 Task: Plan a trip to Nangwa, Tanzania from 24th December, 2023 to 30th December, 2023 for 8 adults. Place can be entire room or shared room with 4 bedrooms having 8 beds and 4 bathrooms. Property type can be house. Amenities needed are: wifi, TV, free parkinig on premises, gym, breakfast.
Action: Mouse moved to (513, 132)
Screenshot: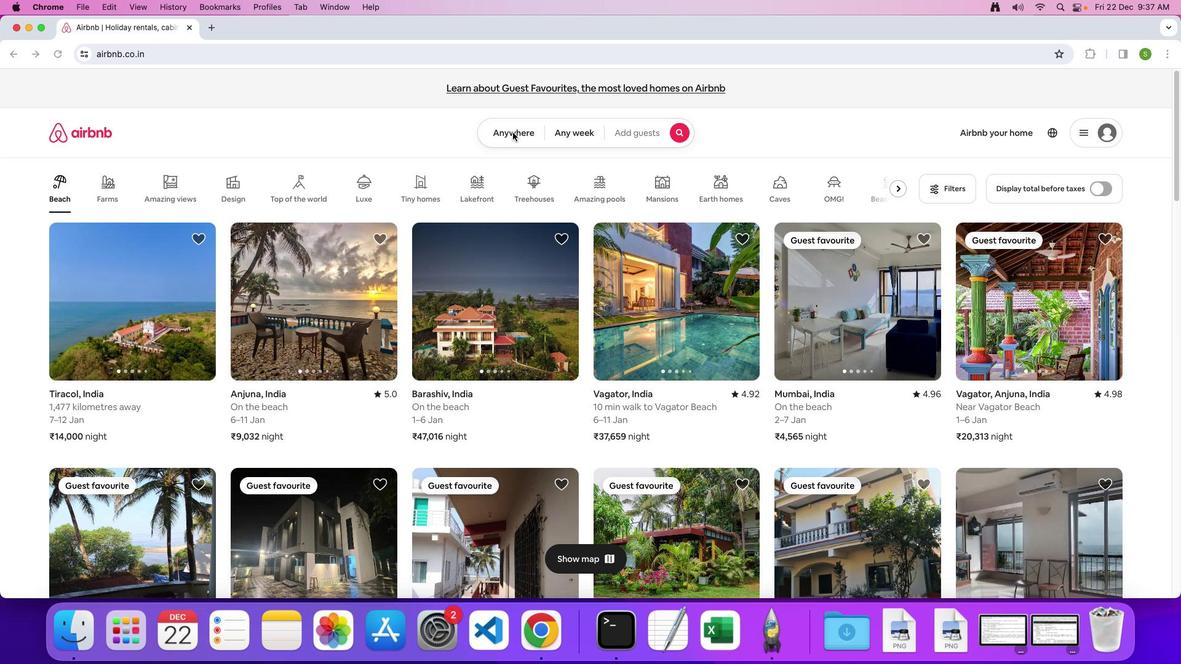 
Action: Mouse pressed left at (513, 132)
Screenshot: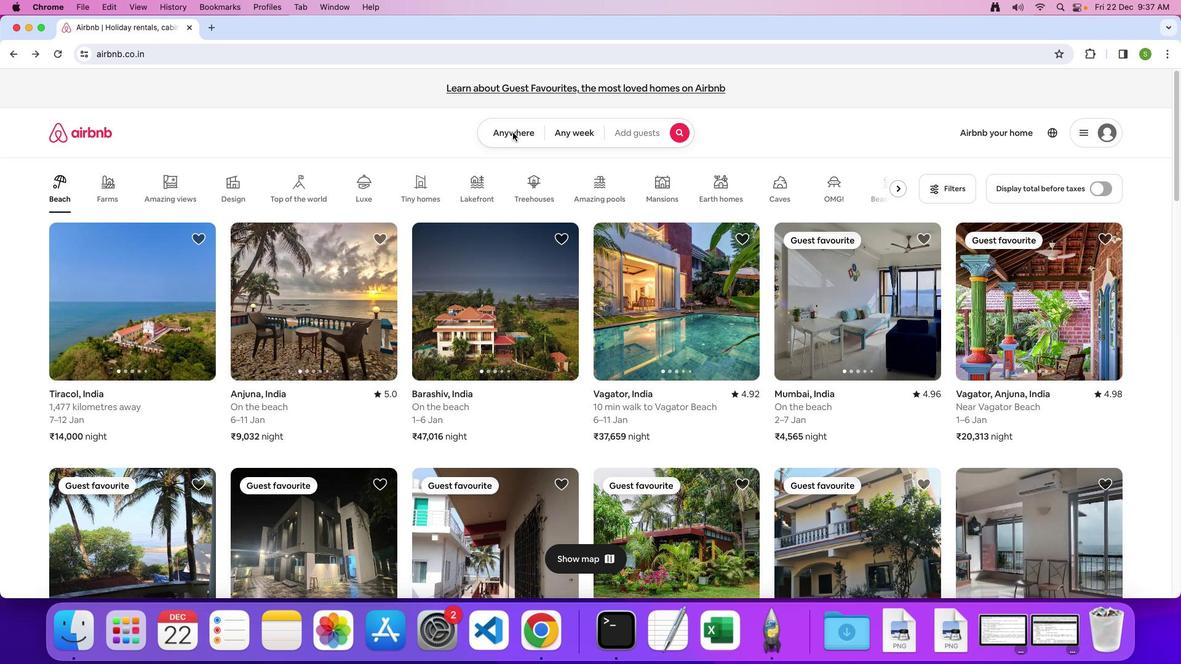 
Action: Mouse moved to (506, 132)
Screenshot: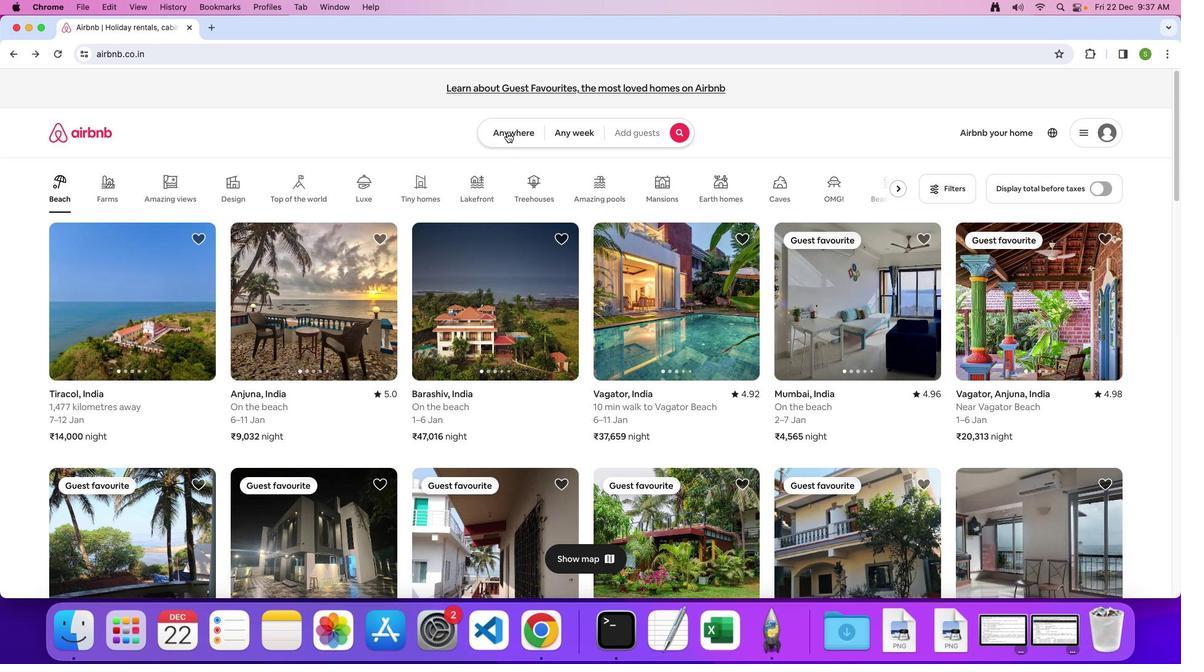 
Action: Mouse pressed left at (506, 132)
Screenshot: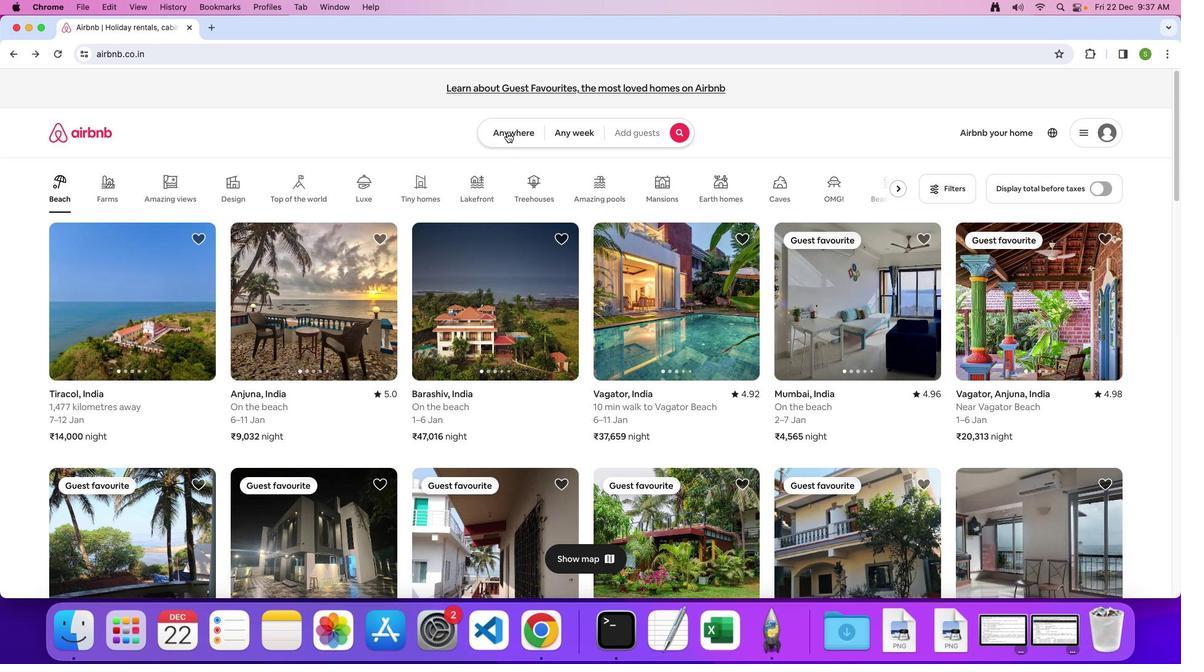 
Action: Mouse moved to (446, 171)
Screenshot: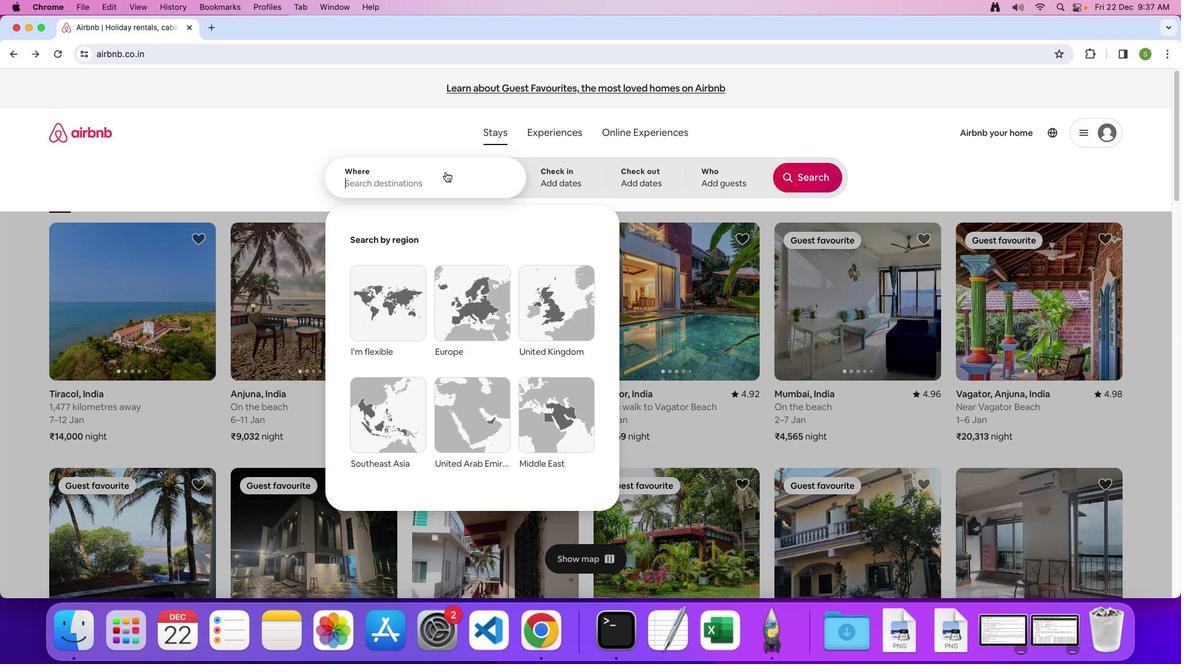 
Action: Mouse pressed left at (446, 171)
Screenshot: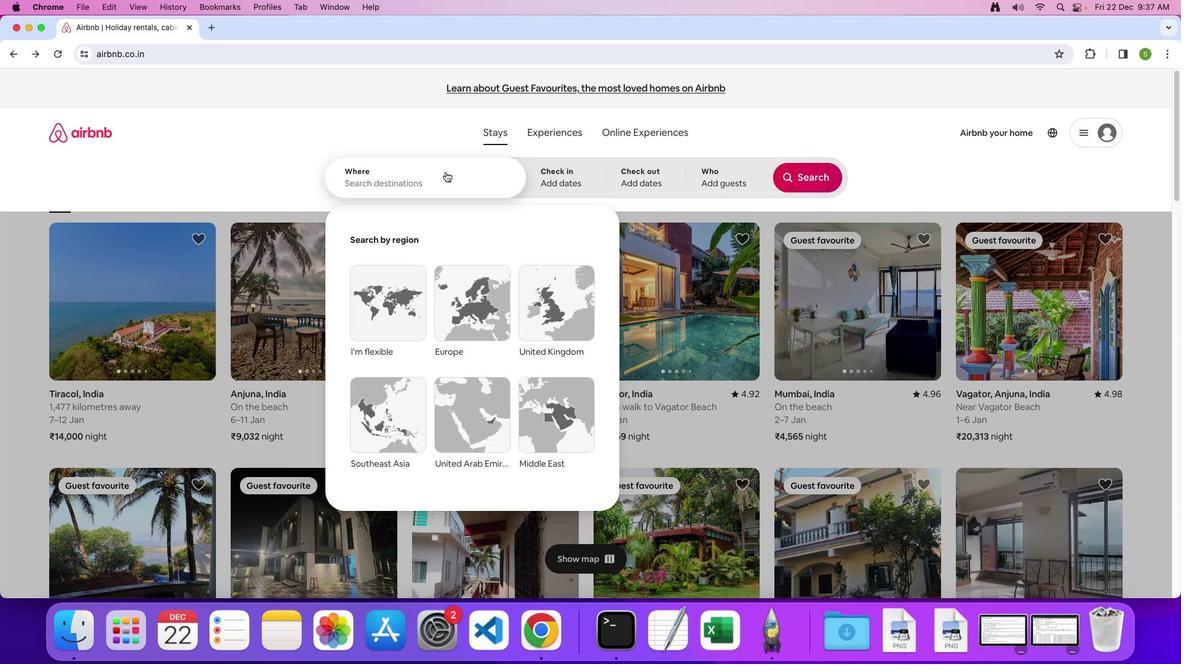 
Action: Key pressed 'N'Key.caps_lock'a''n''g''w''a'','Key.spaceKey.shift't''a''n''z''a''n''i''a'Key.enter
Screenshot: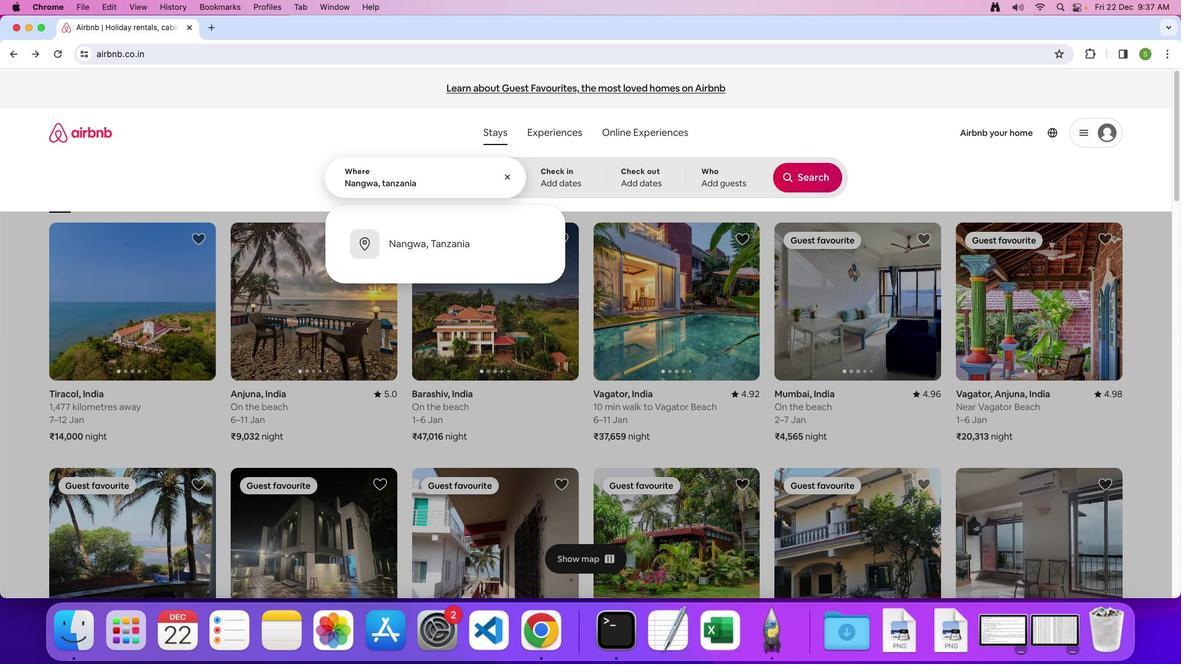 
Action: Mouse moved to (378, 454)
Screenshot: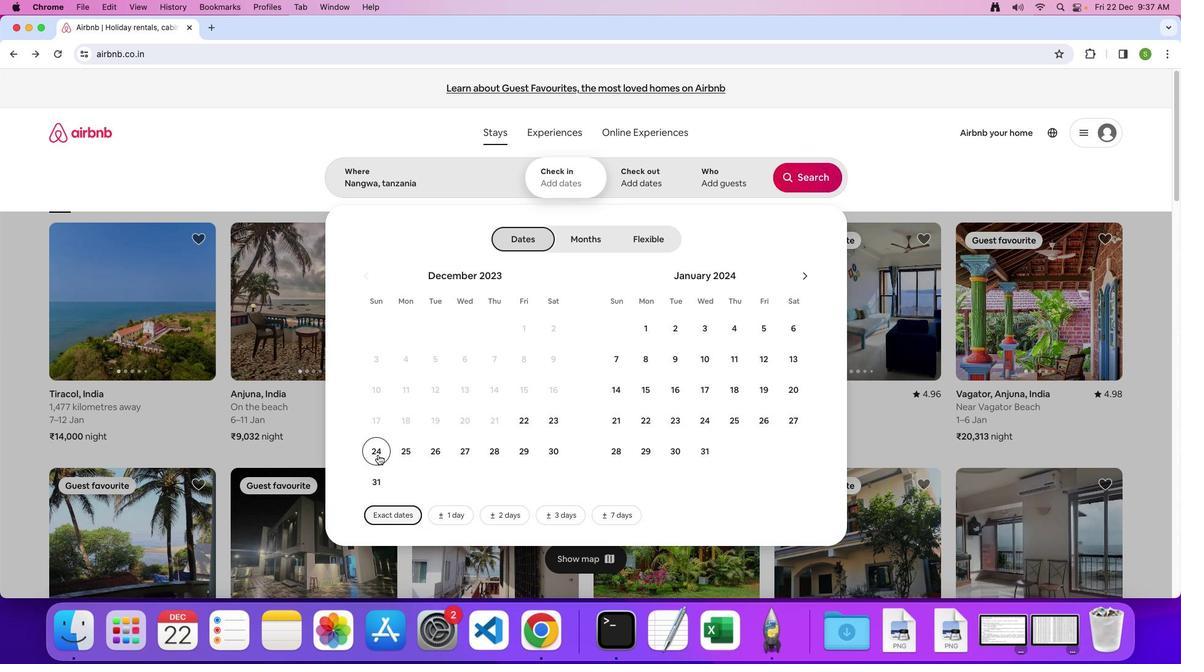 
Action: Mouse pressed left at (378, 454)
Screenshot: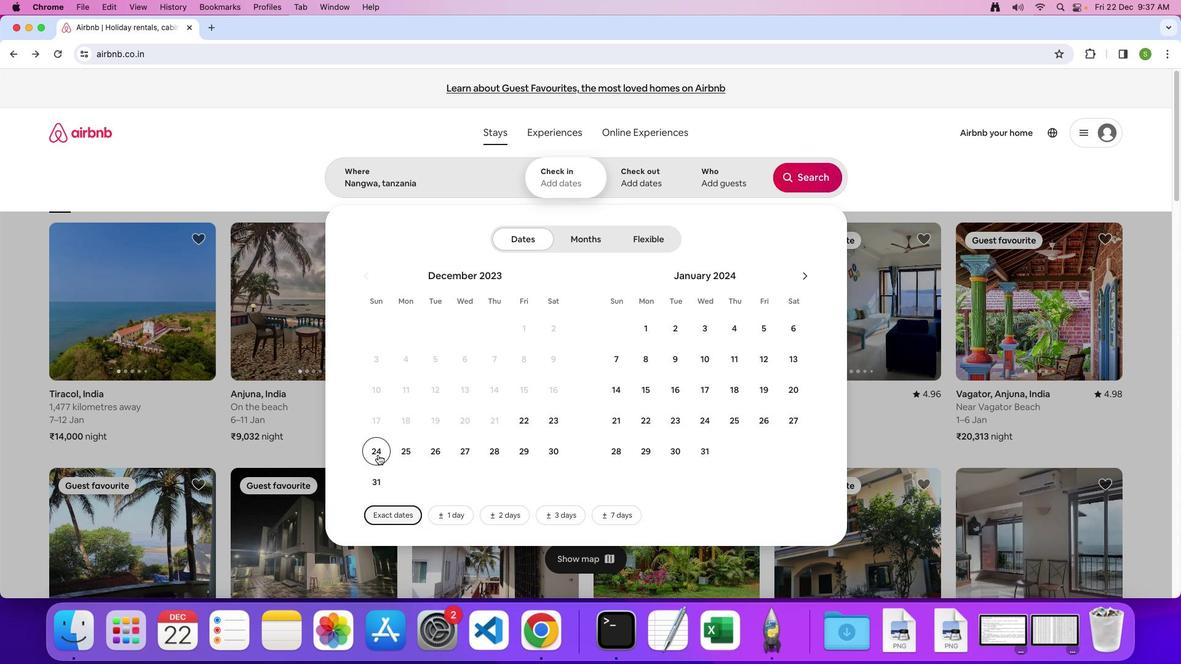 
Action: Mouse moved to (548, 452)
Screenshot: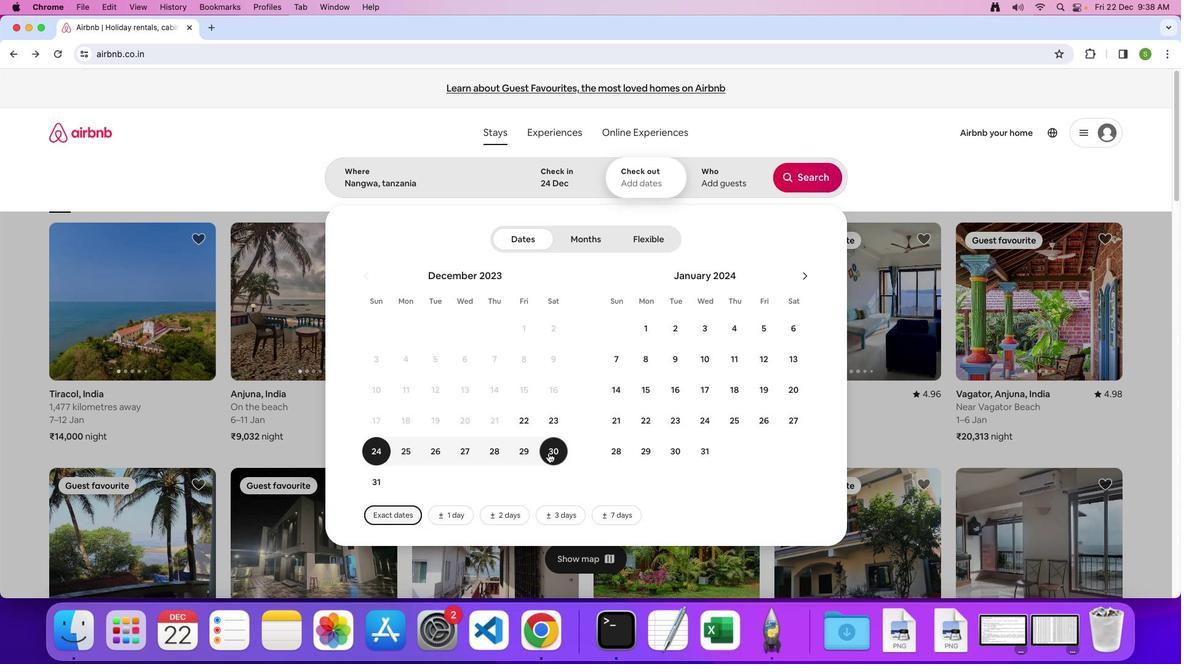 
Action: Mouse pressed left at (548, 452)
Screenshot: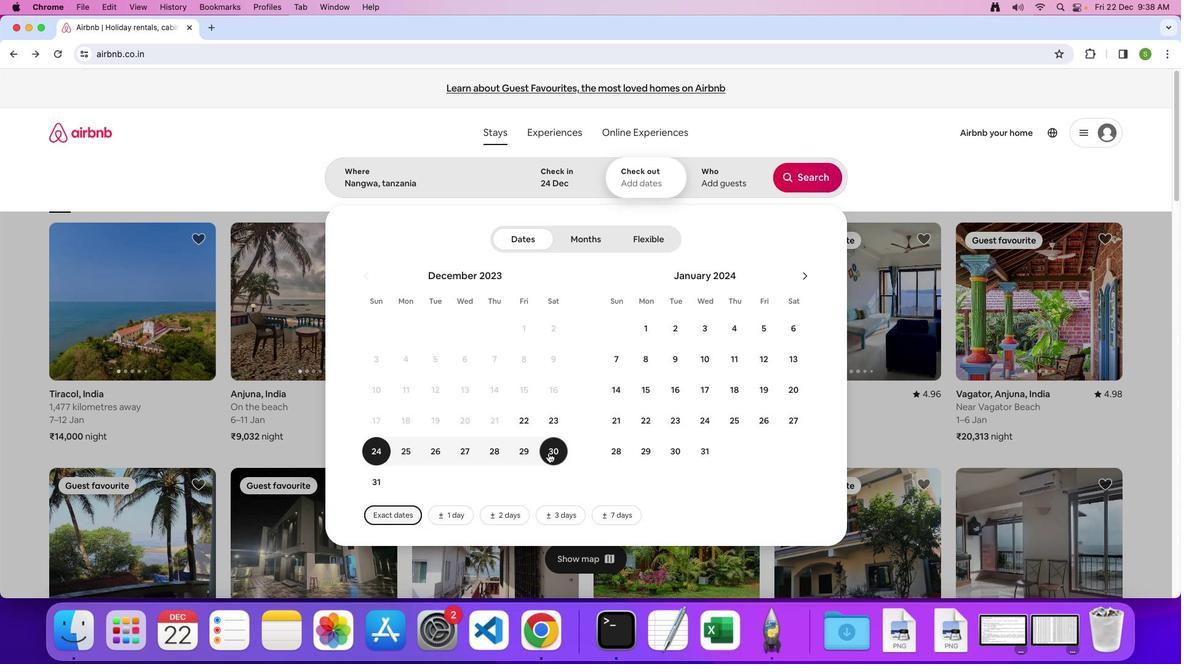 
Action: Mouse moved to (719, 178)
Screenshot: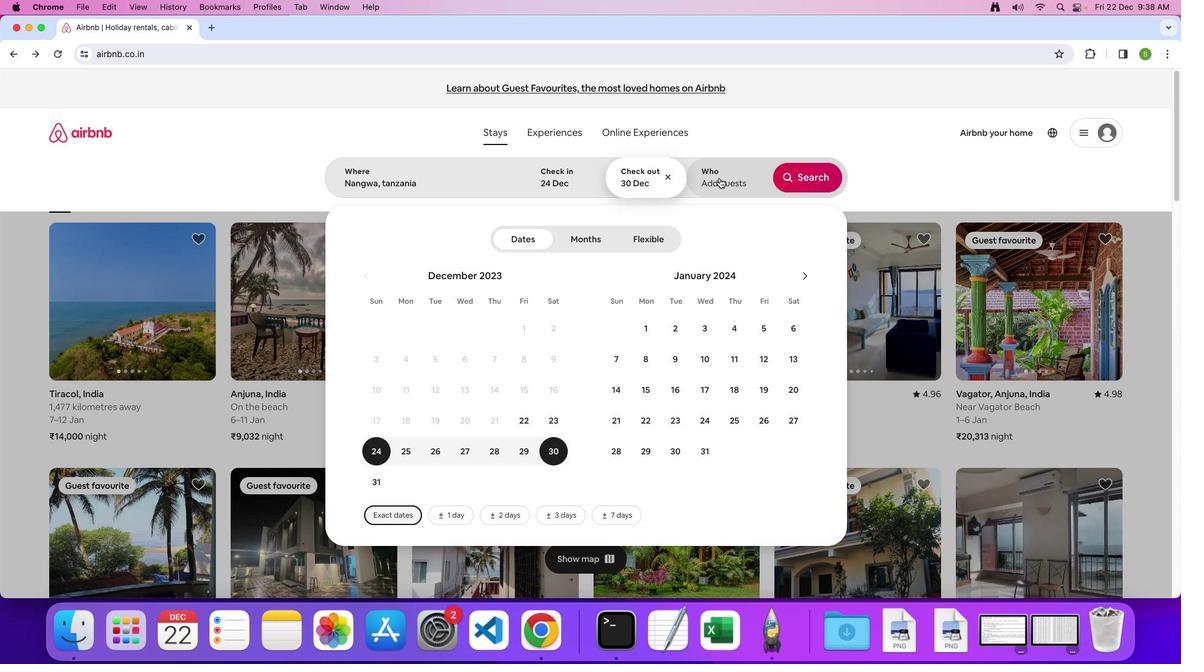
Action: Mouse pressed left at (719, 178)
Screenshot: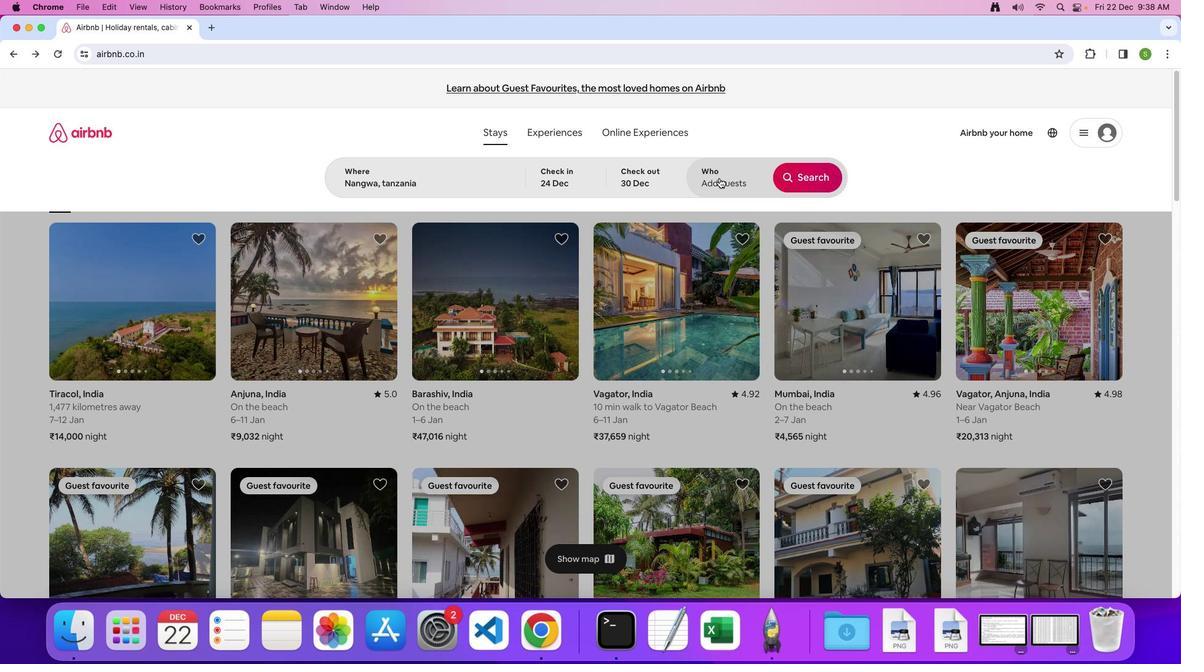 
Action: Mouse moved to (806, 239)
Screenshot: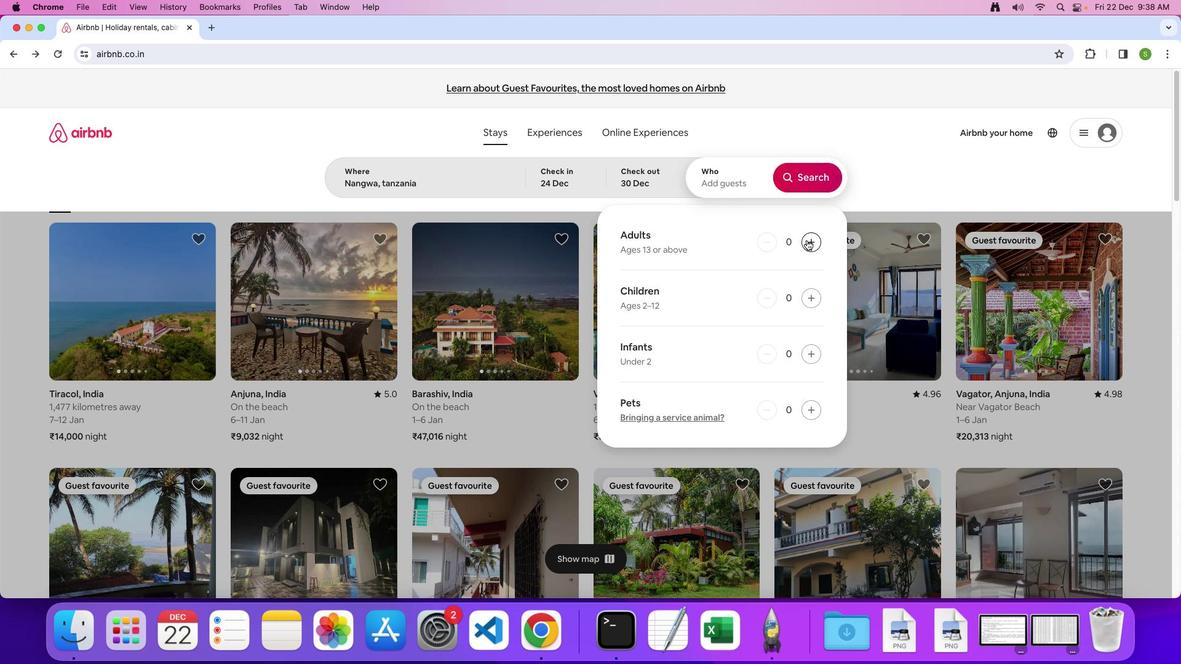 
Action: Mouse pressed left at (806, 239)
Screenshot: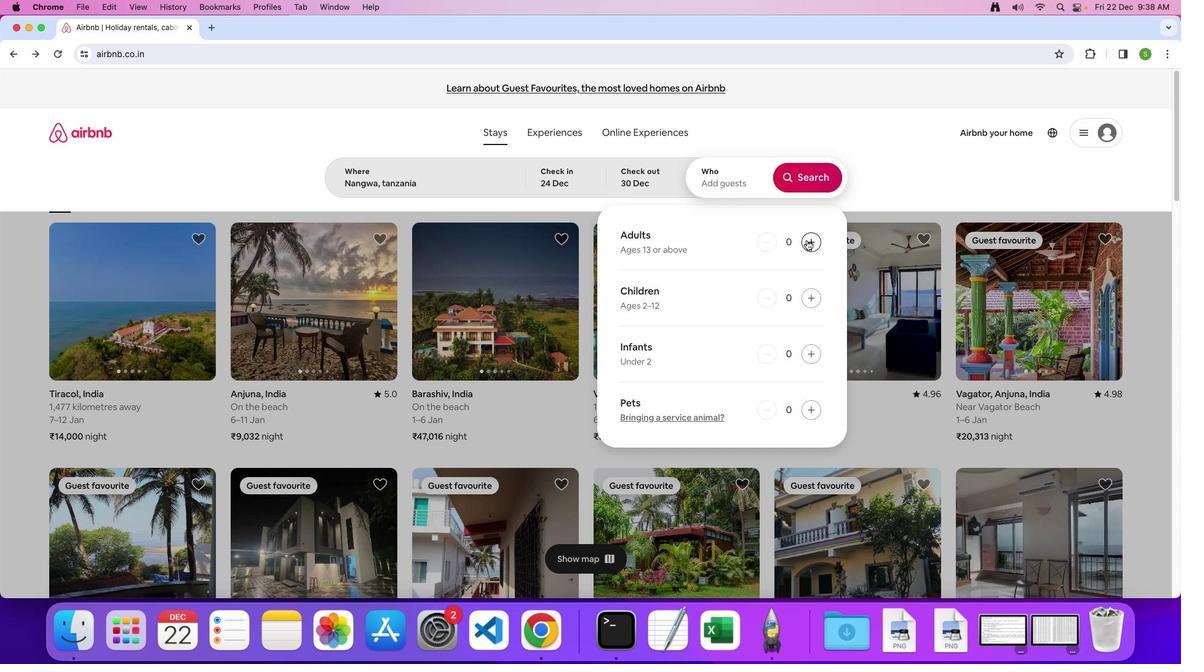 
Action: Mouse pressed left at (806, 239)
Screenshot: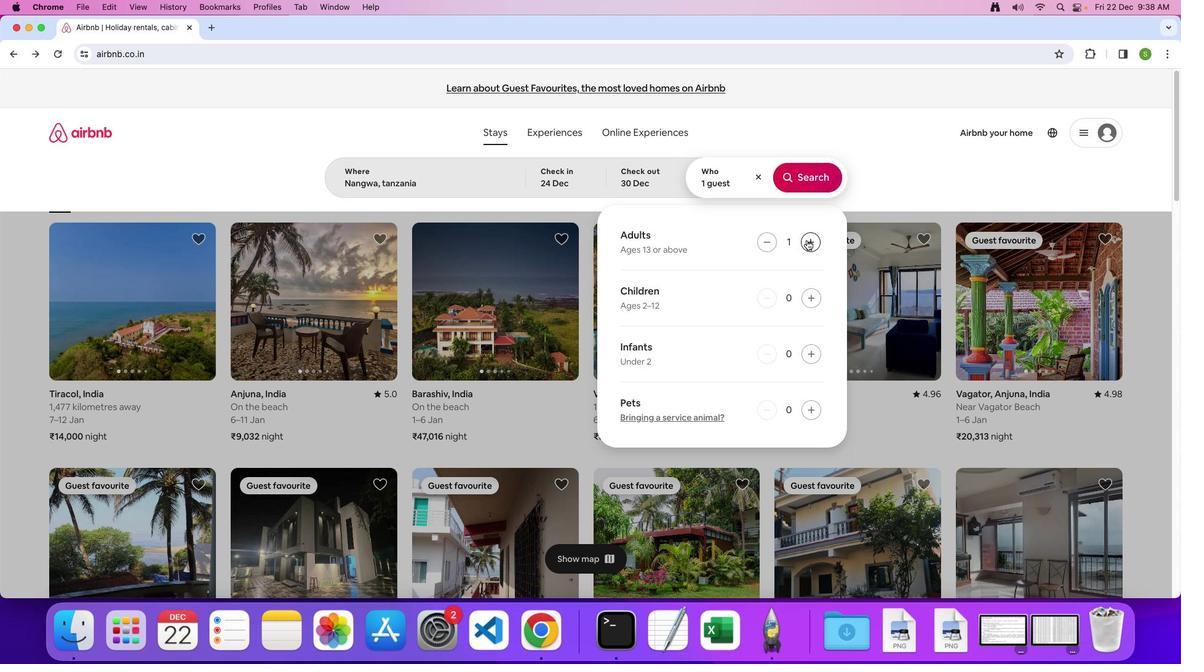 
Action: Mouse pressed left at (806, 239)
Screenshot: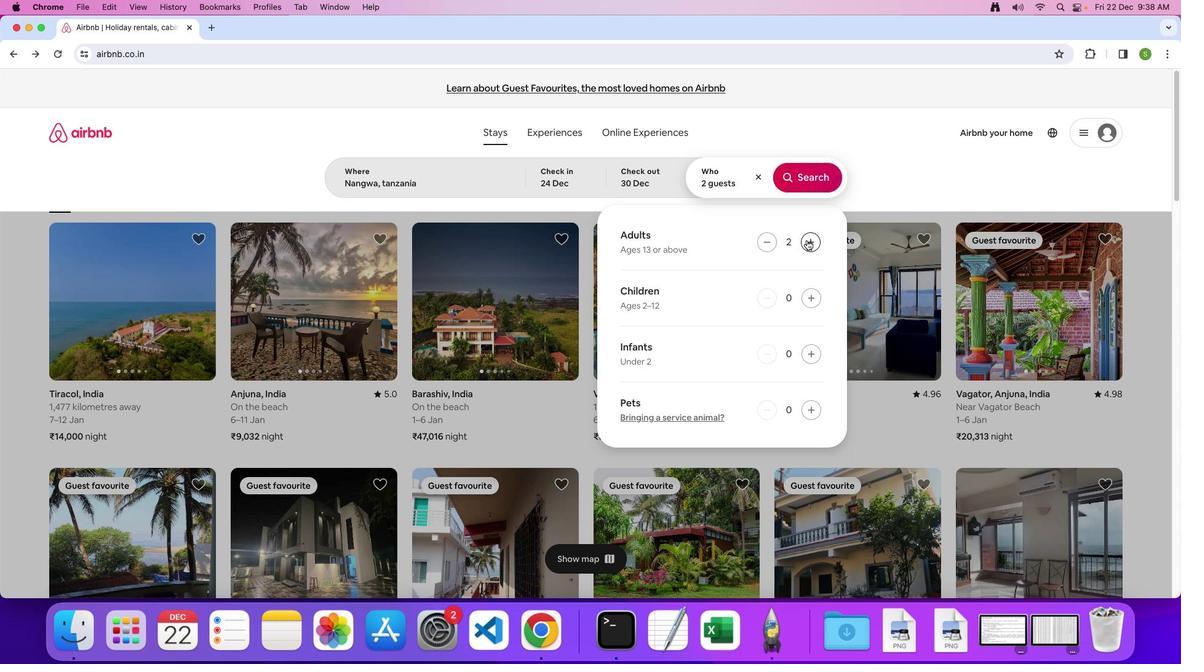 
Action: Mouse pressed left at (806, 239)
Screenshot: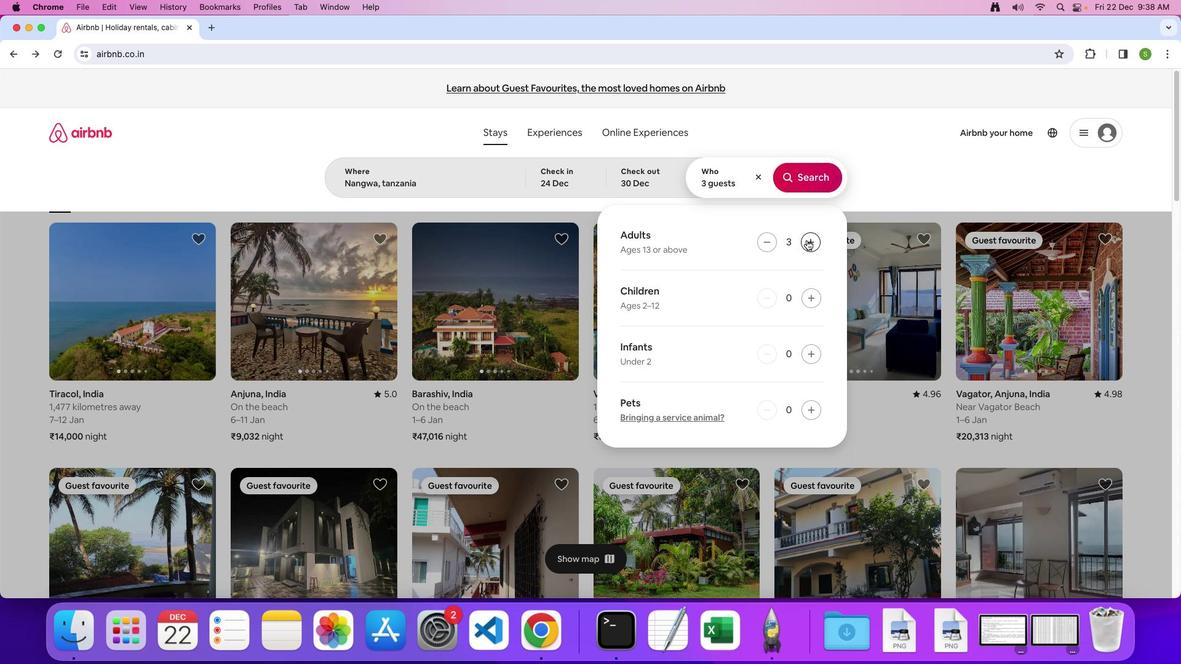 
Action: Mouse pressed left at (806, 239)
Screenshot: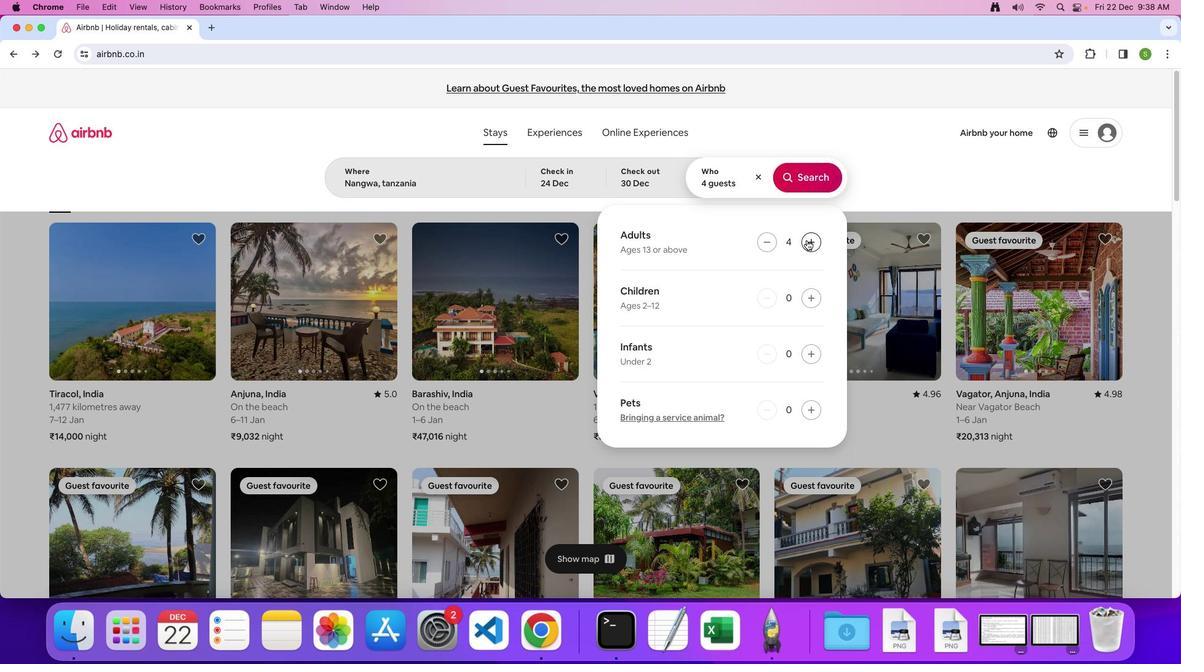
Action: Mouse pressed left at (806, 239)
Screenshot: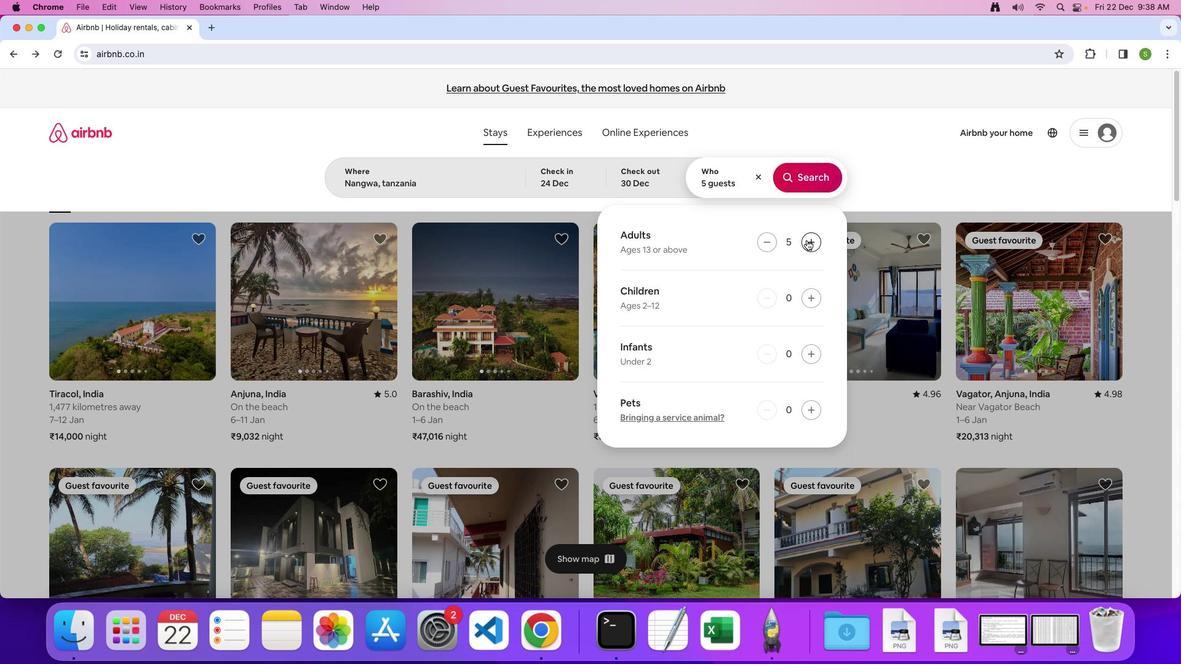 
Action: Mouse pressed left at (806, 239)
Screenshot: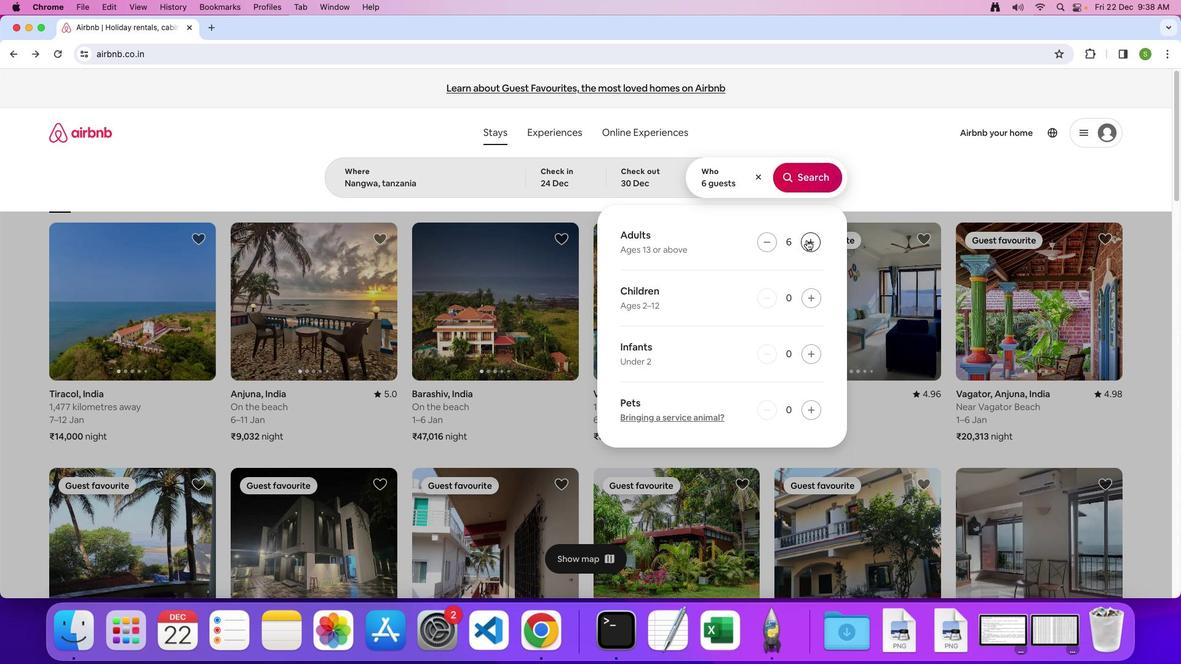 
Action: Mouse pressed left at (806, 239)
Screenshot: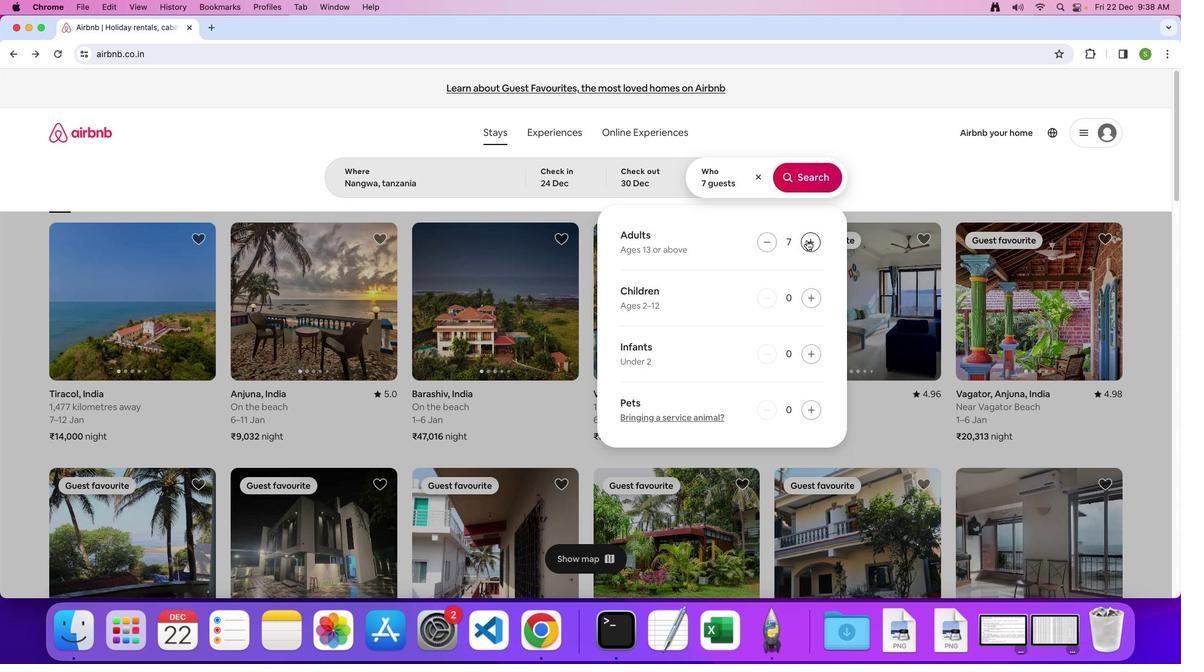 
Action: Mouse moved to (812, 180)
Screenshot: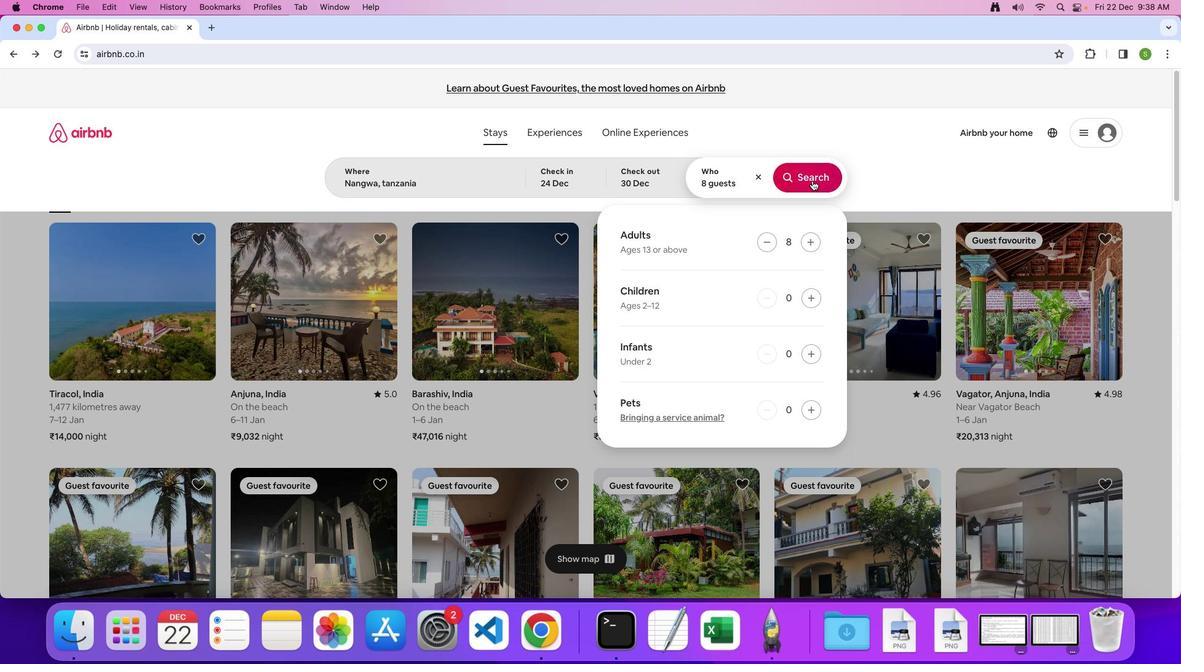 
Action: Mouse pressed left at (812, 180)
Screenshot: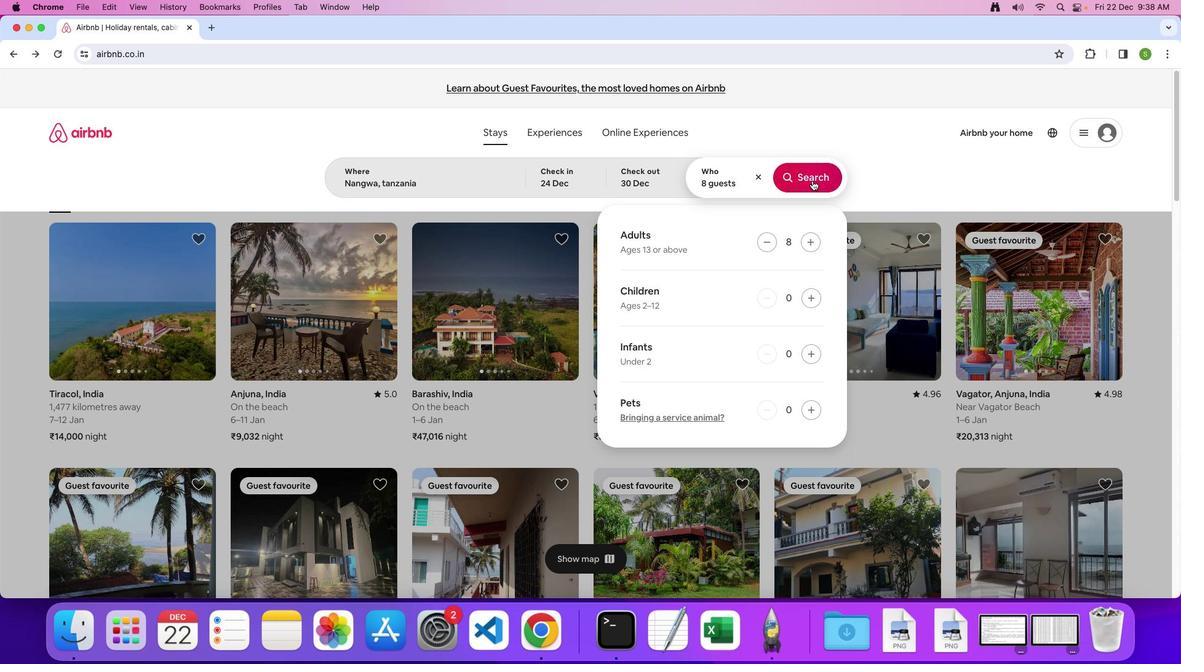 
Action: Mouse moved to (996, 140)
Screenshot: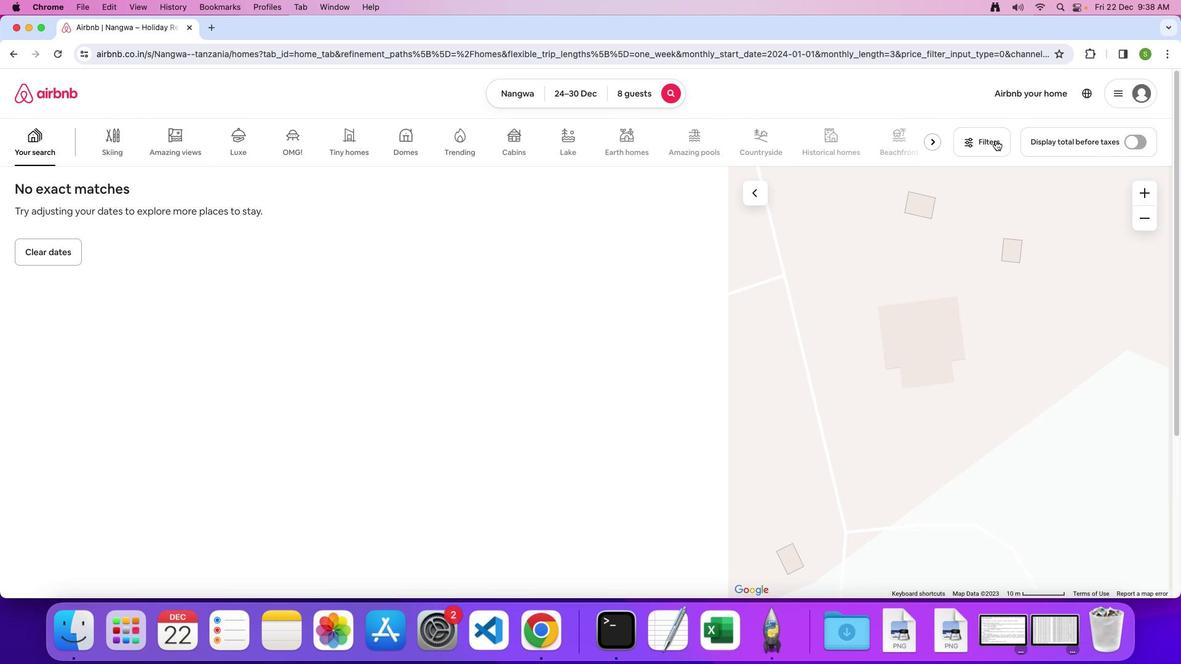 
Action: Mouse pressed left at (996, 140)
Screenshot: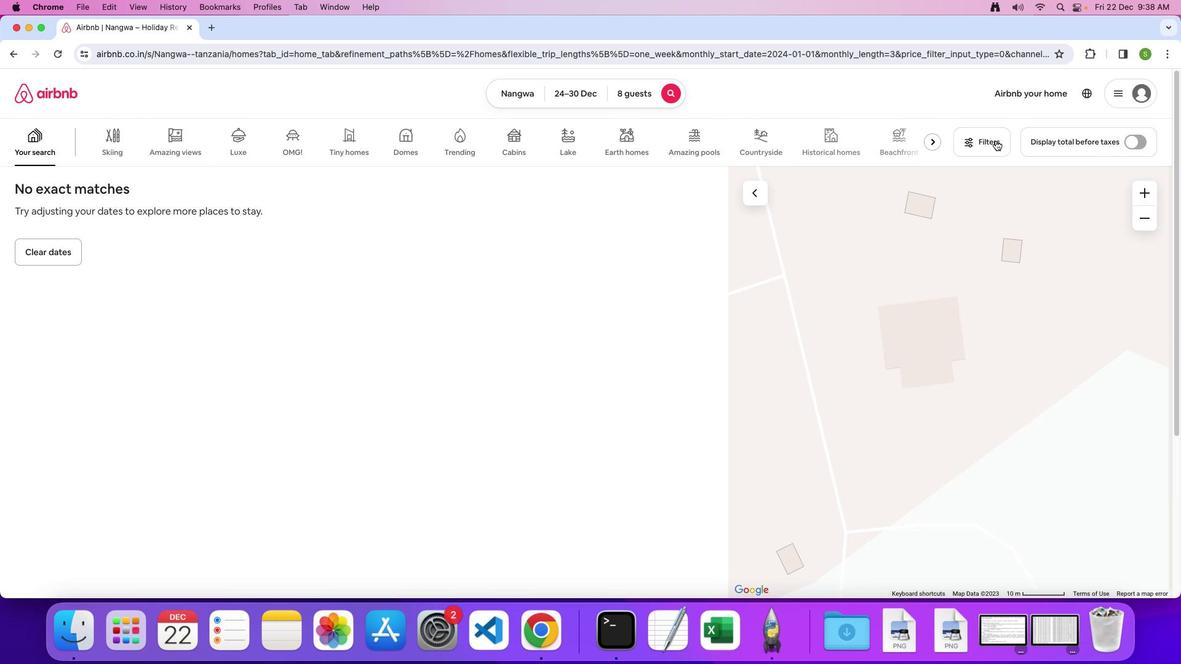 
Action: Mouse moved to (586, 477)
Screenshot: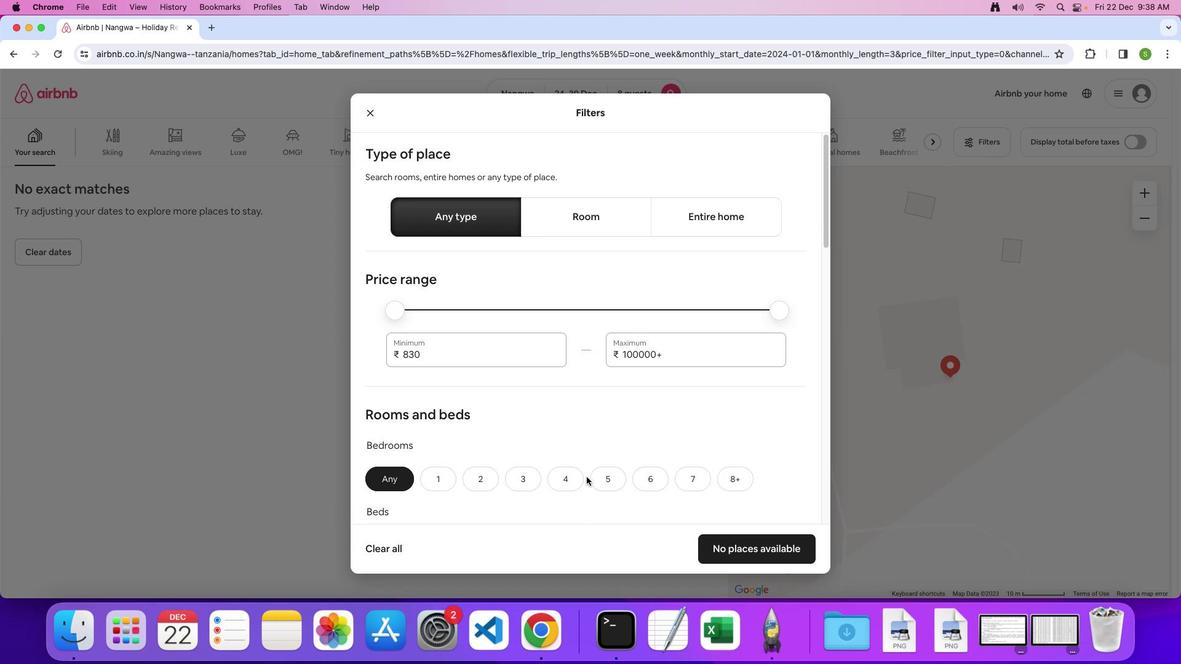 
Action: Mouse scrolled (586, 477) with delta (0, 0)
Screenshot: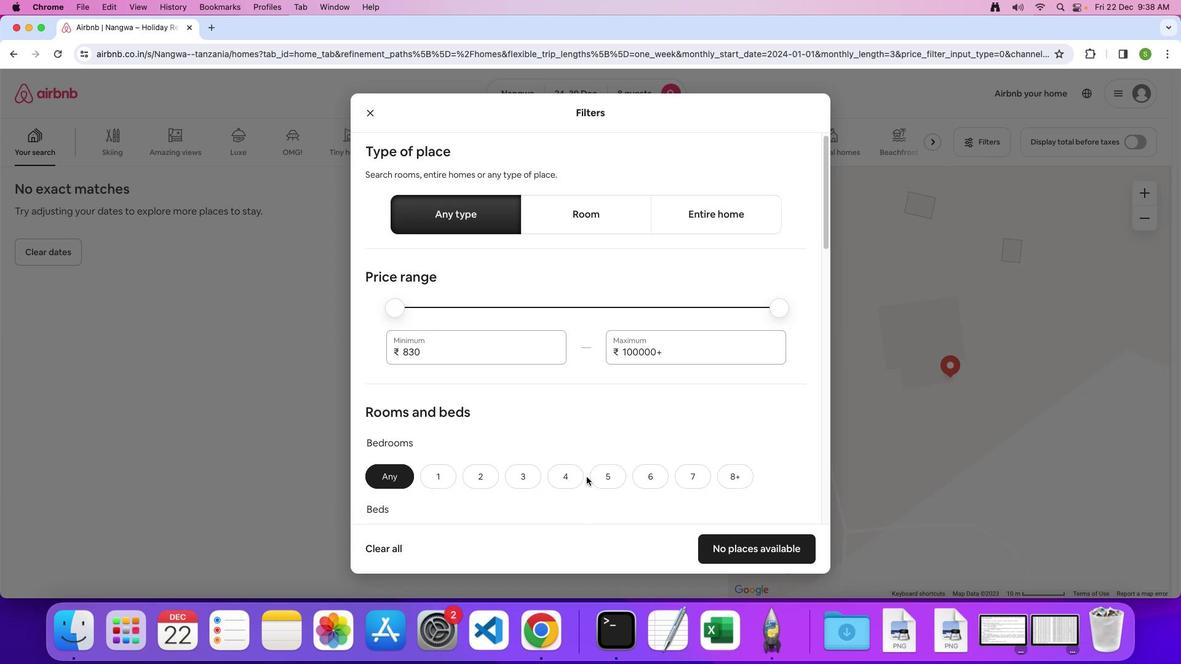 
Action: Mouse moved to (586, 477)
Screenshot: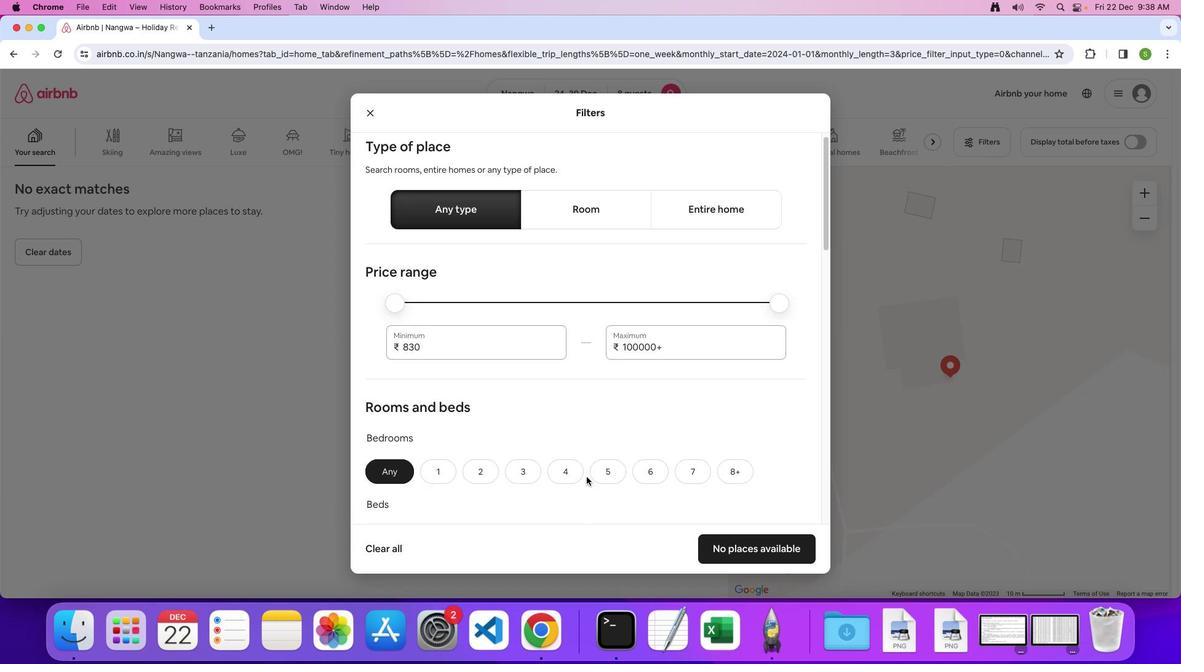 
Action: Mouse scrolled (586, 477) with delta (0, 0)
Screenshot: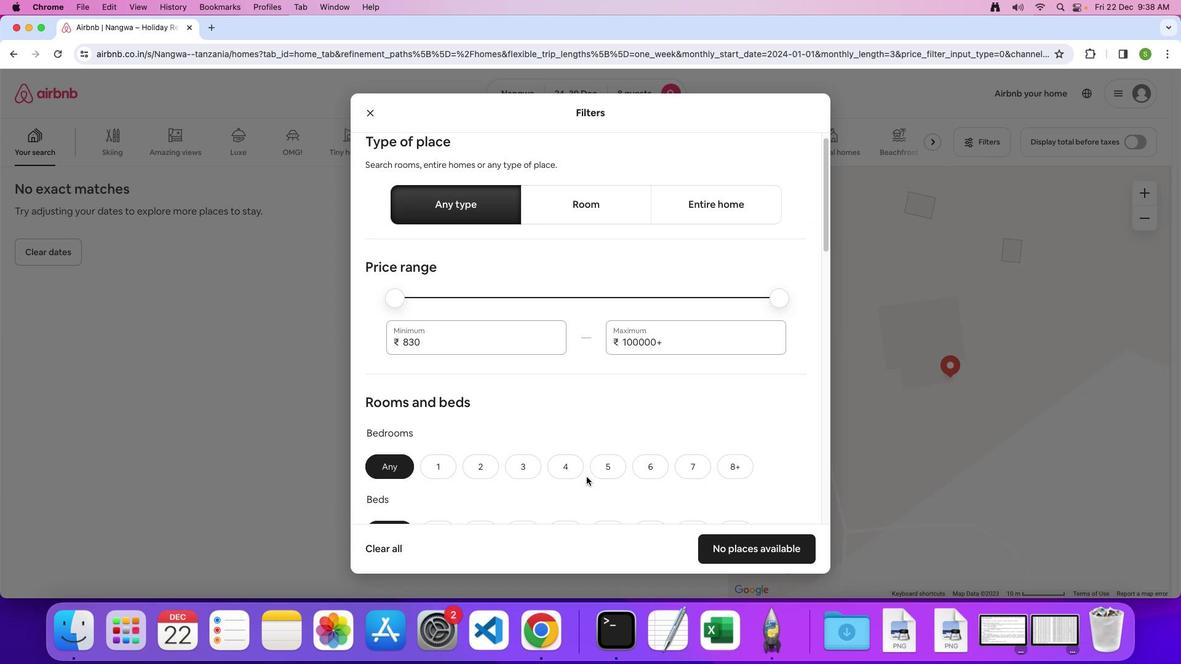 
Action: Mouse scrolled (586, 477) with delta (0, 0)
Screenshot: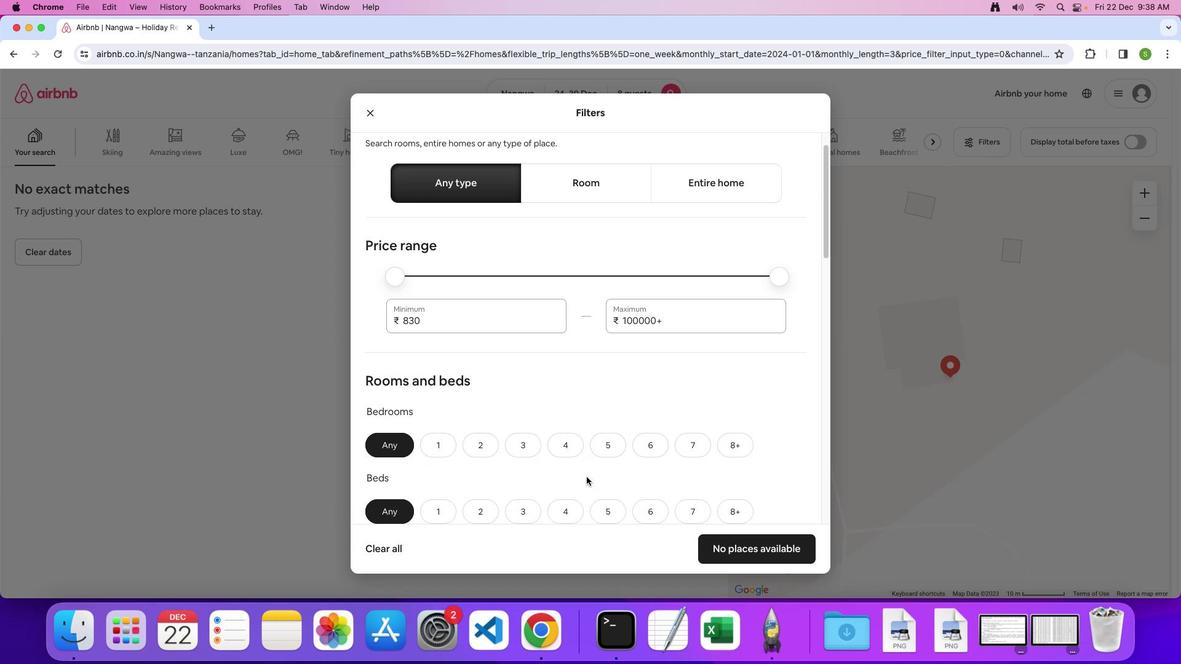 
Action: Mouse scrolled (586, 477) with delta (0, 0)
Screenshot: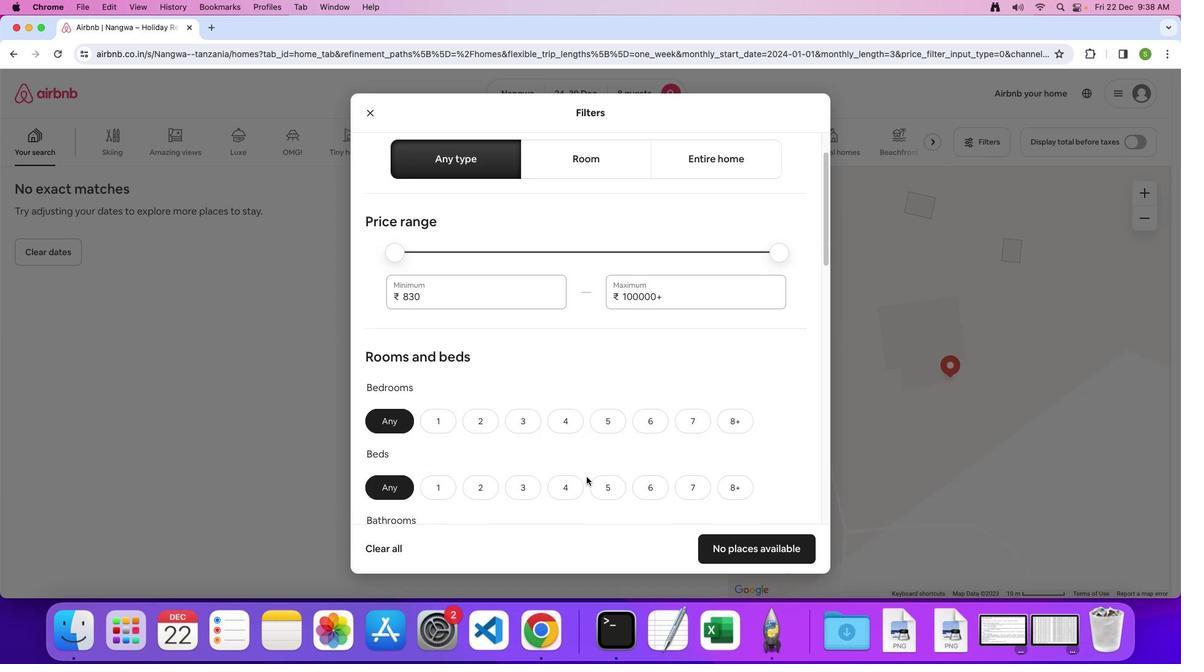 
Action: Mouse scrolled (586, 477) with delta (0, -1)
Screenshot: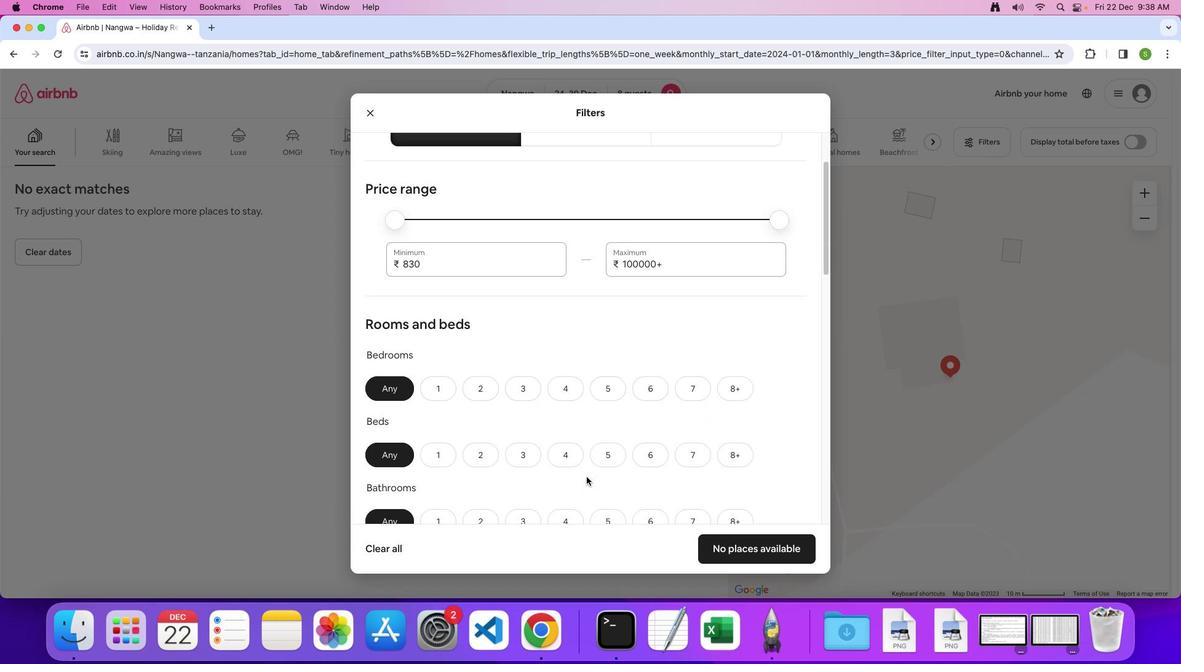 
Action: Mouse moved to (574, 347)
Screenshot: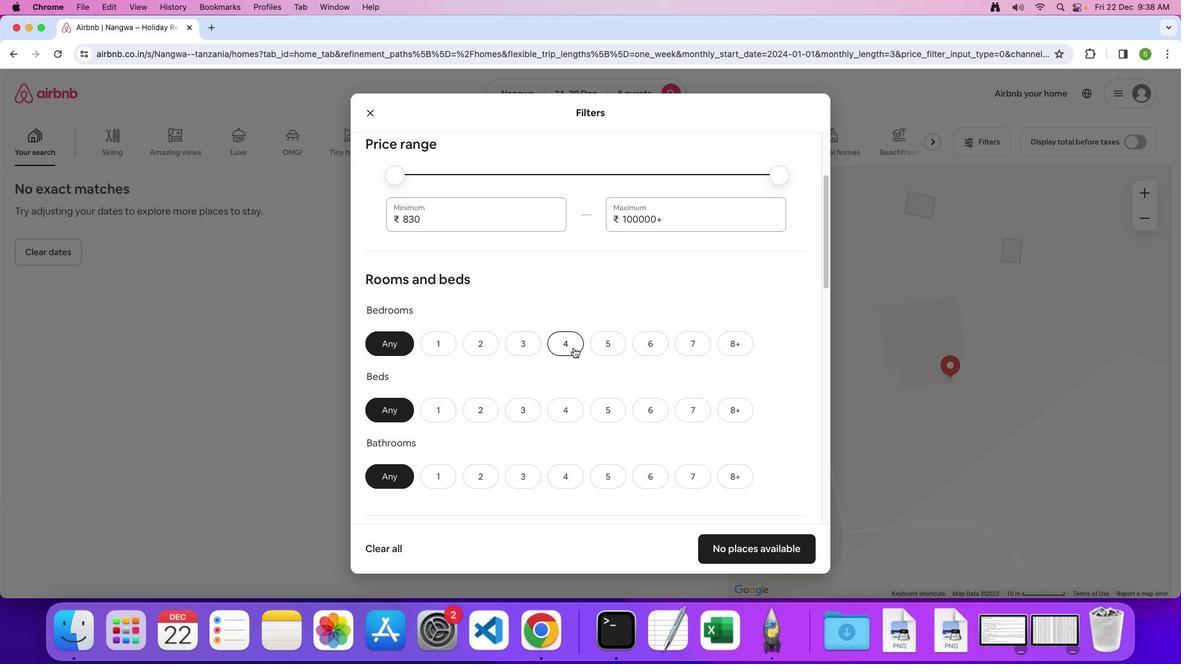 
Action: Mouse pressed left at (574, 347)
Screenshot: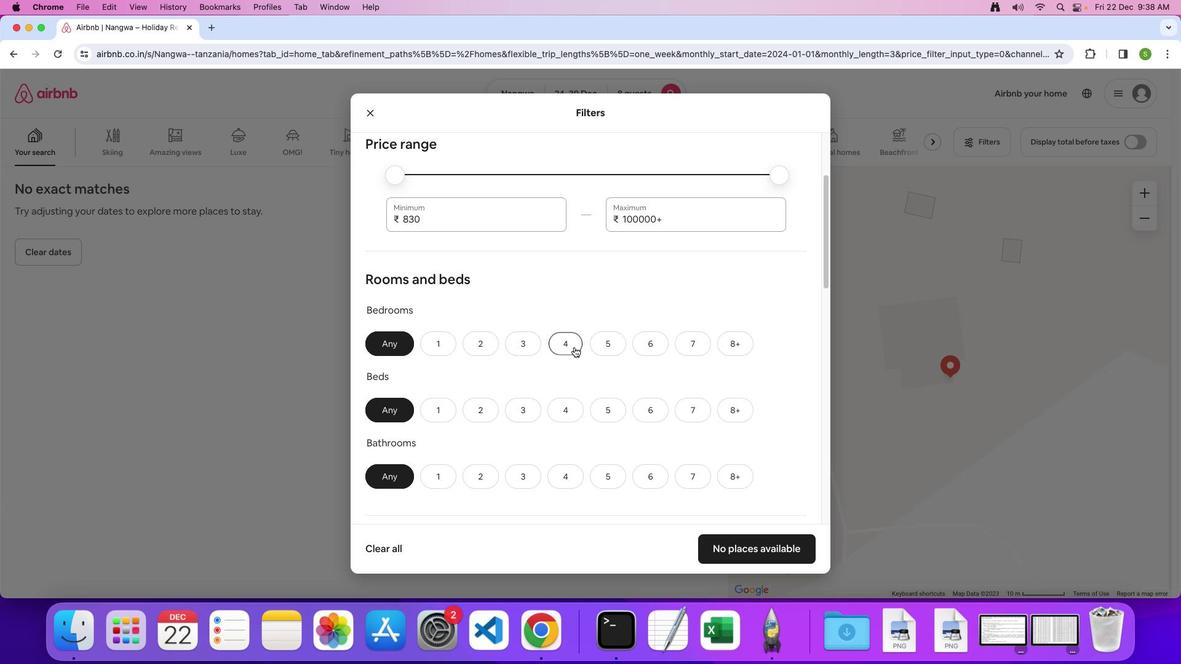 
Action: Mouse moved to (730, 406)
Screenshot: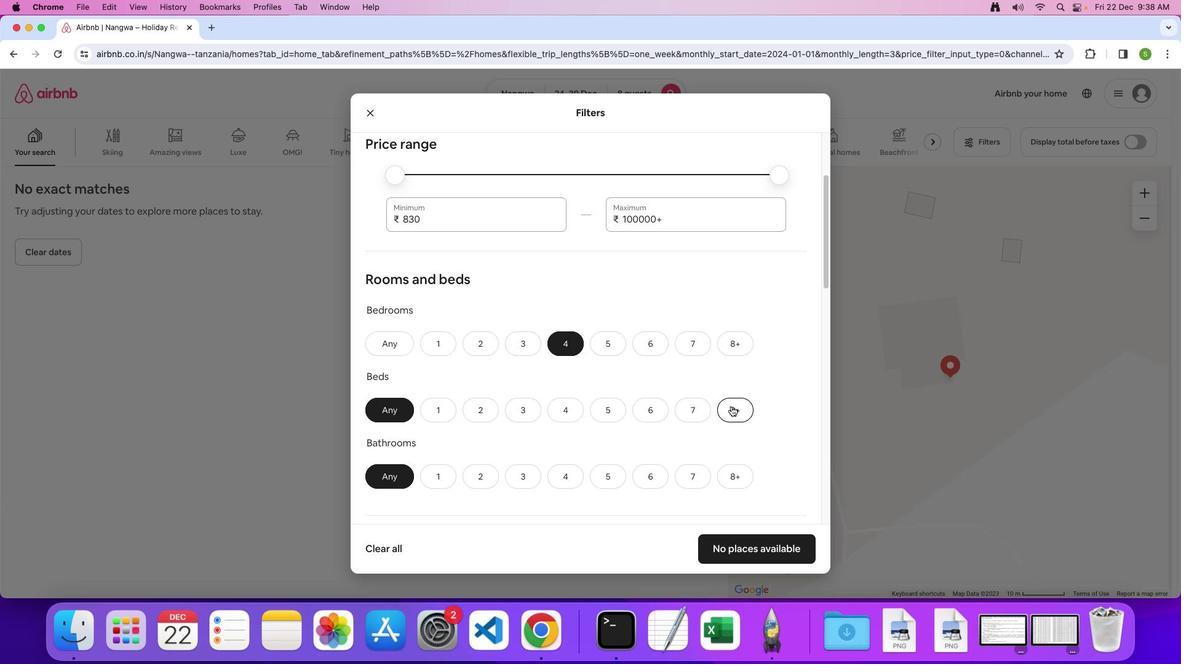 
Action: Mouse pressed left at (730, 406)
Screenshot: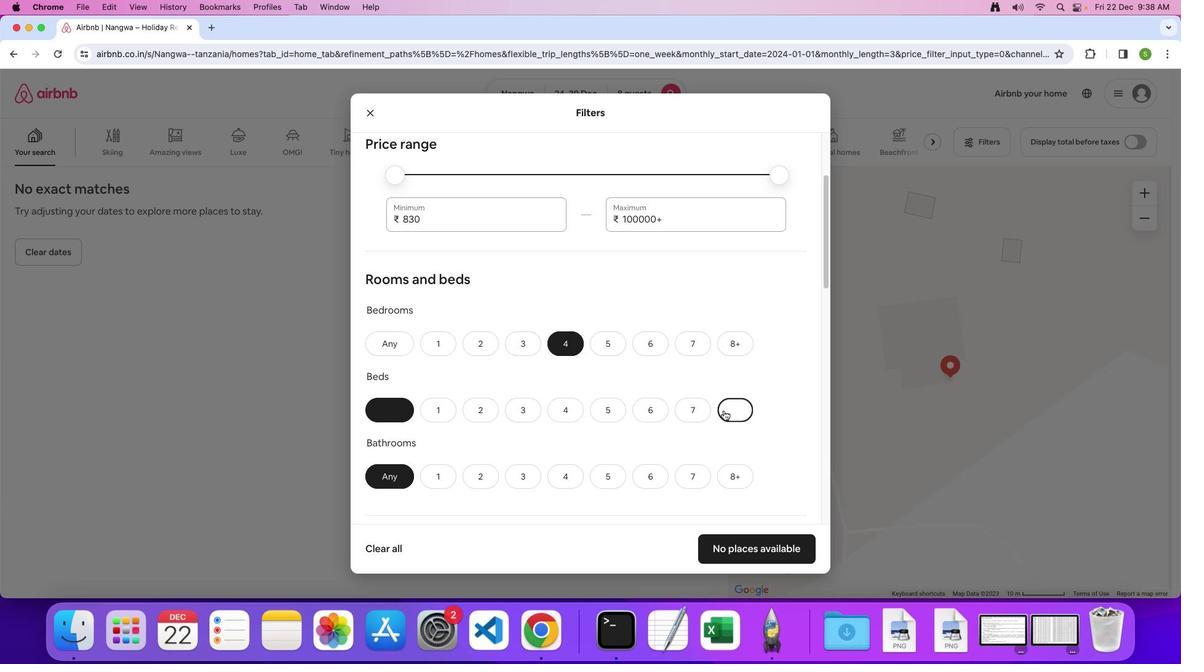 
Action: Mouse moved to (558, 481)
Screenshot: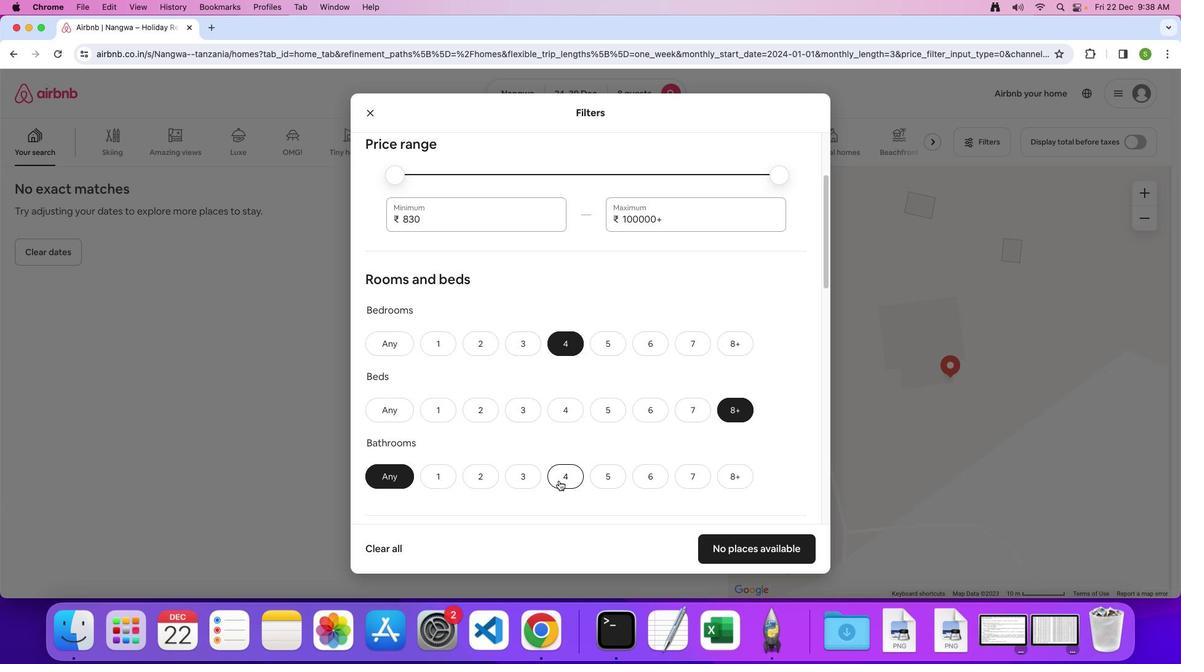 
Action: Mouse pressed left at (558, 481)
Screenshot: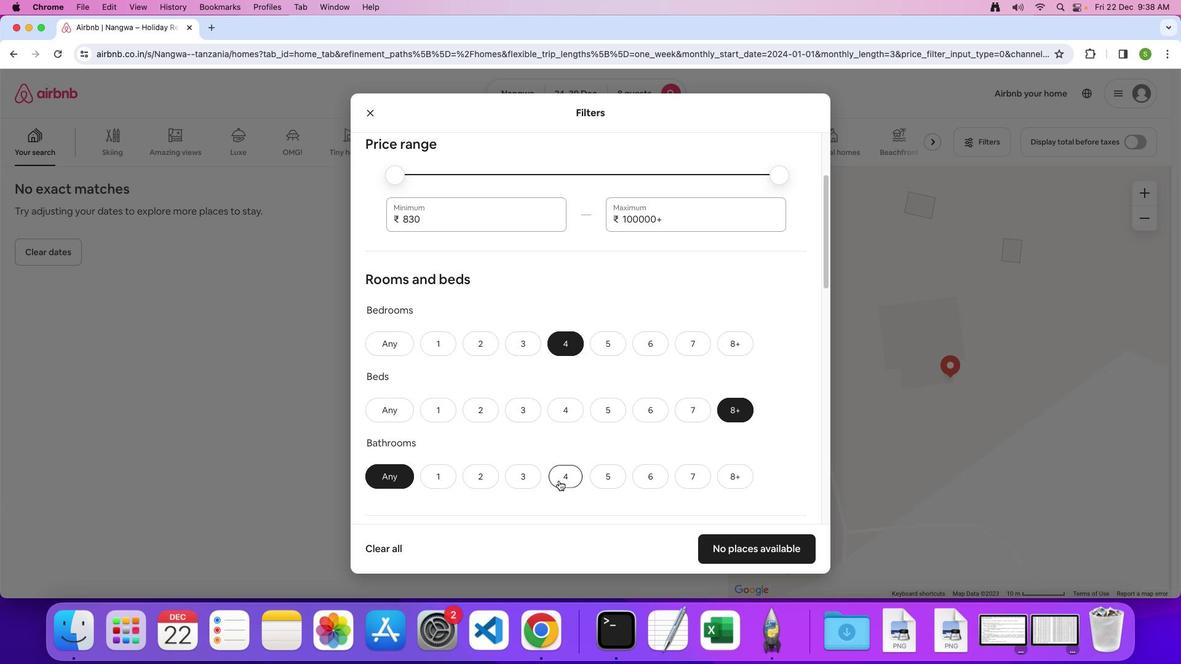 
Action: Mouse moved to (595, 424)
Screenshot: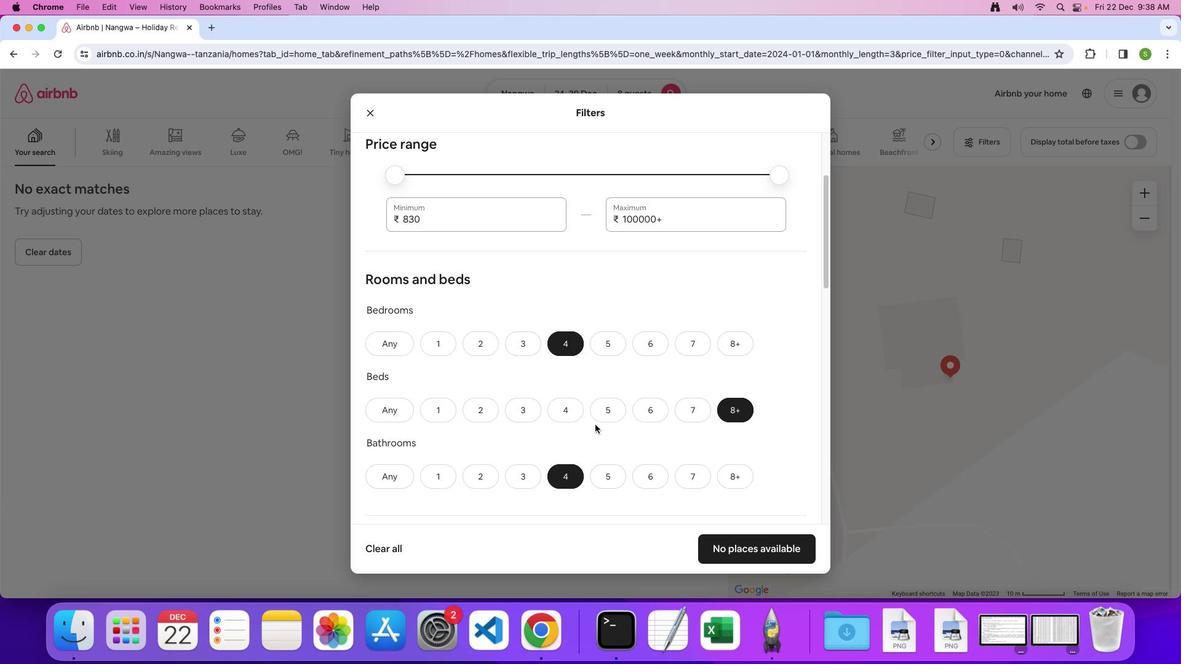 
Action: Mouse scrolled (595, 424) with delta (0, 0)
Screenshot: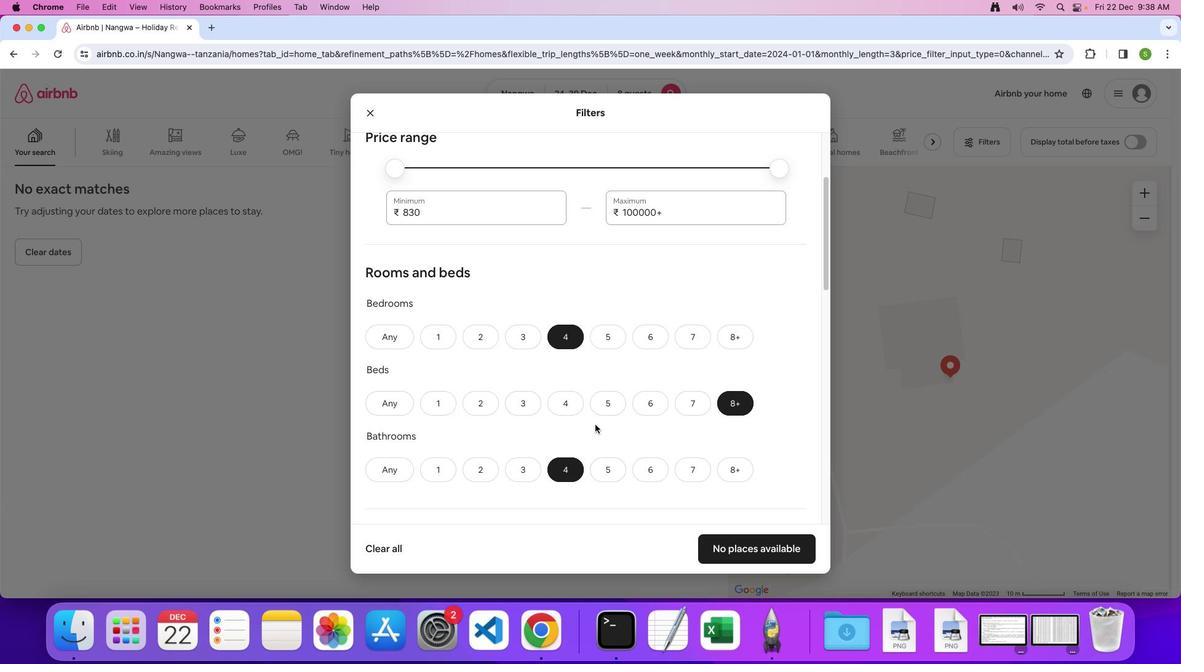 
Action: Mouse scrolled (595, 424) with delta (0, 0)
Screenshot: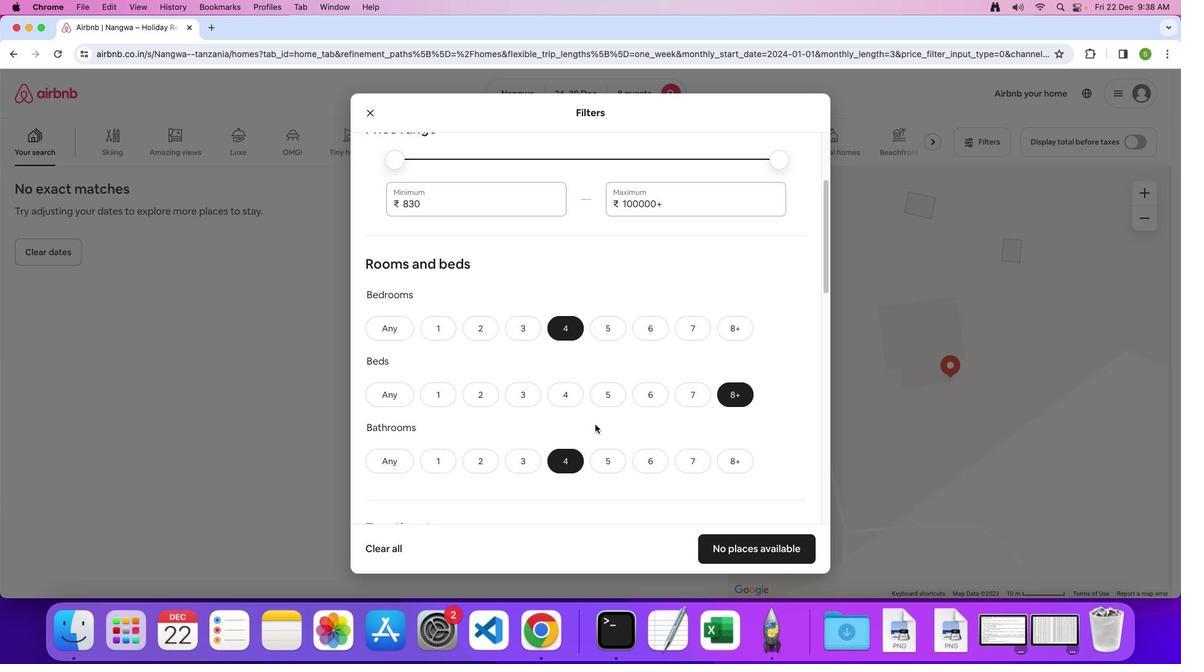 
Action: Mouse scrolled (595, 424) with delta (0, -1)
Screenshot: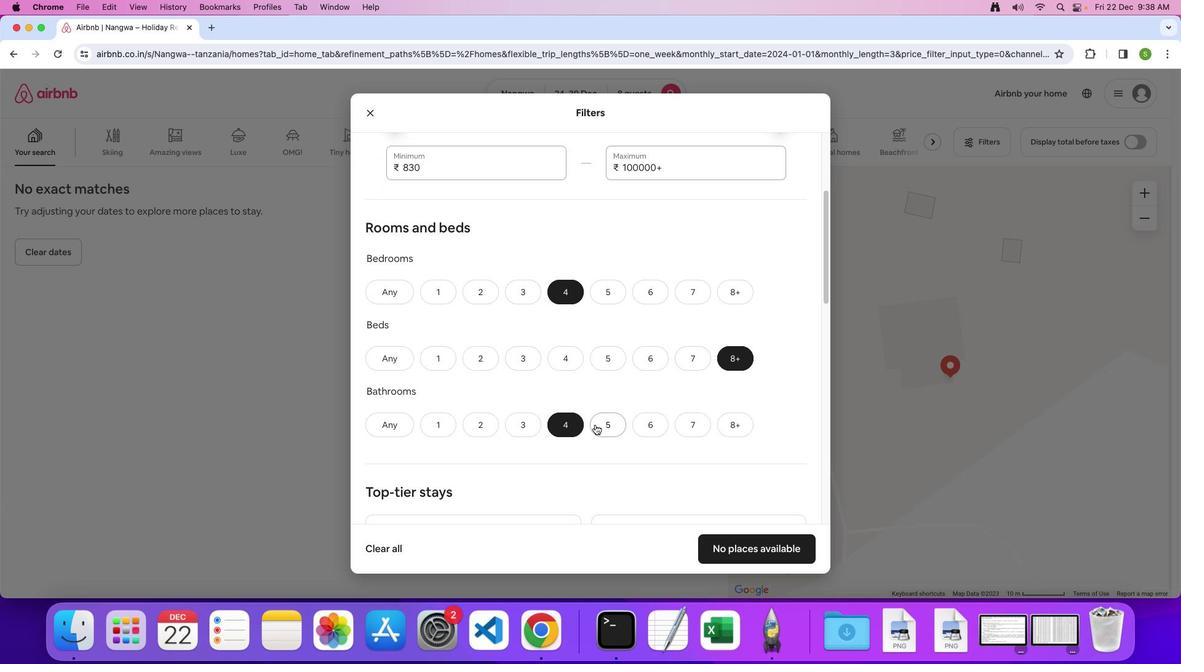 
Action: Mouse scrolled (595, 424) with delta (0, 0)
Screenshot: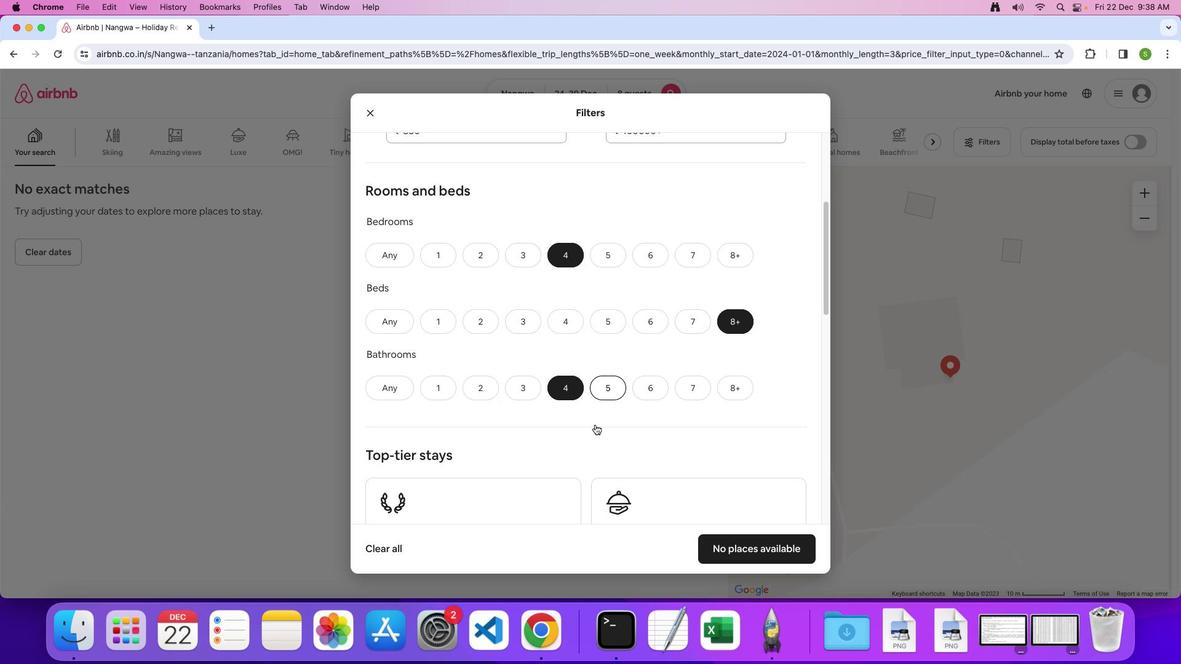 
Action: Mouse scrolled (595, 424) with delta (0, 0)
Screenshot: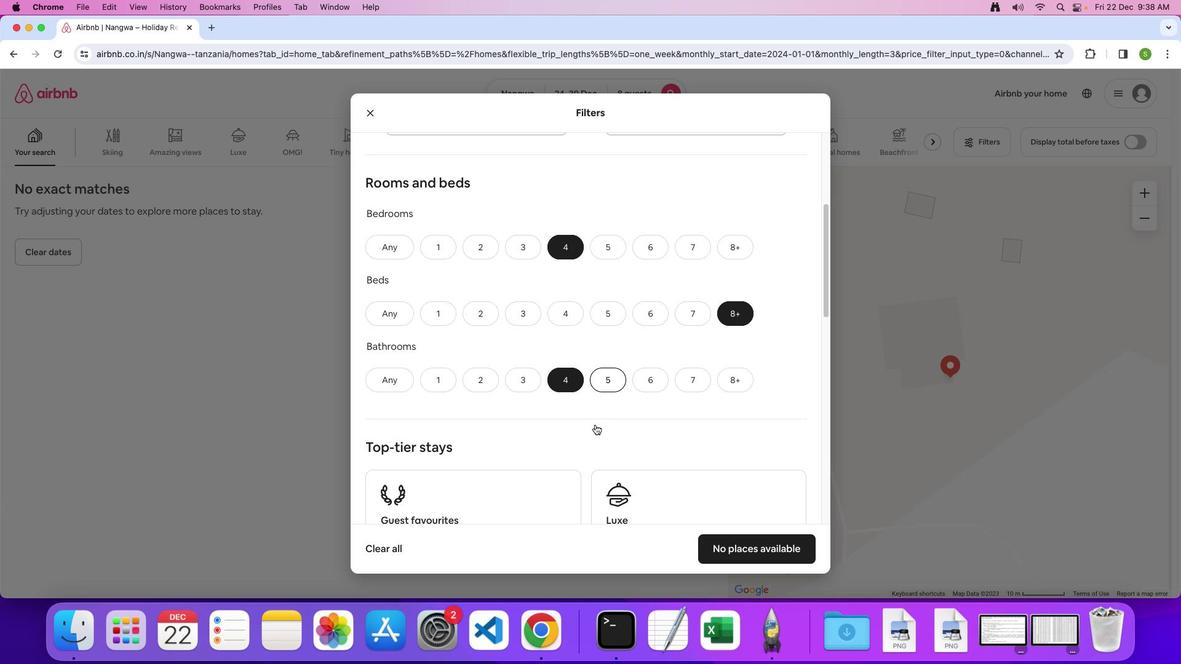
Action: Mouse scrolled (595, 424) with delta (0, 0)
Screenshot: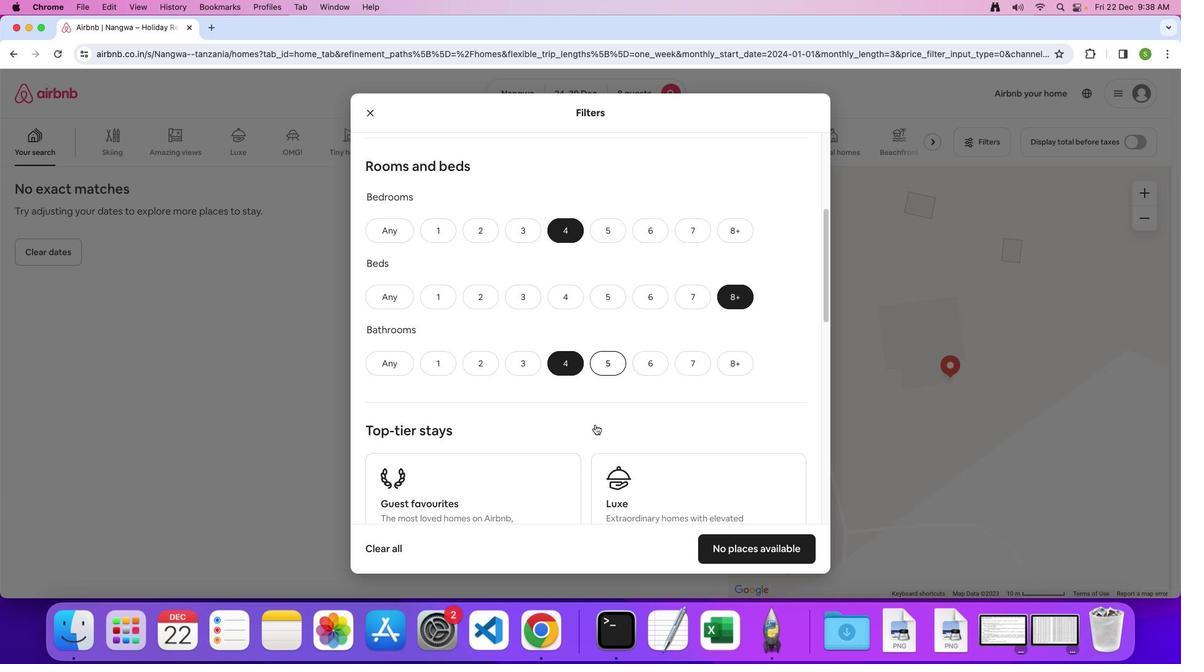 
Action: Mouse scrolled (595, 424) with delta (0, 0)
Screenshot: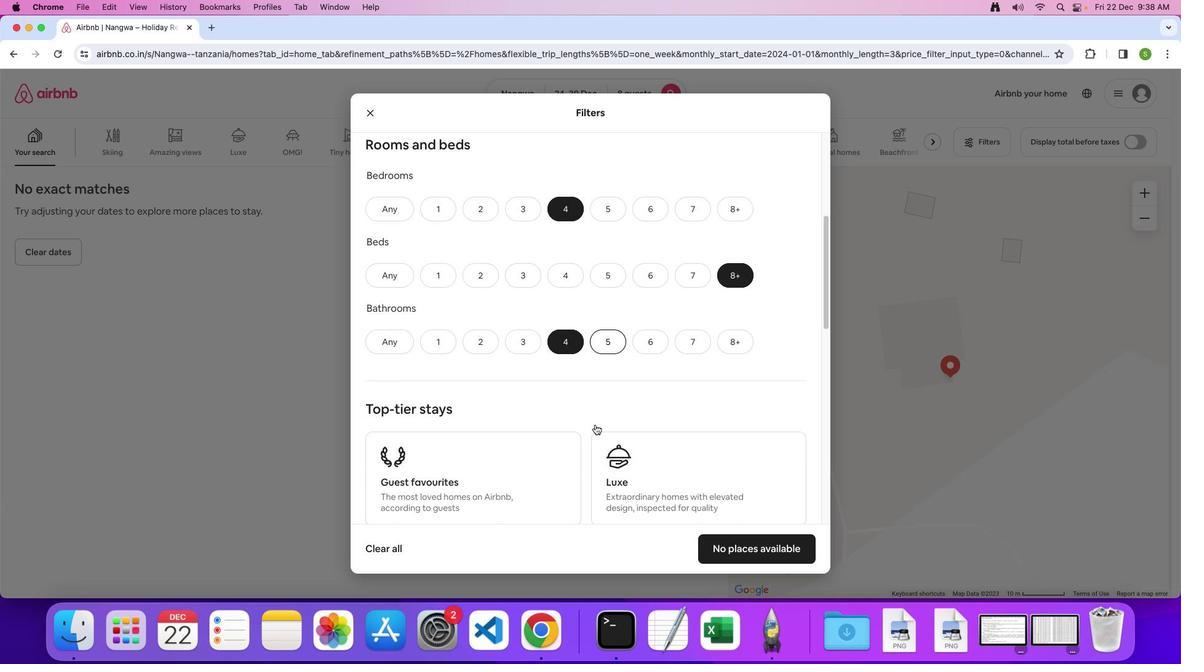 
Action: Mouse scrolled (595, 424) with delta (0, -1)
Screenshot: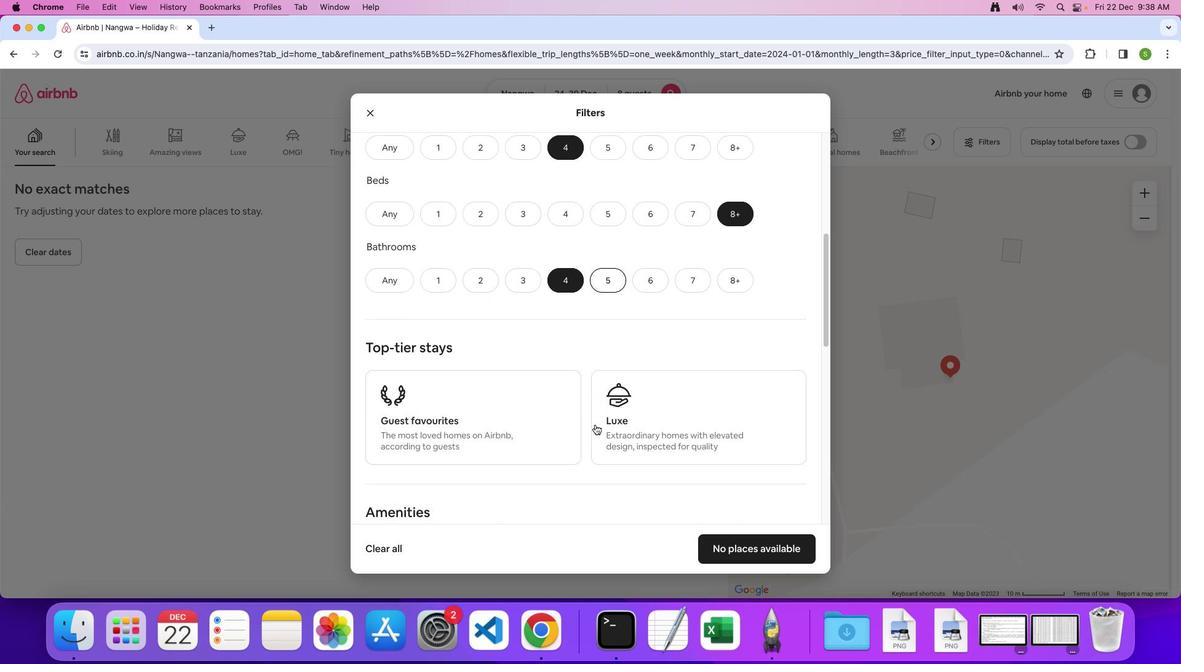 
Action: Mouse scrolled (595, 424) with delta (0, 0)
Screenshot: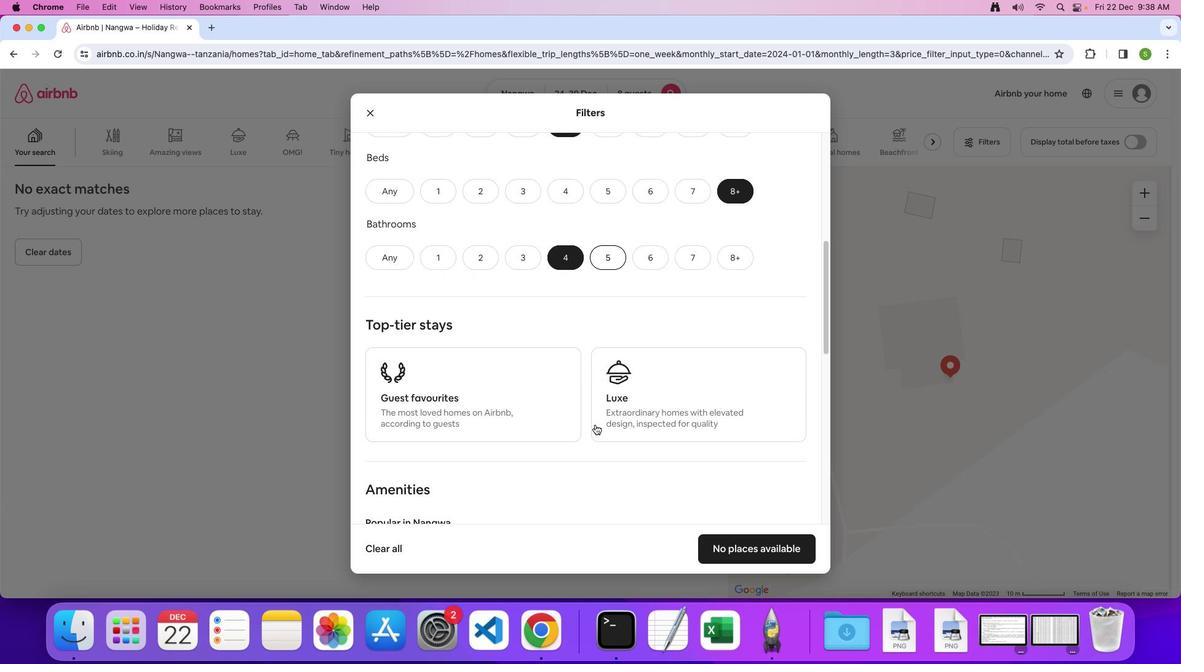 
Action: Mouse scrolled (595, 424) with delta (0, 0)
Screenshot: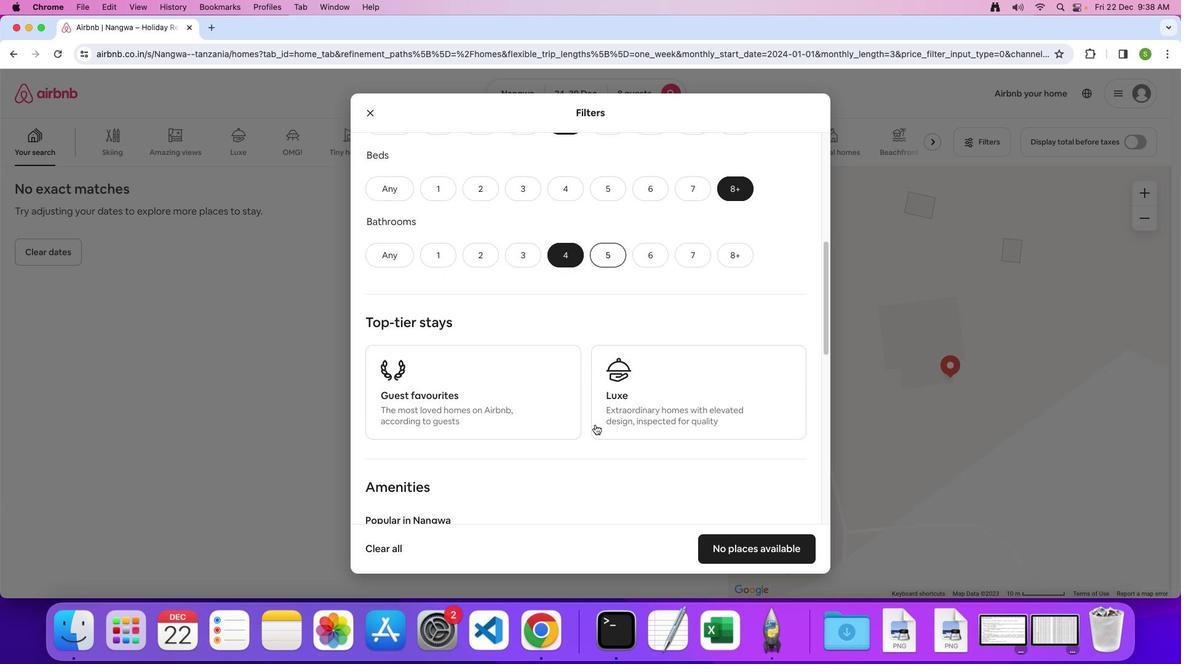 
Action: Mouse scrolled (595, 424) with delta (0, 0)
Screenshot: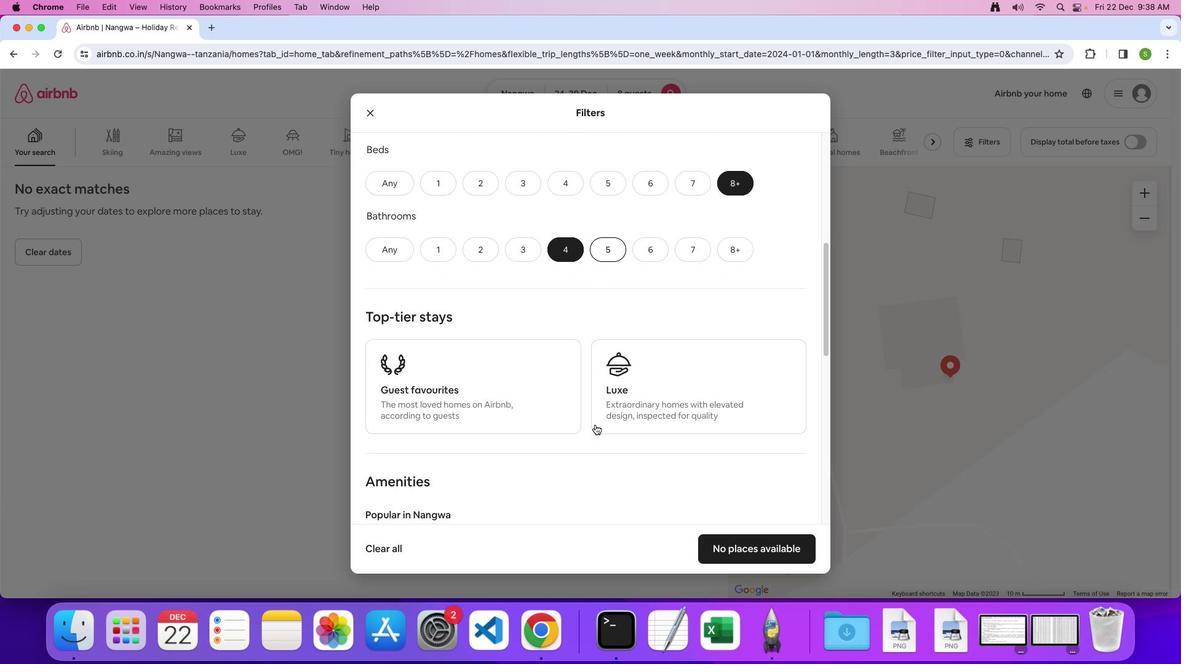 
Action: Mouse scrolled (595, 424) with delta (0, 0)
Screenshot: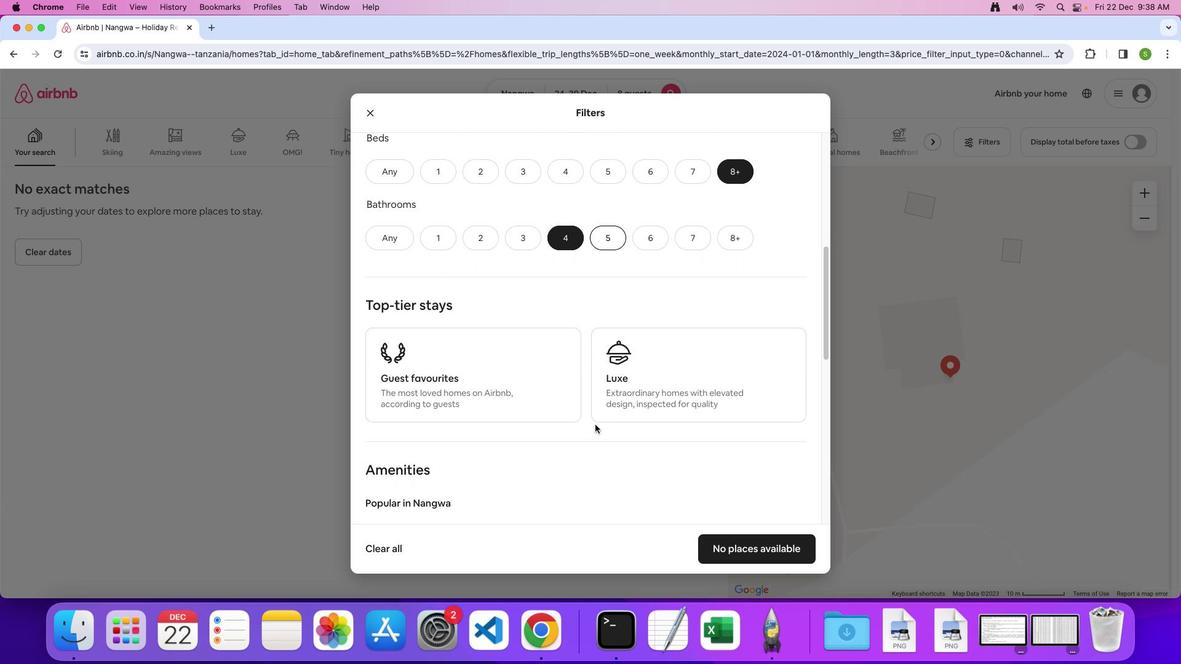 
Action: Mouse scrolled (595, 424) with delta (0, 0)
Screenshot: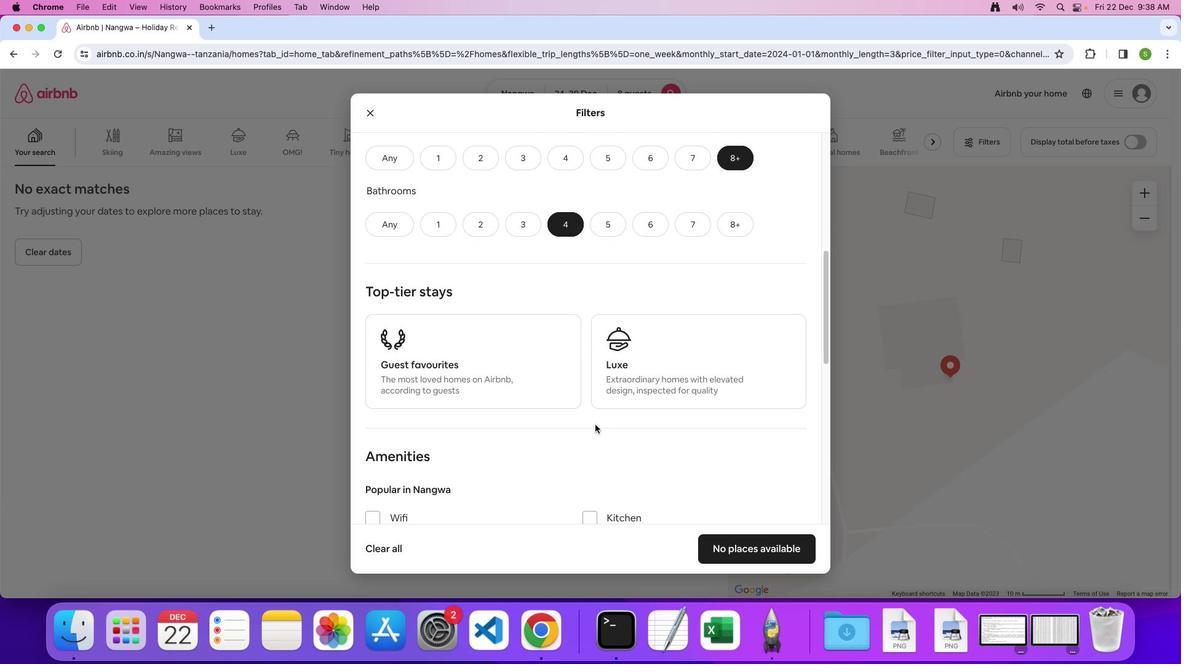 
Action: Mouse scrolled (595, 424) with delta (0, 0)
Screenshot: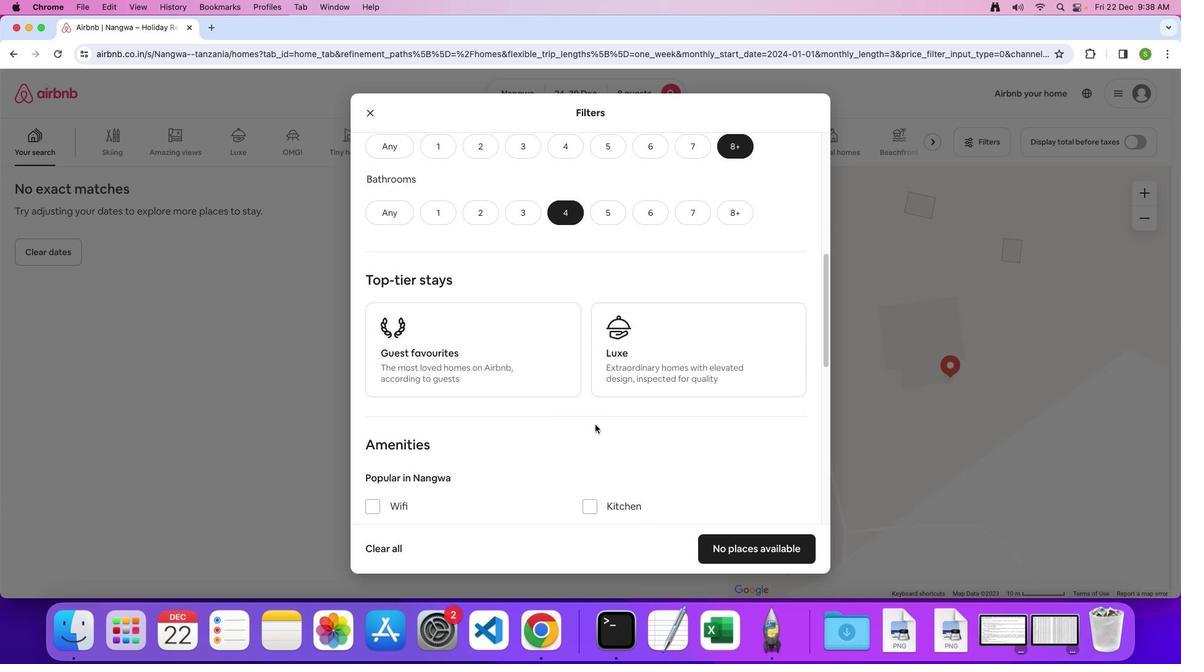 
Action: Mouse scrolled (595, 424) with delta (0, -1)
Screenshot: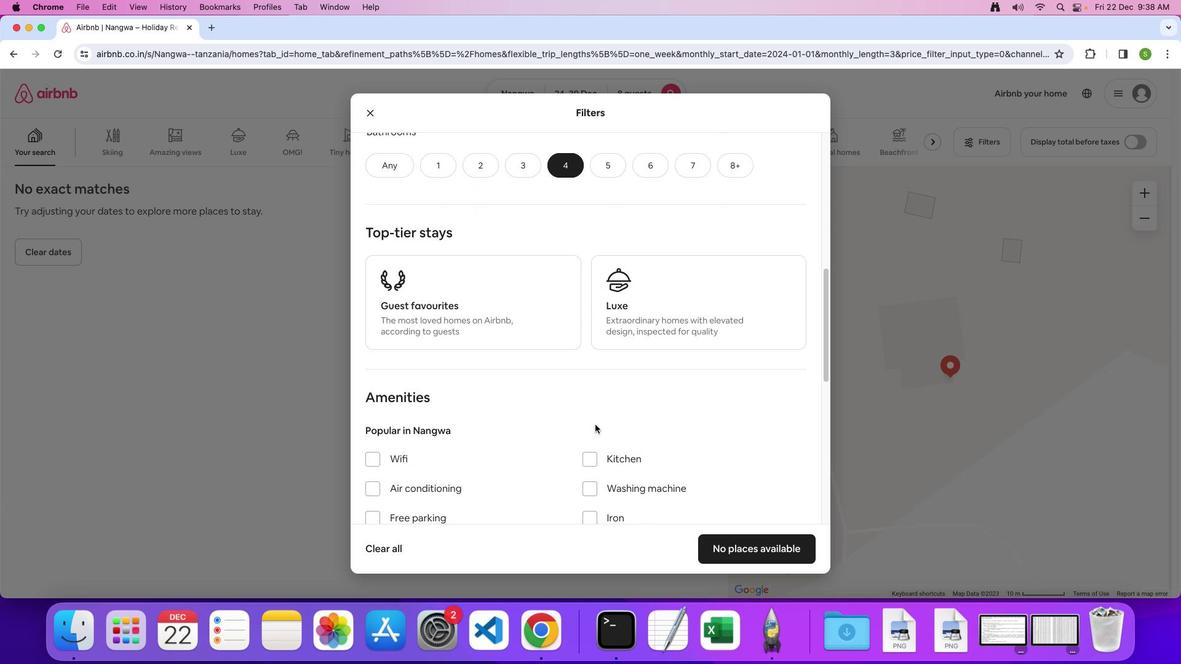 
Action: Mouse scrolled (595, 424) with delta (0, 0)
Screenshot: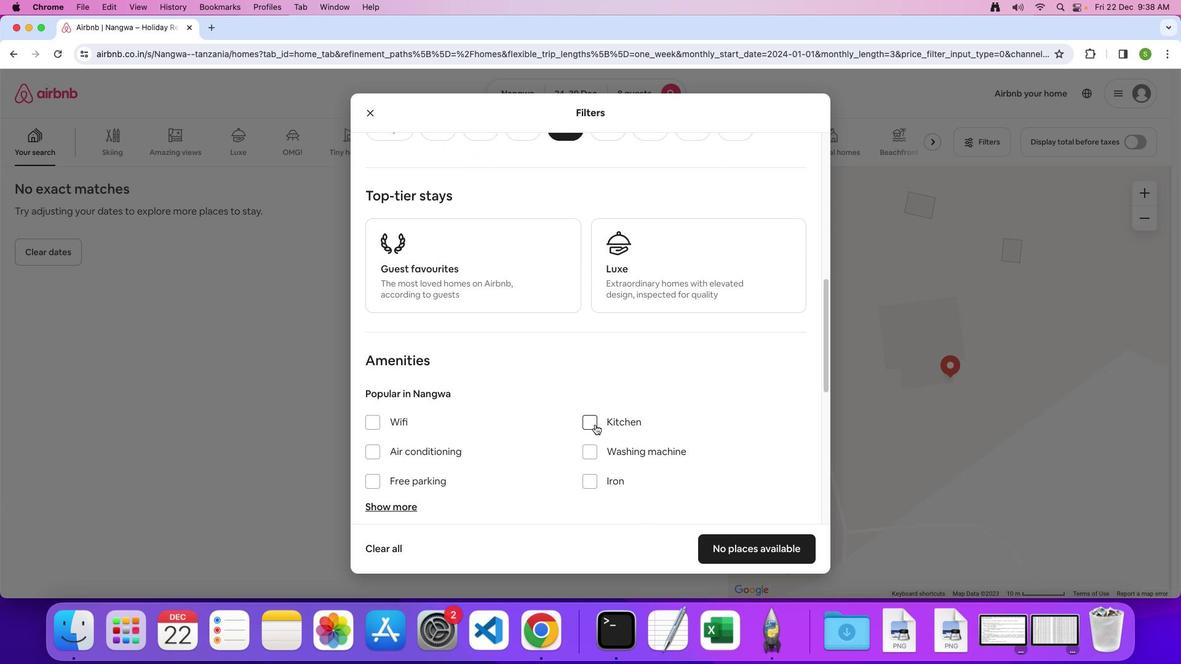 
Action: Mouse scrolled (595, 424) with delta (0, 0)
Screenshot: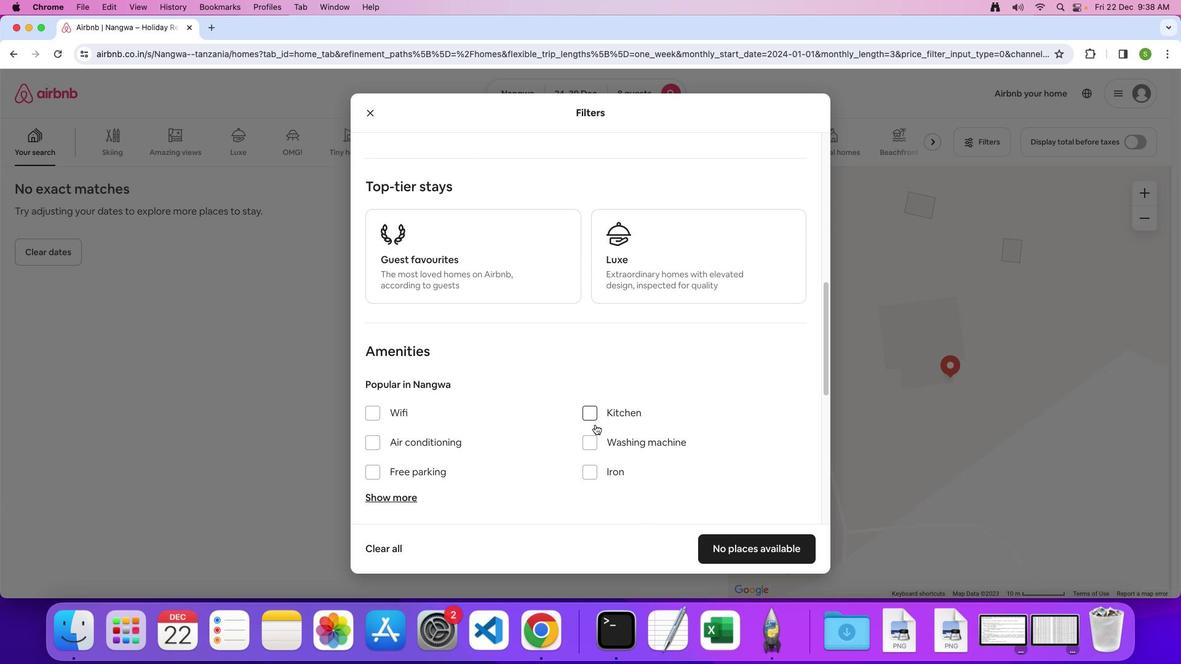 
Action: Mouse scrolled (595, 424) with delta (0, 0)
Screenshot: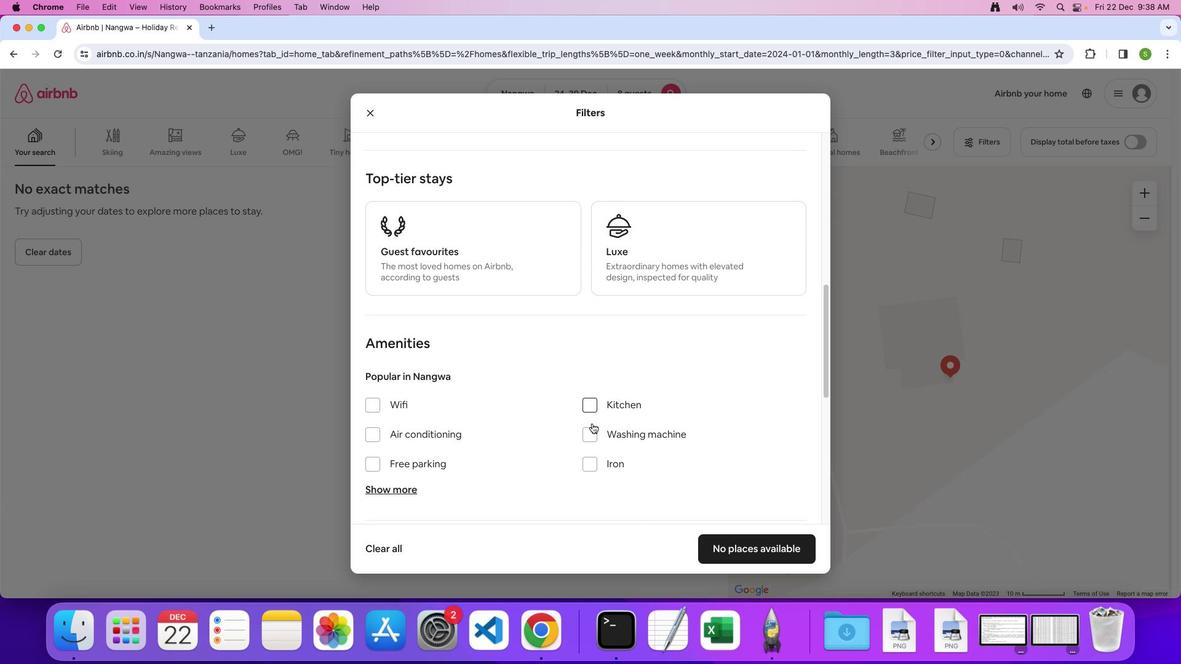 
Action: Mouse moved to (376, 396)
Screenshot: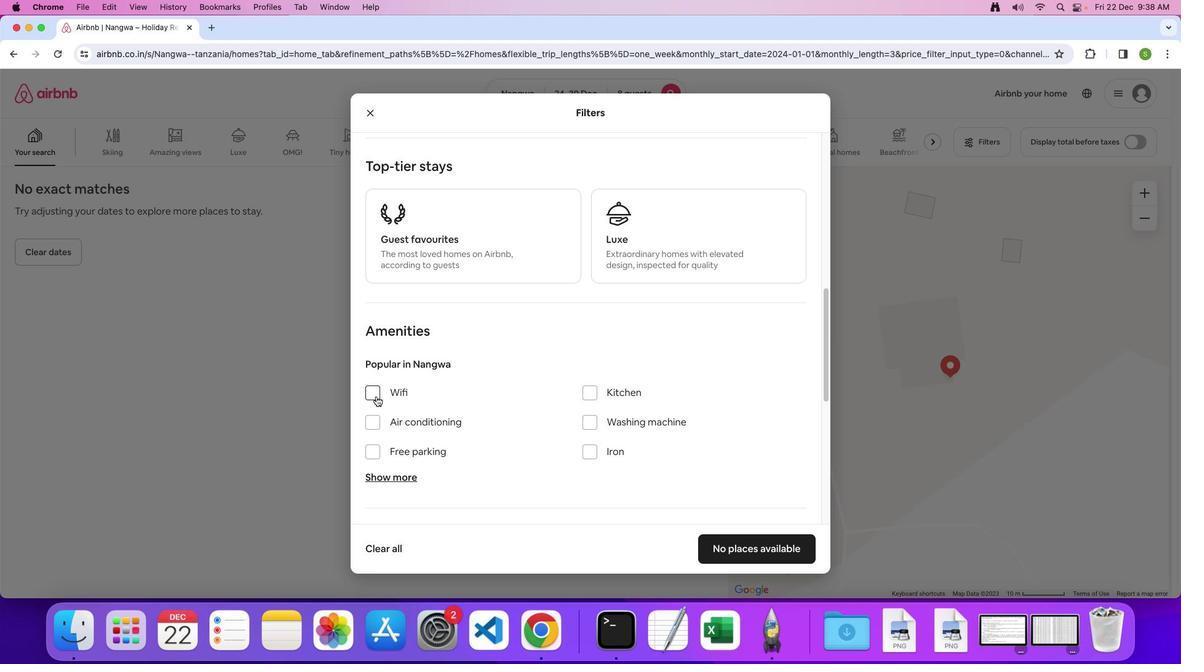 
Action: Mouse pressed left at (376, 396)
Screenshot: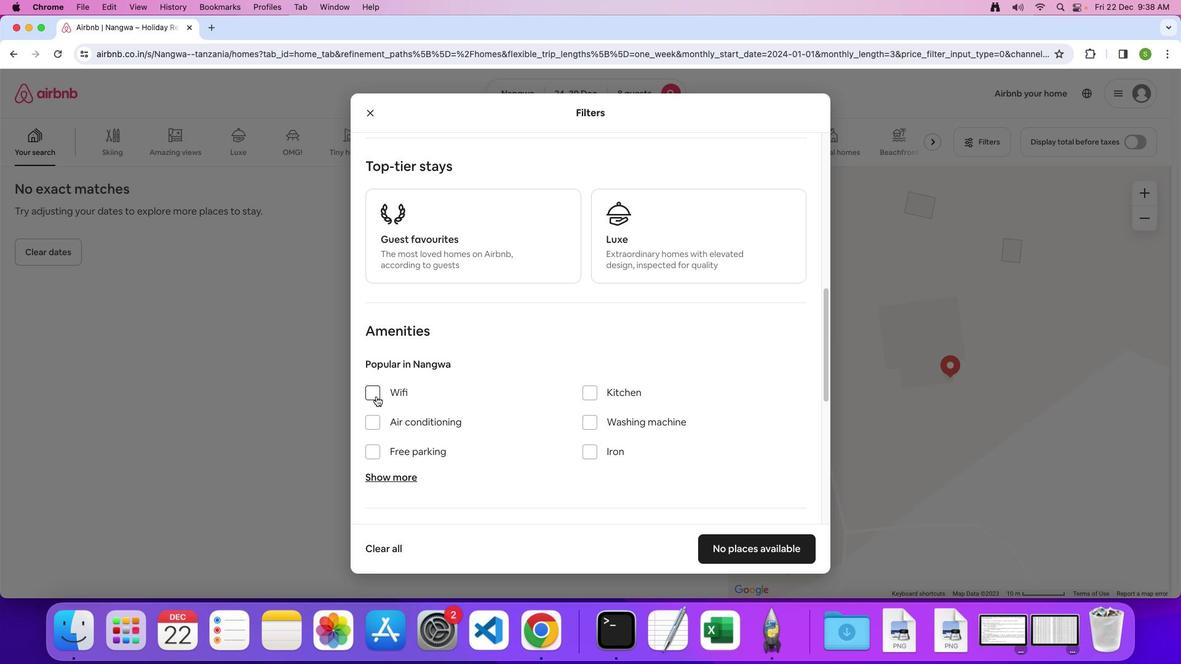 
Action: Mouse moved to (375, 453)
Screenshot: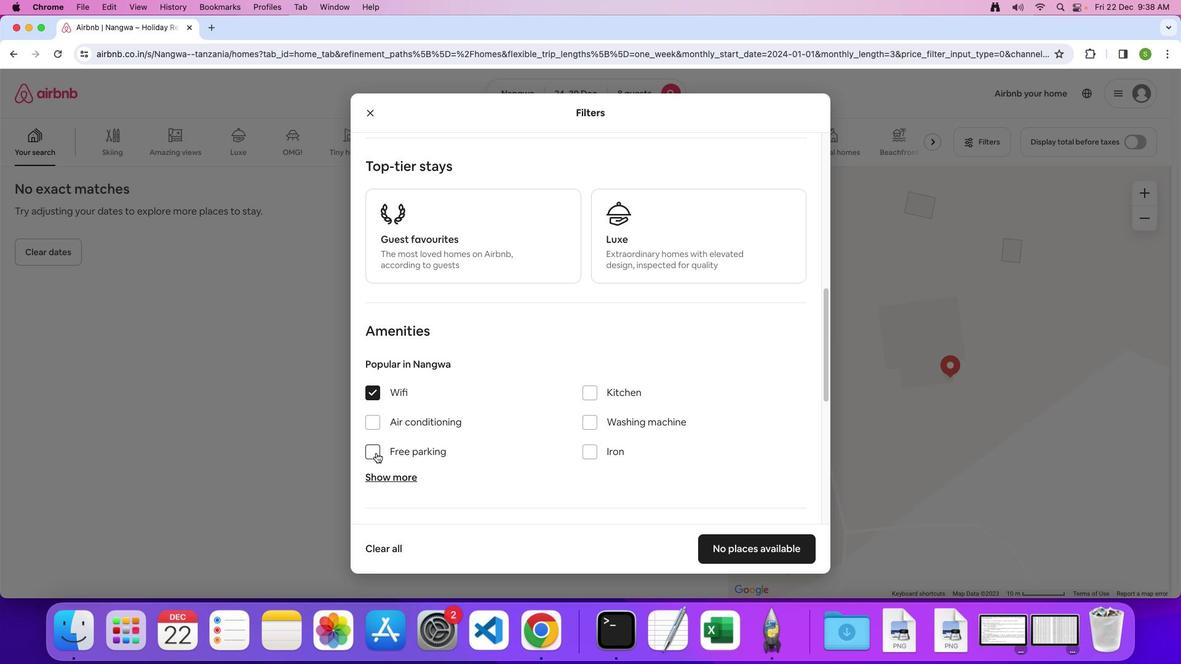 
Action: Mouse pressed left at (375, 453)
Screenshot: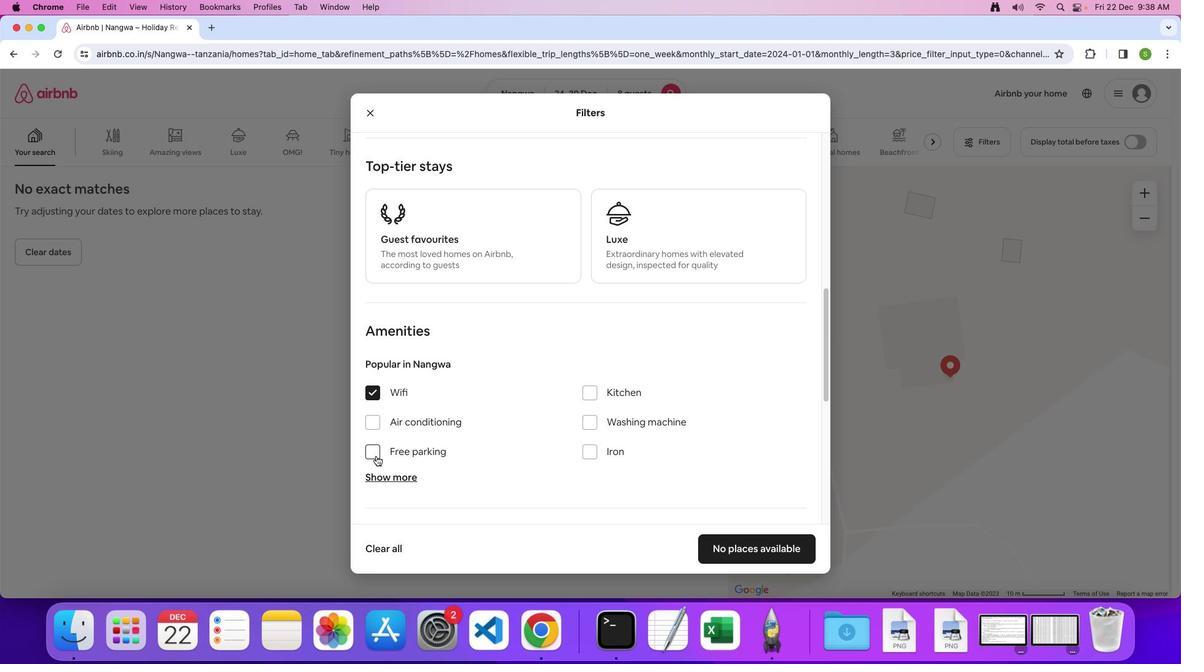 
Action: Mouse moved to (382, 480)
Screenshot: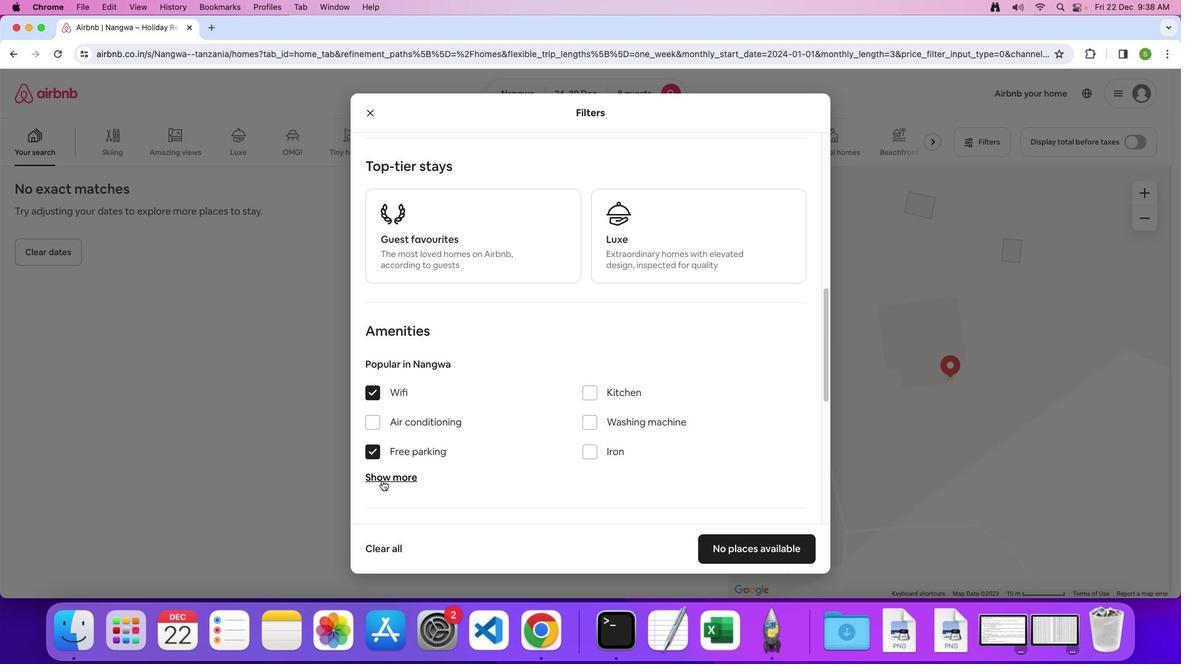 
Action: Mouse pressed left at (382, 480)
Screenshot: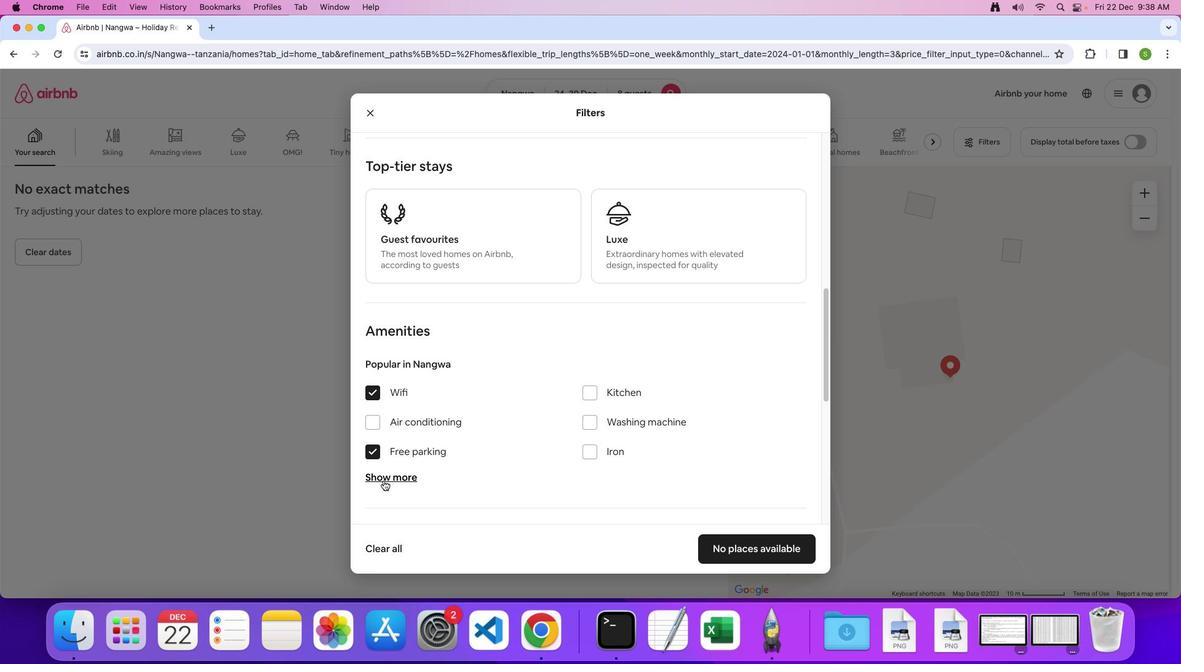 
Action: Mouse moved to (580, 480)
Screenshot: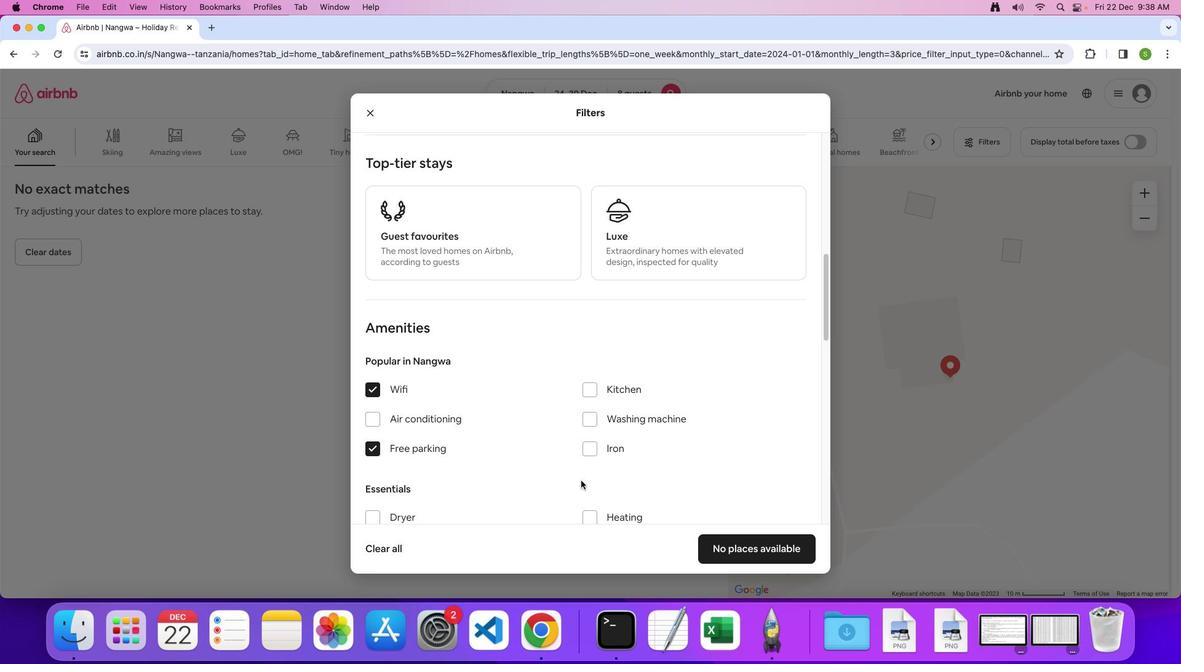 
Action: Mouse scrolled (580, 480) with delta (0, 0)
Screenshot: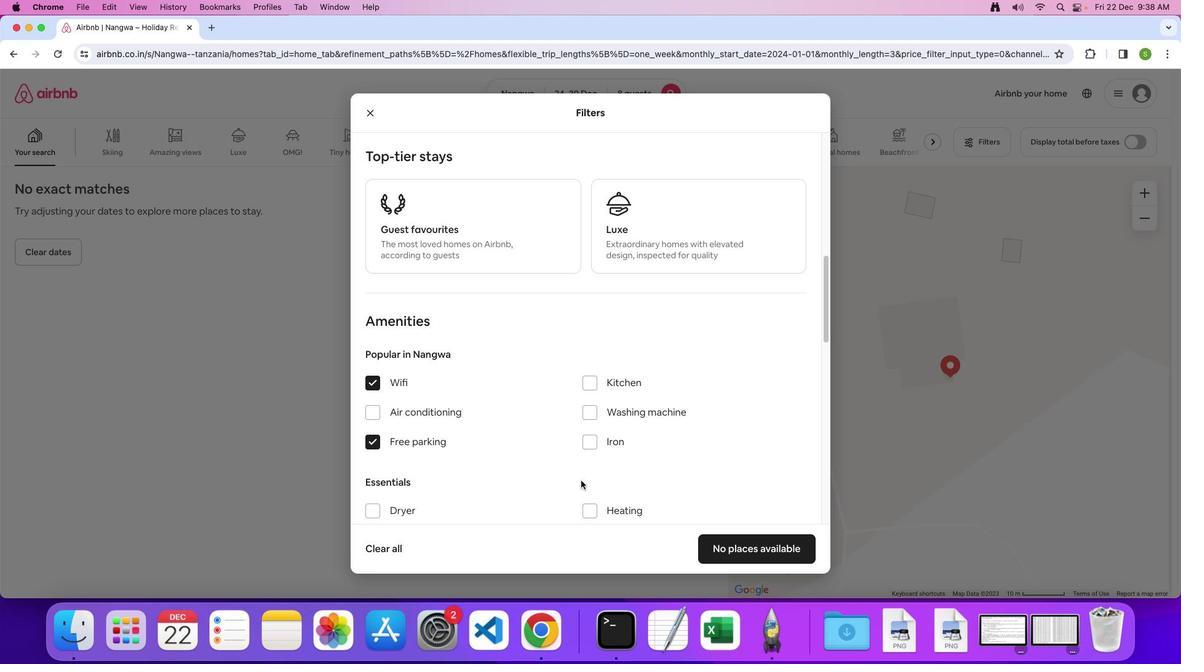 
Action: Mouse scrolled (580, 480) with delta (0, 0)
Screenshot: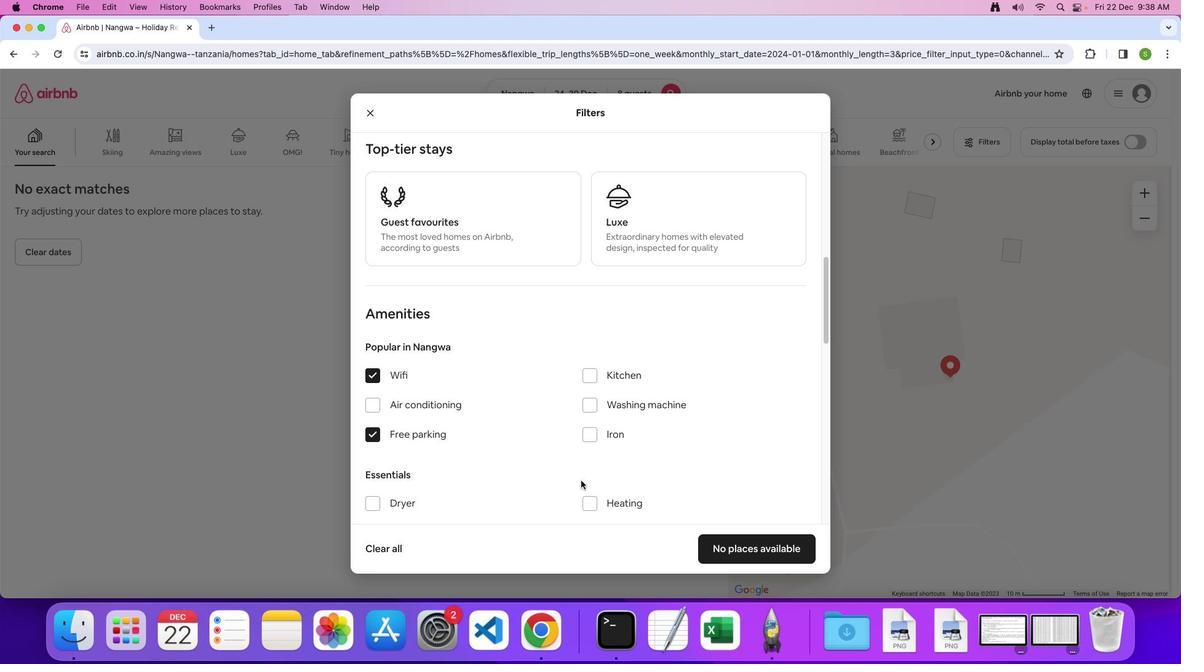 
Action: Mouse scrolled (580, 480) with delta (0, -1)
Screenshot: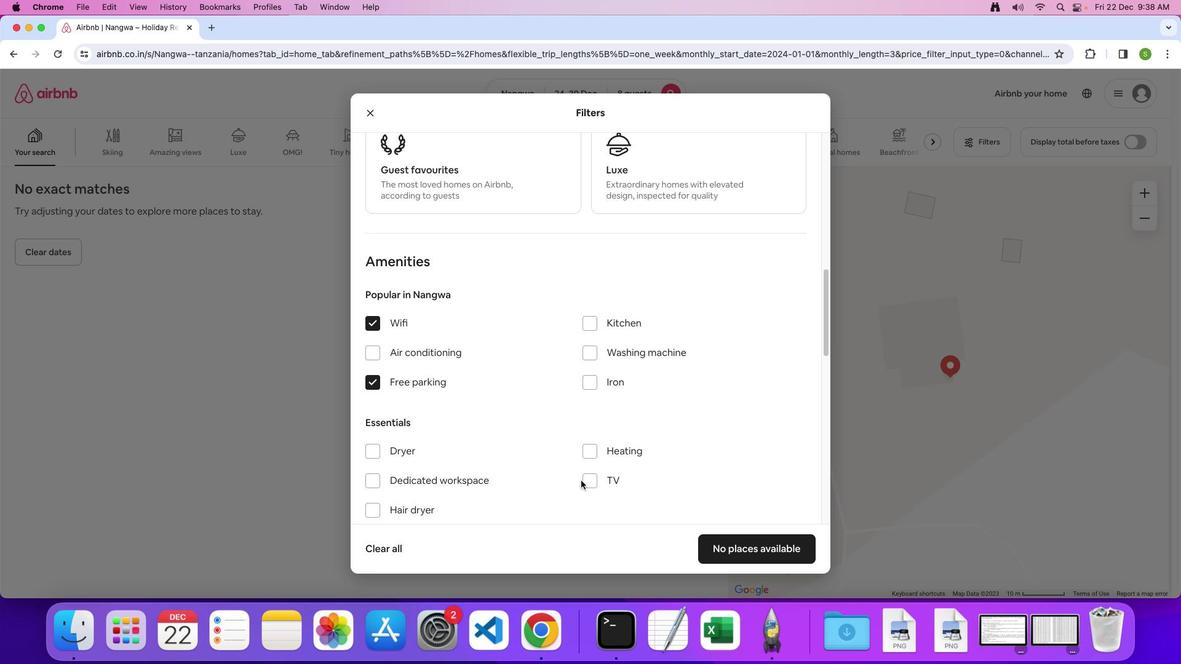 
Action: Mouse scrolled (580, 480) with delta (0, 0)
Screenshot: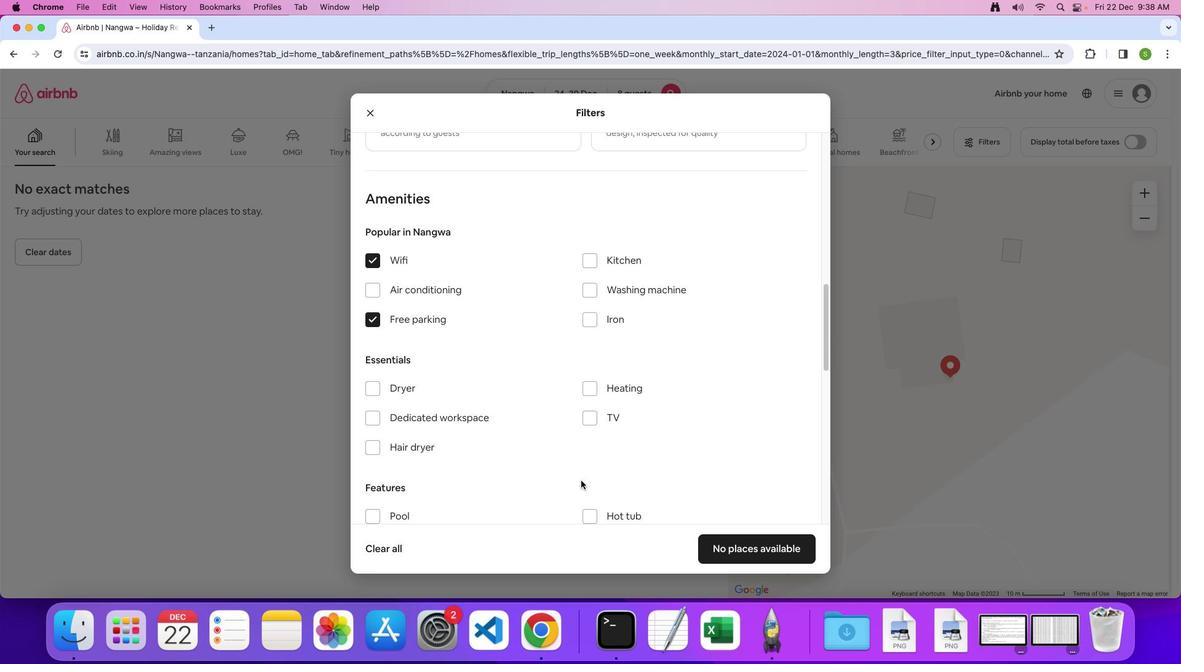 
Action: Mouse scrolled (580, 480) with delta (0, 0)
Screenshot: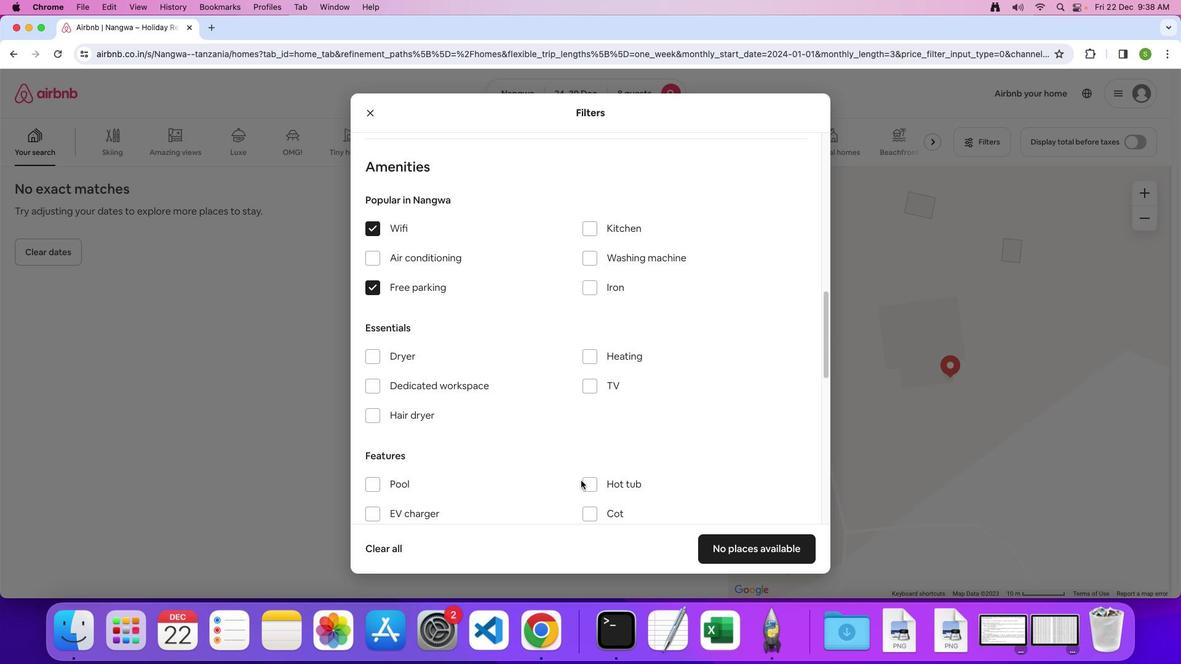 
Action: Mouse scrolled (580, 480) with delta (0, -1)
Screenshot: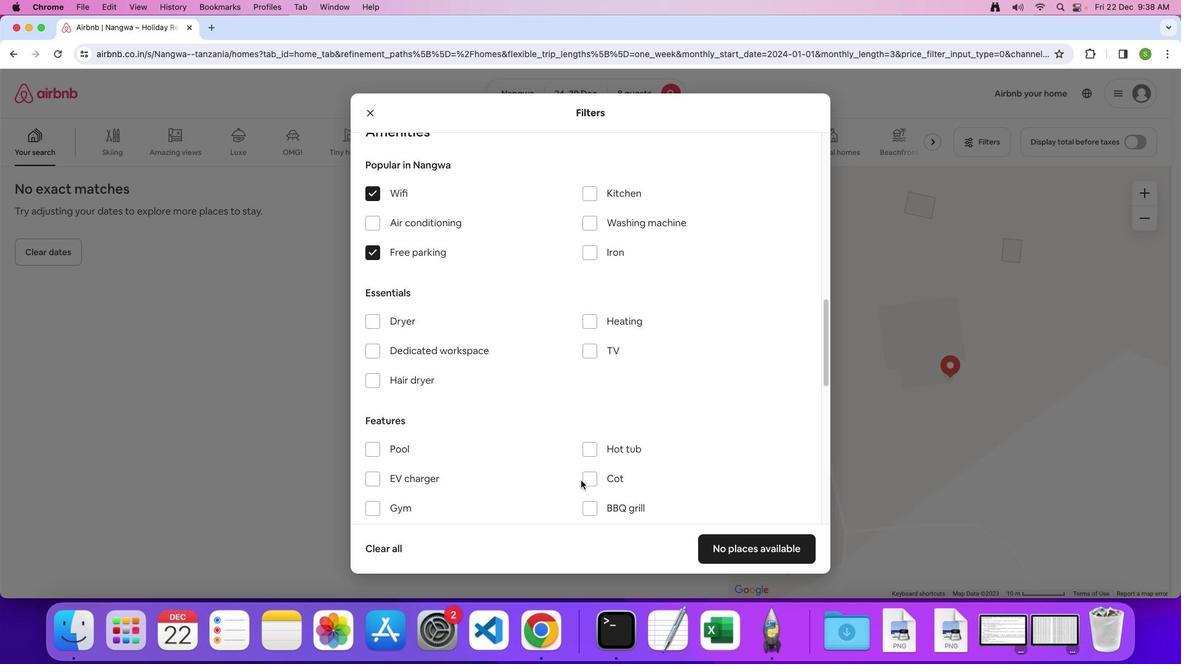 
Action: Mouse moved to (586, 322)
Screenshot: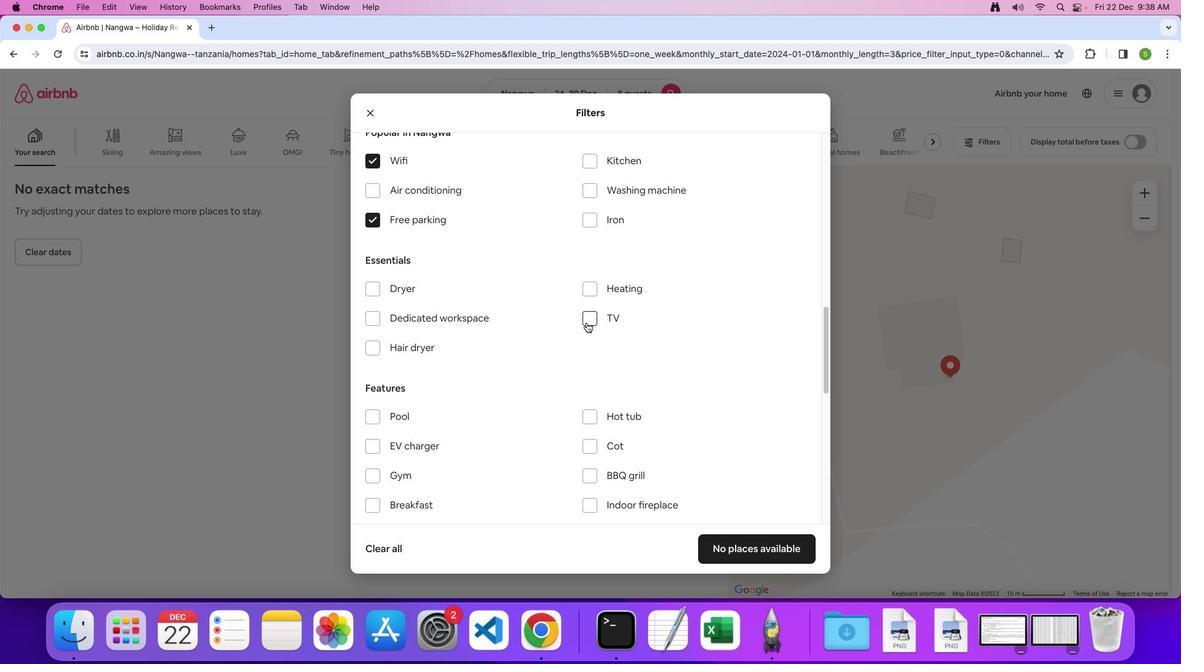 
Action: Mouse pressed left at (586, 322)
Screenshot: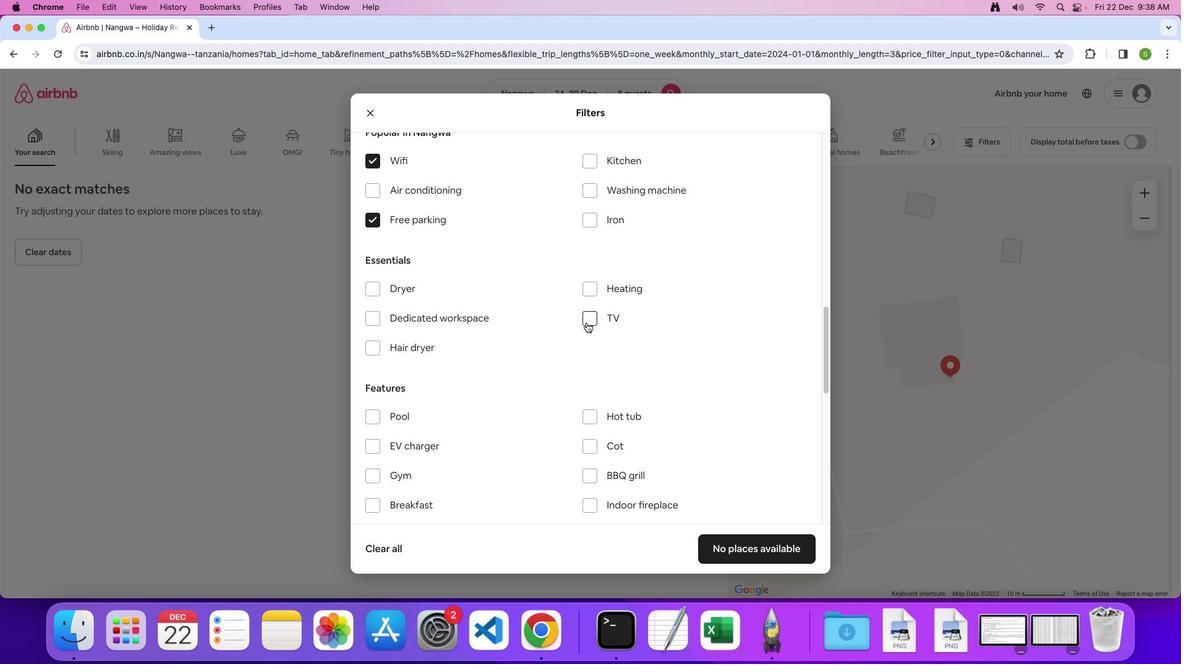 
Action: Mouse moved to (503, 438)
Screenshot: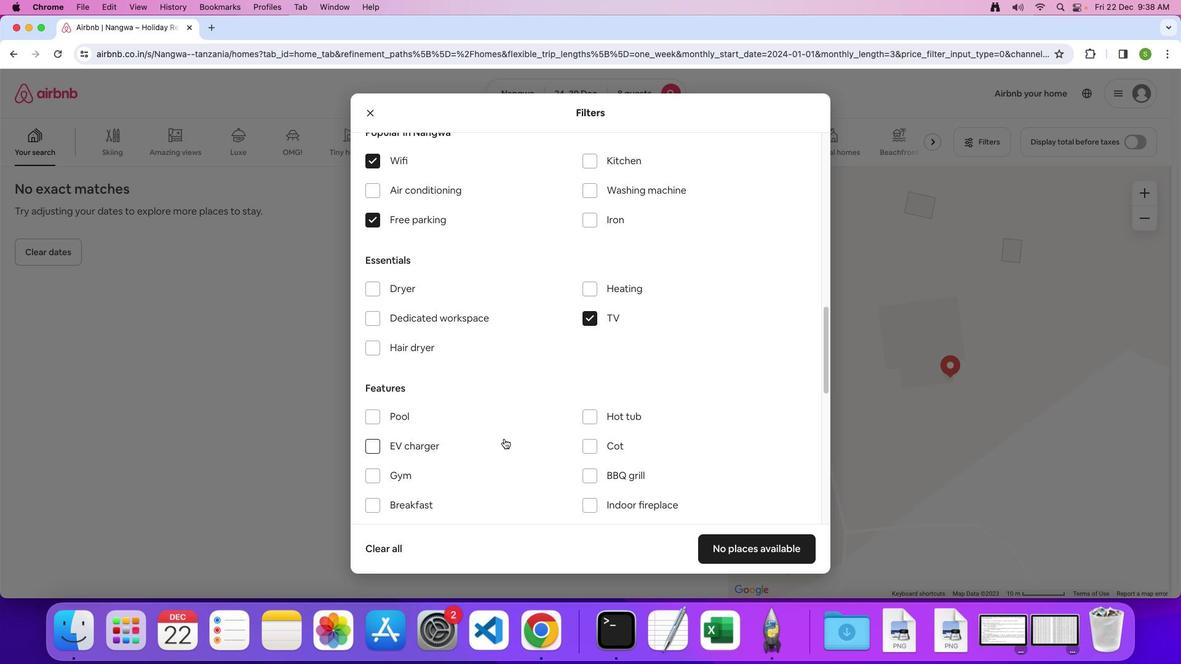 
Action: Mouse scrolled (503, 438) with delta (0, 0)
Screenshot: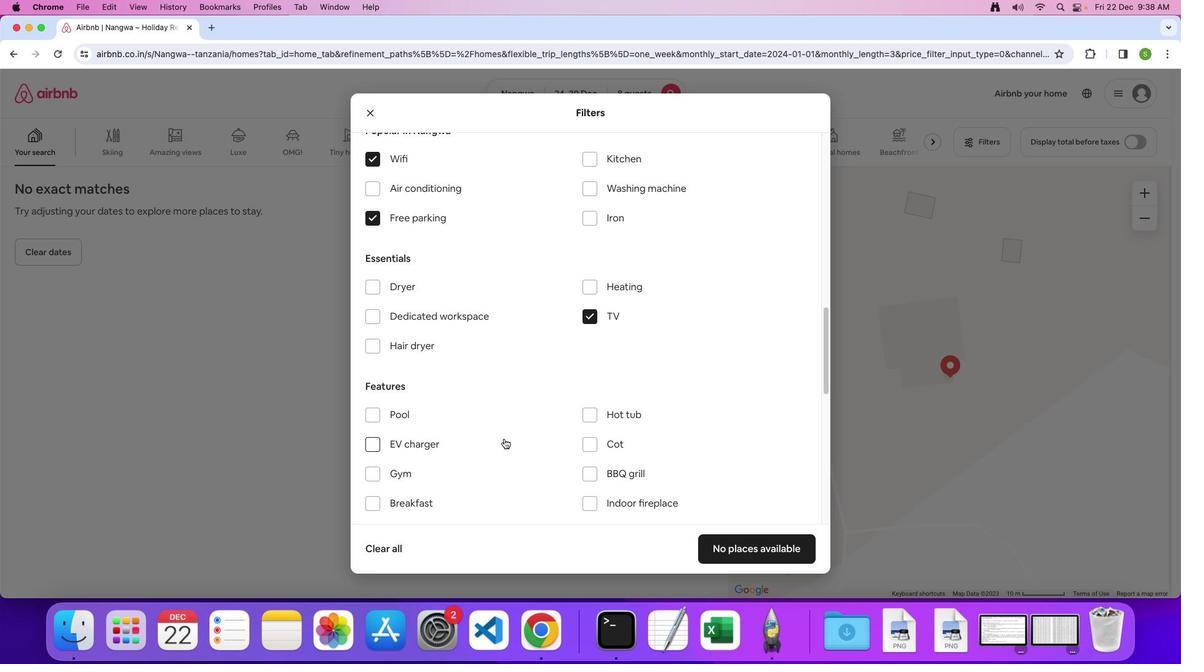 
Action: Mouse scrolled (503, 438) with delta (0, 0)
Screenshot: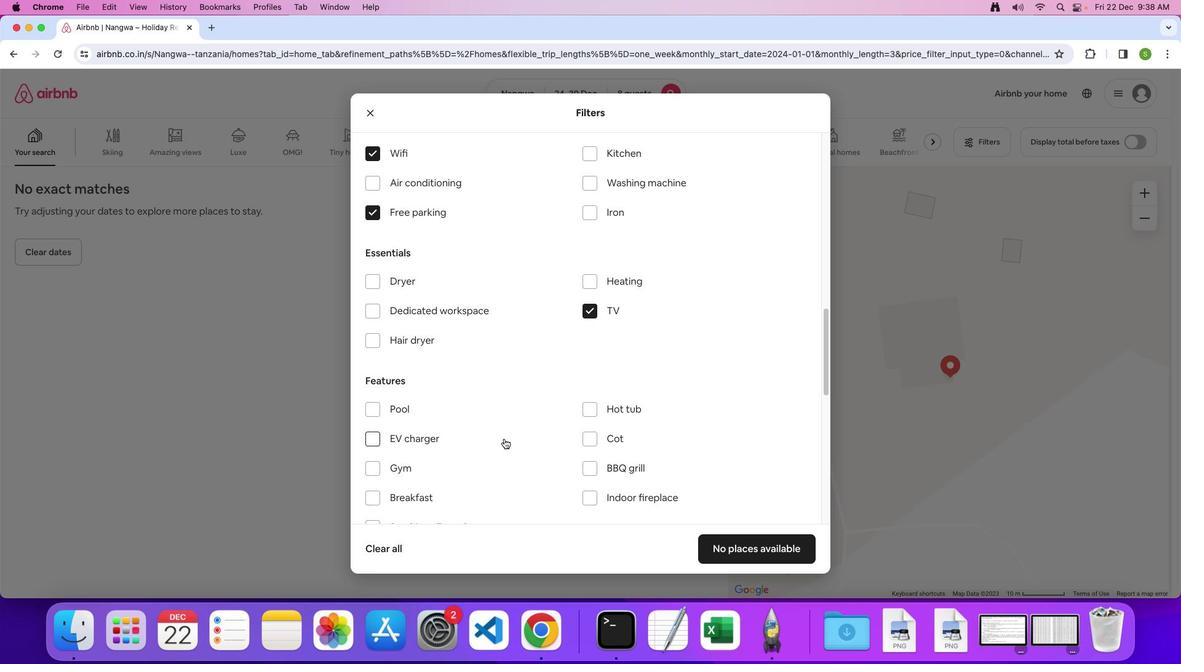 
Action: Mouse scrolled (503, 438) with delta (0, 0)
Screenshot: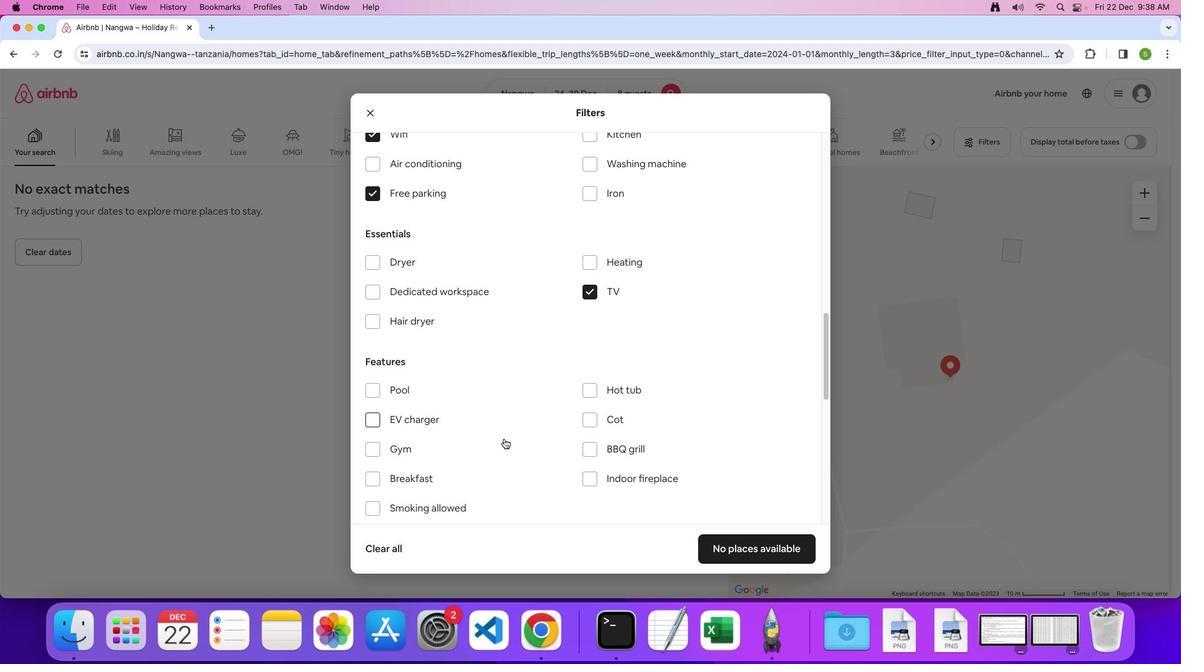 
Action: Mouse scrolled (503, 438) with delta (0, -1)
Screenshot: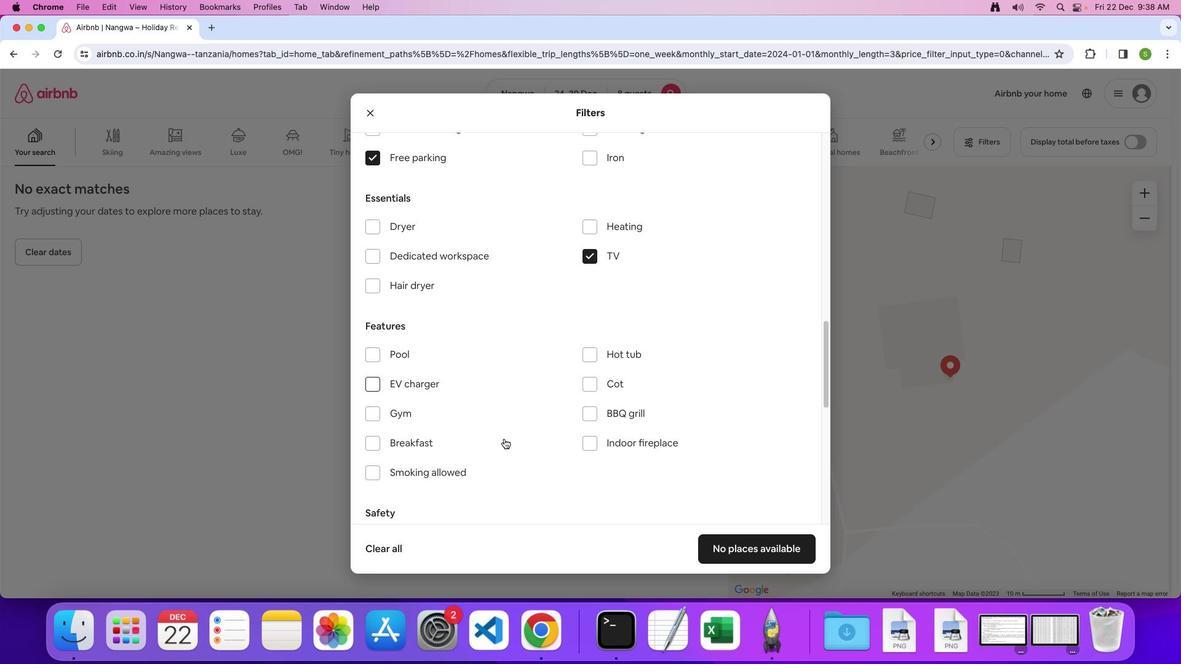 
Action: Mouse moved to (380, 395)
Screenshot: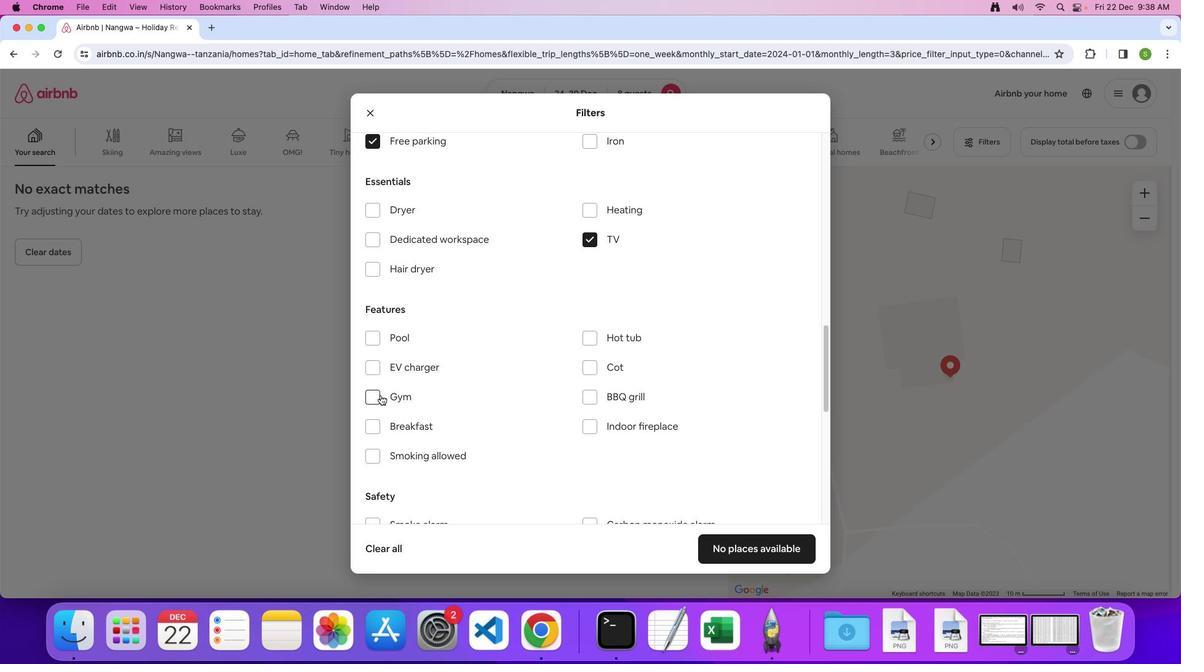 
Action: Mouse pressed left at (380, 395)
Screenshot: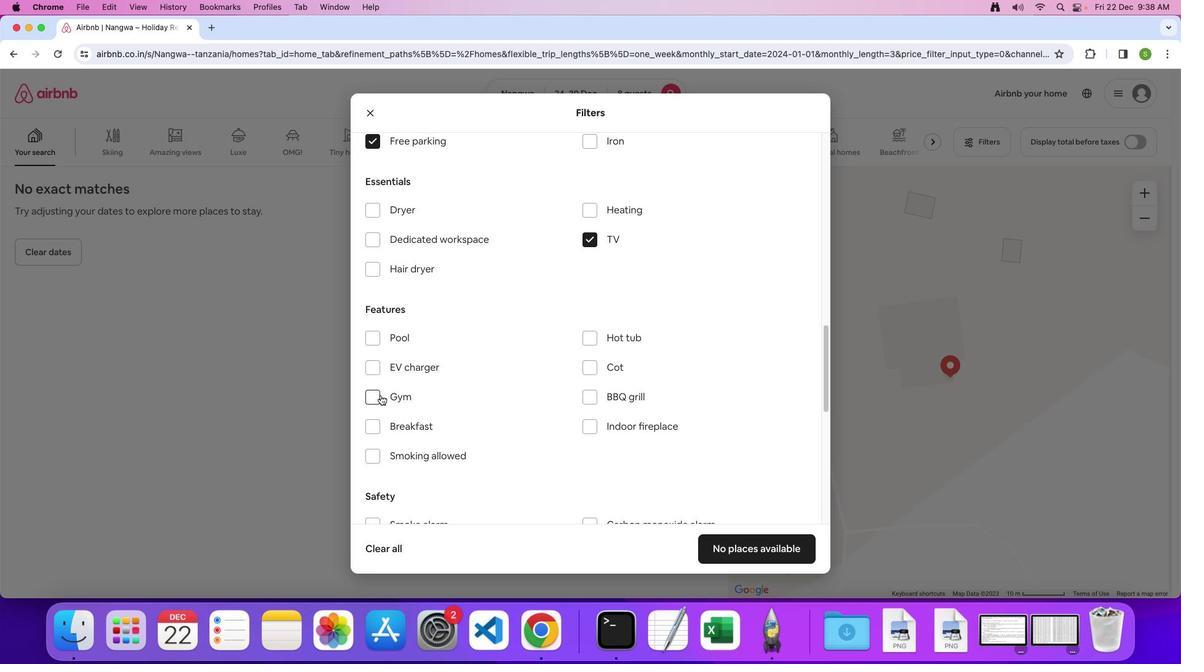 
Action: Mouse moved to (376, 427)
Screenshot: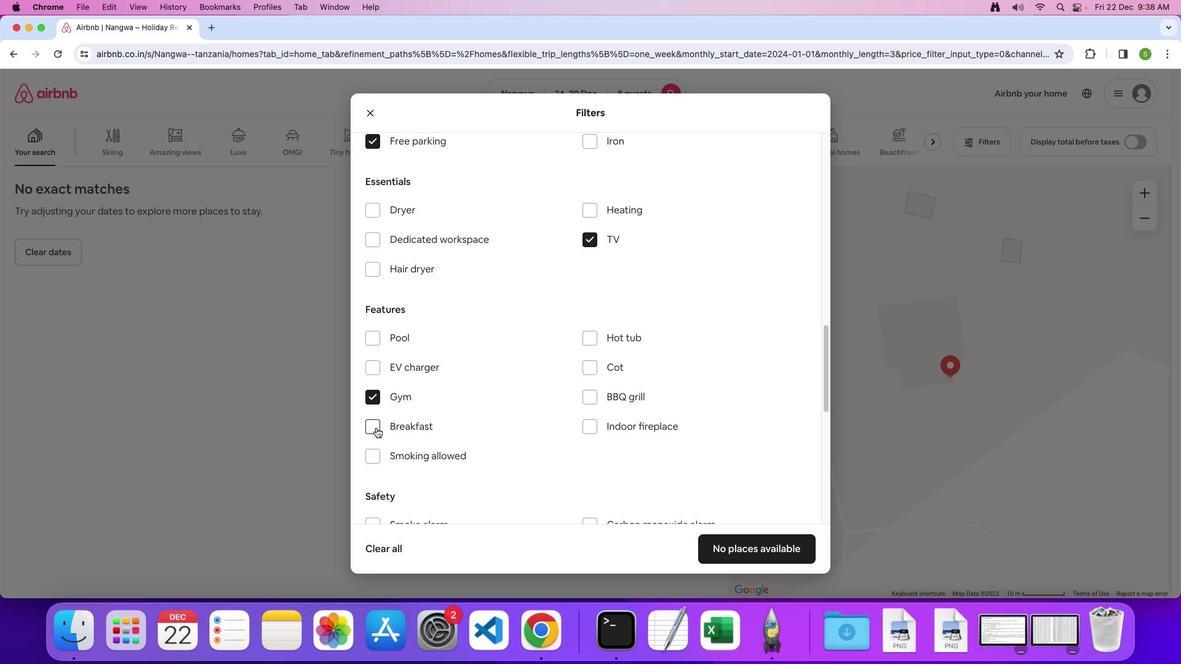 
Action: Mouse pressed left at (376, 427)
Screenshot: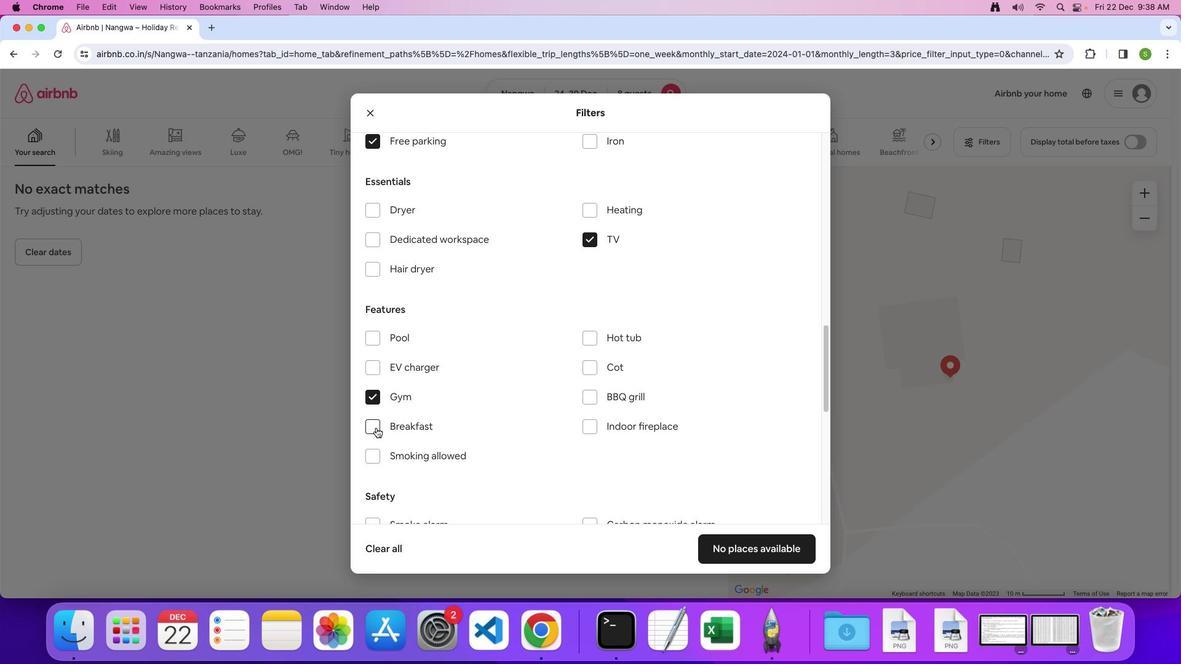 
Action: Mouse moved to (532, 446)
Screenshot: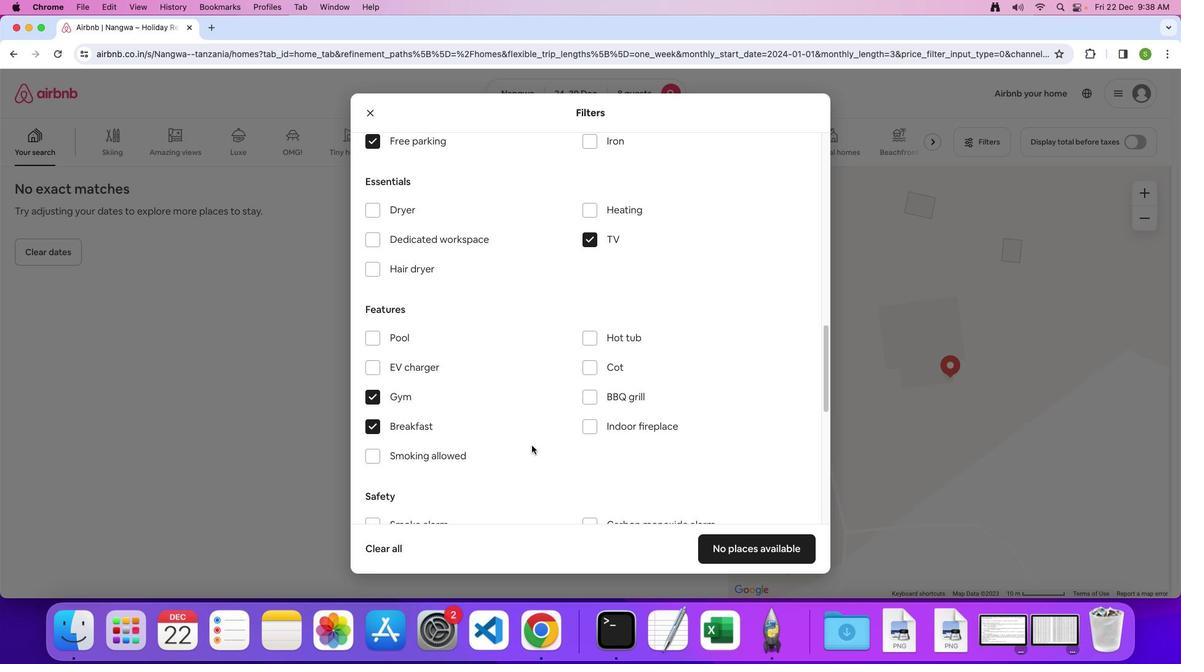 
Action: Mouse scrolled (532, 446) with delta (0, 0)
Screenshot: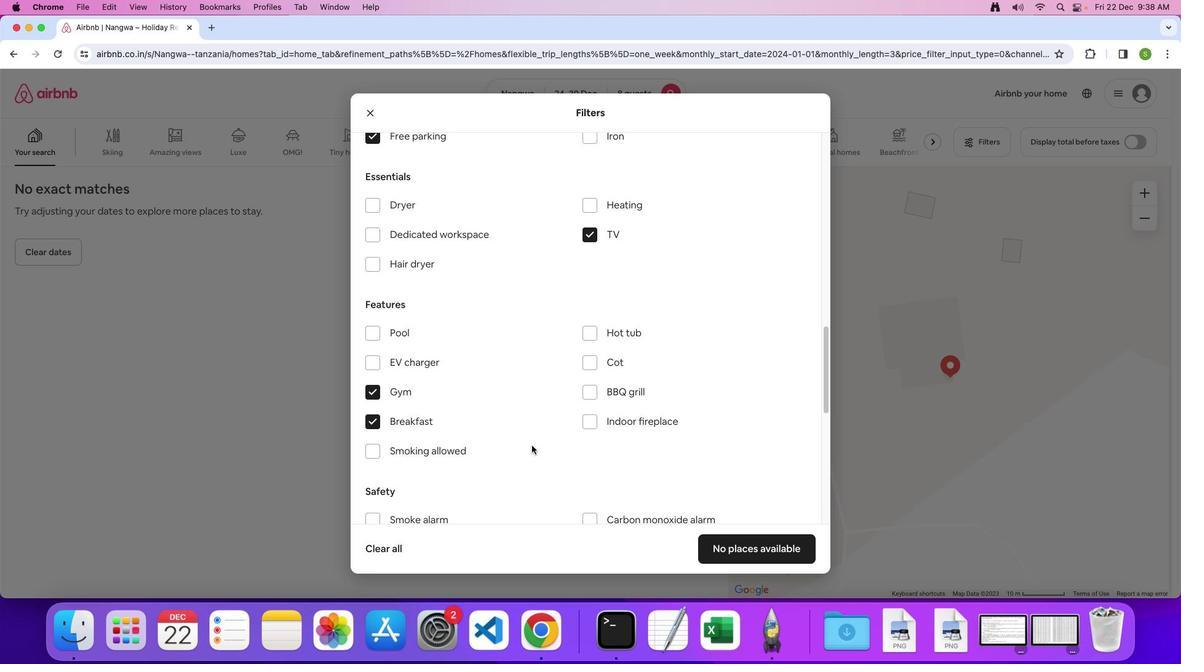 
Action: Mouse scrolled (532, 446) with delta (0, 0)
Screenshot: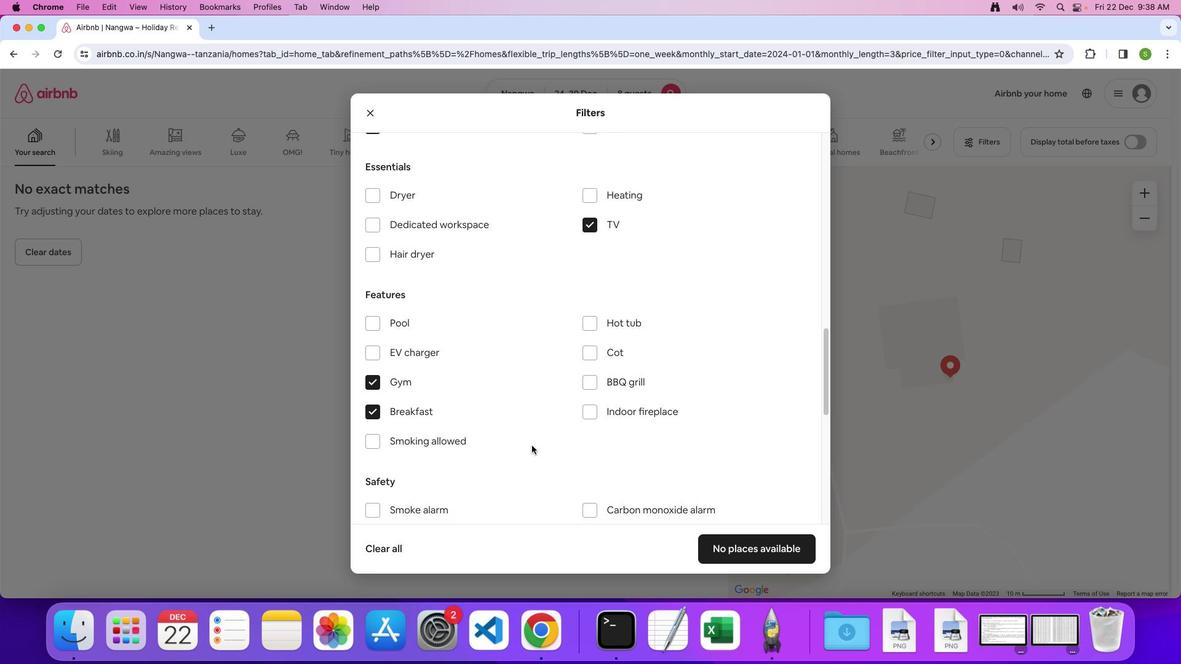 
Action: Mouse scrolled (532, 446) with delta (0, 0)
Screenshot: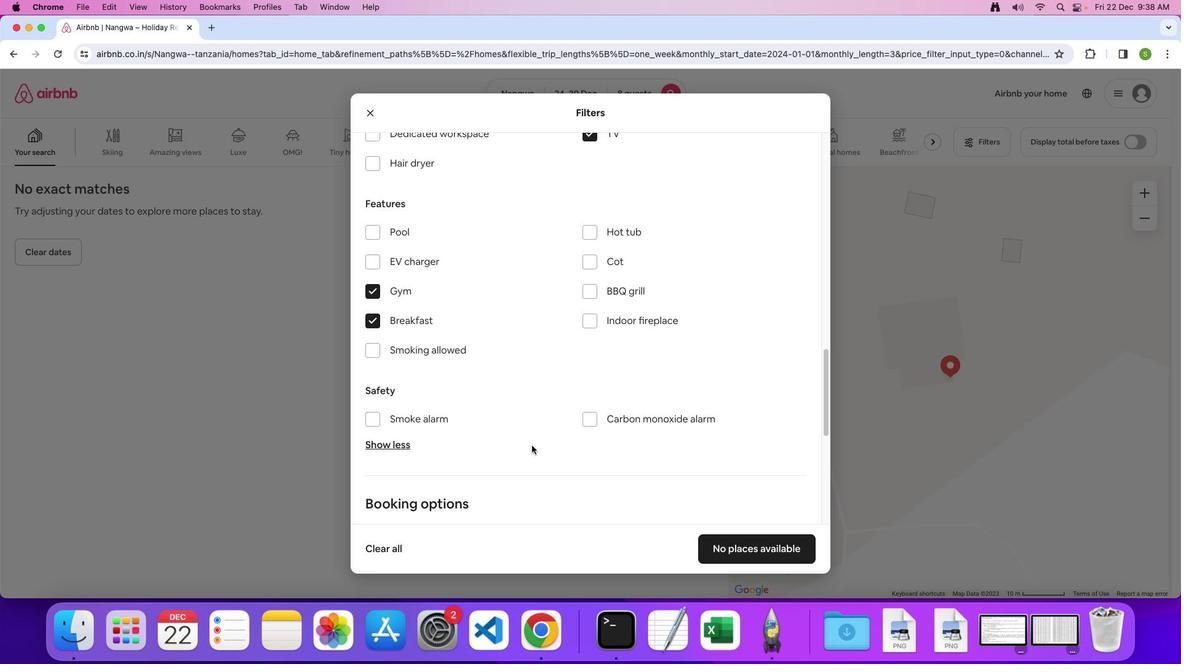 
Action: Mouse scrolled (532, 446) with delta (0, 0)
Screenshot: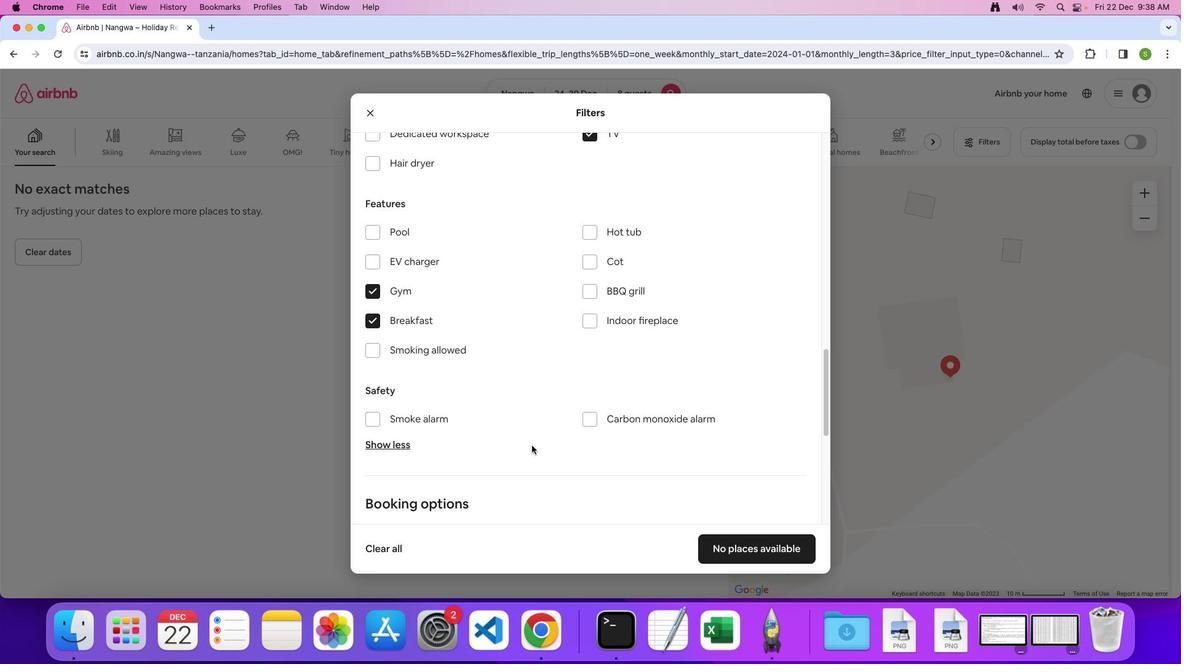 
Action: Mouse scrolled (532, 446) with delta (0, -2)
Screenshot: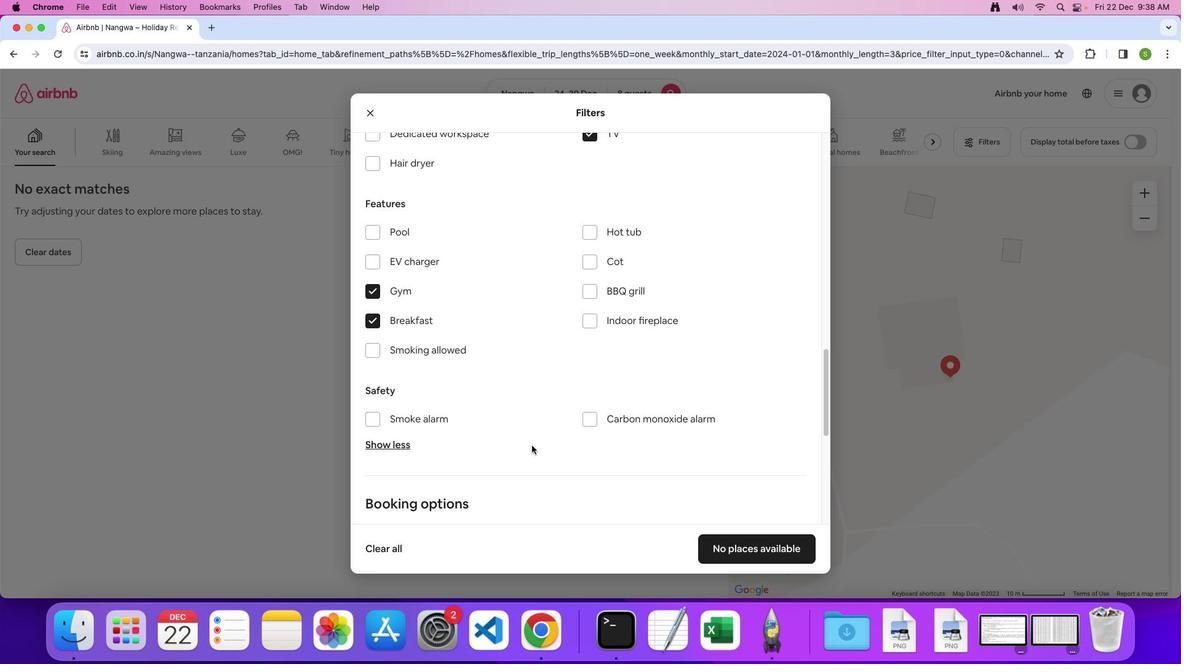 
Action: Mouse scrolled (532, 446) with delta (0, -3)
Screenshot: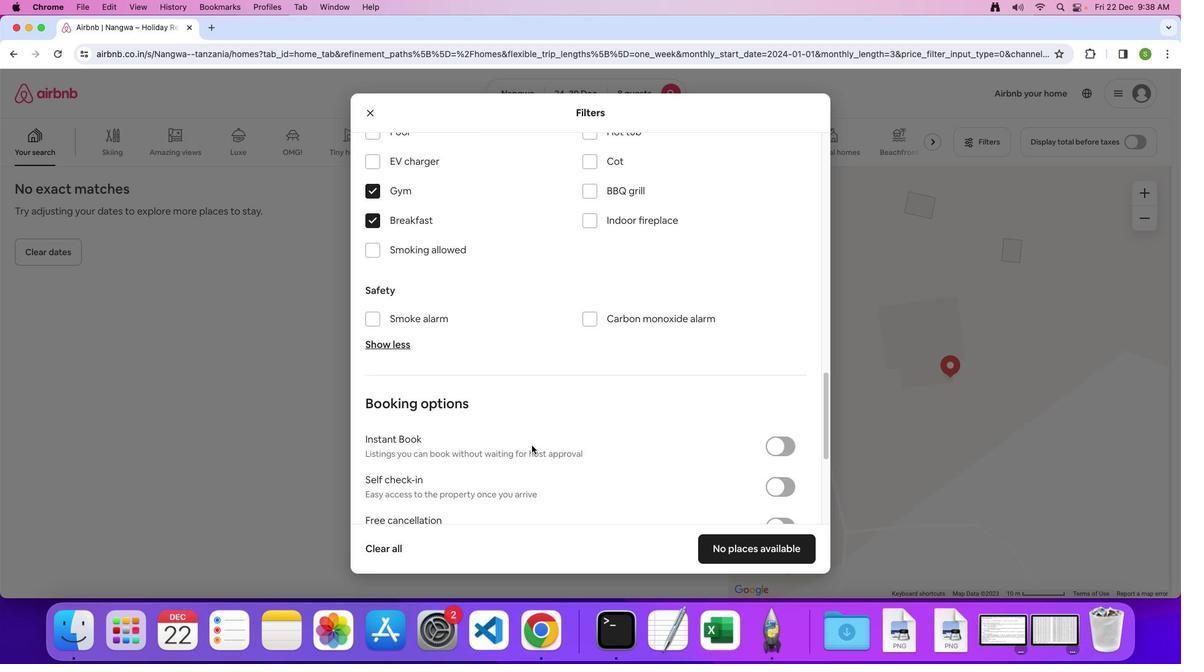 
Action: Mouse scrolled (532, 446) with delta (0, 0)
Screenshot: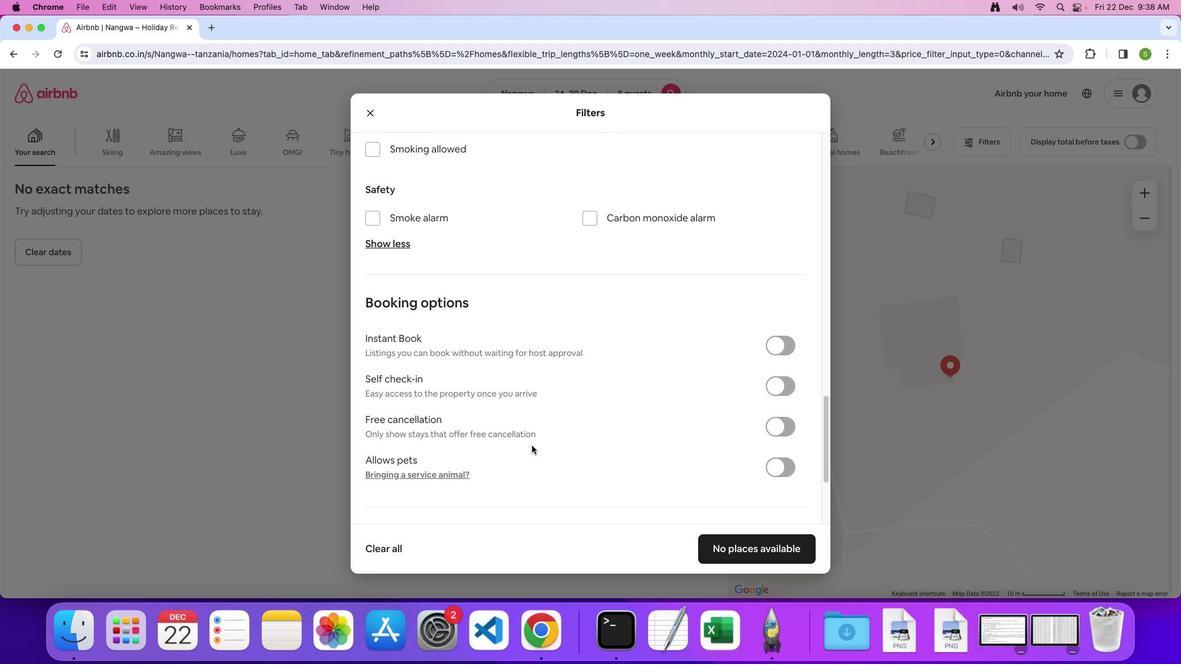 
Action: Mouse scrolled (532, 446) with delta (0, 0)
Screenshot: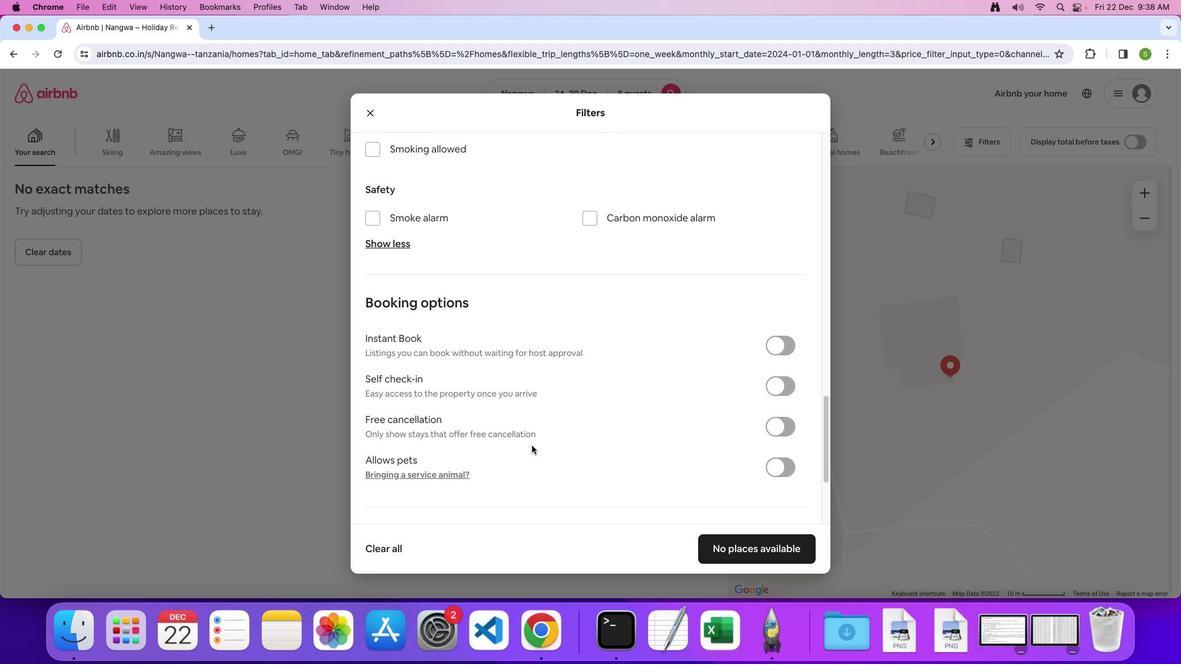 
Action: Mouse scrolled (532, 446) with delta (0, -2)
Screenshot: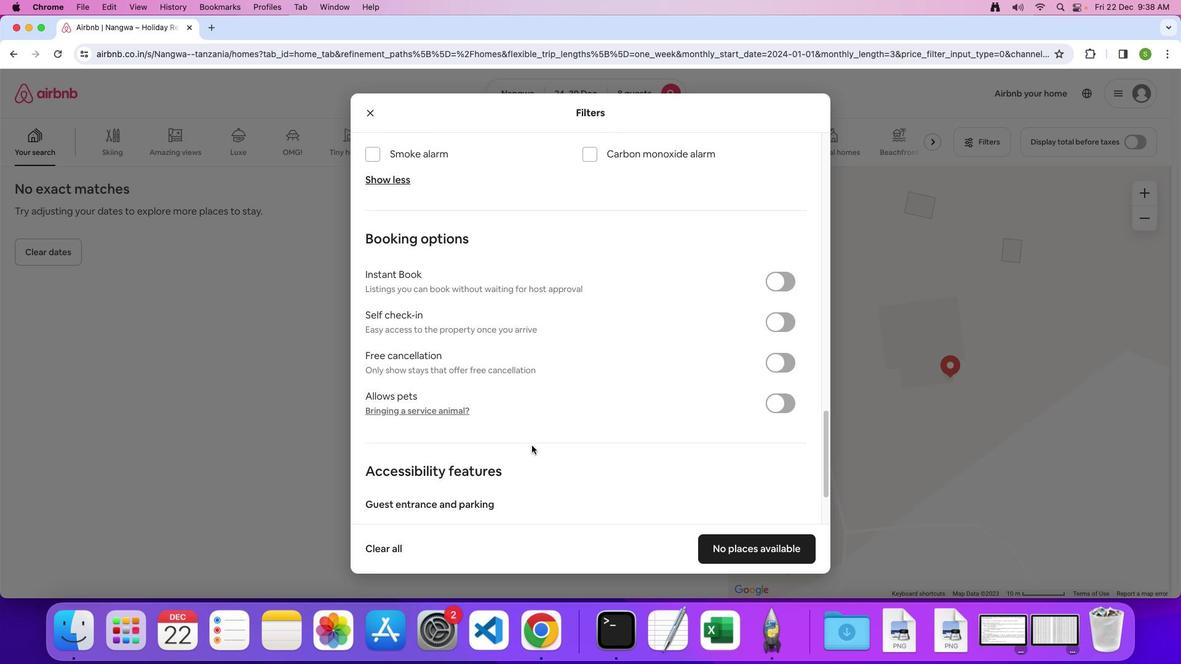 
Action: Mouse scrolled (532, 446) with delta (0, 0)
Screenshot: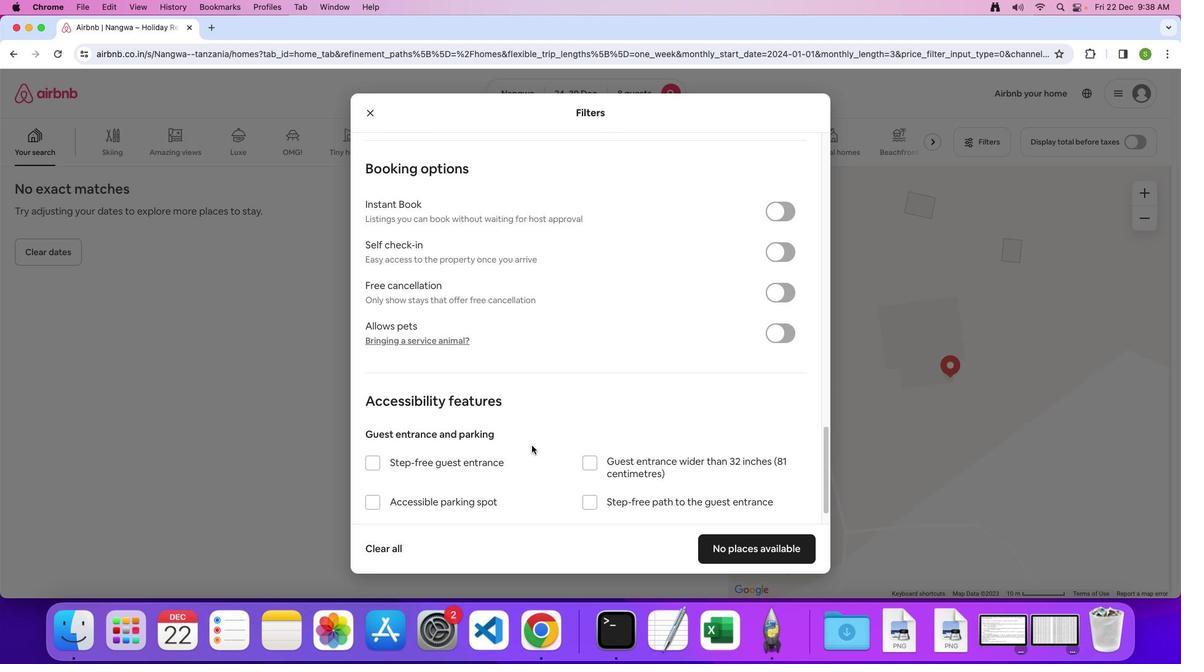 
Action: Mouse scrolled (532, 446) with delta (0, 0)
Screenshot: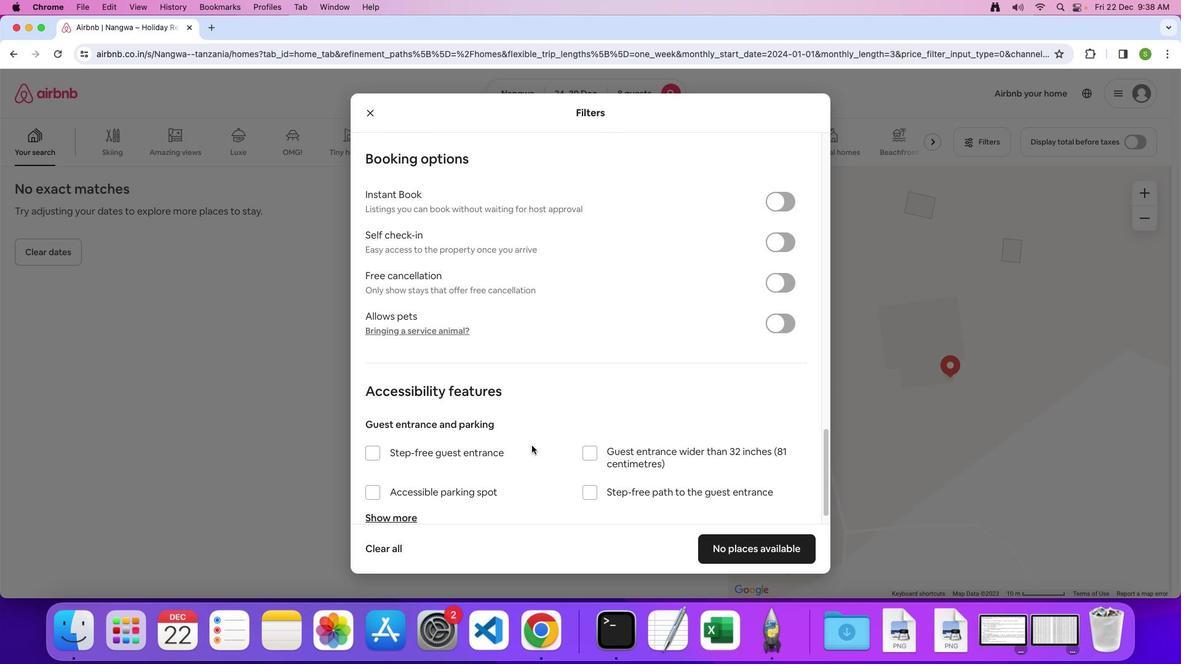 
Action: Mouse scrolled (532, 446) with delta (0, -1)
Screenshot: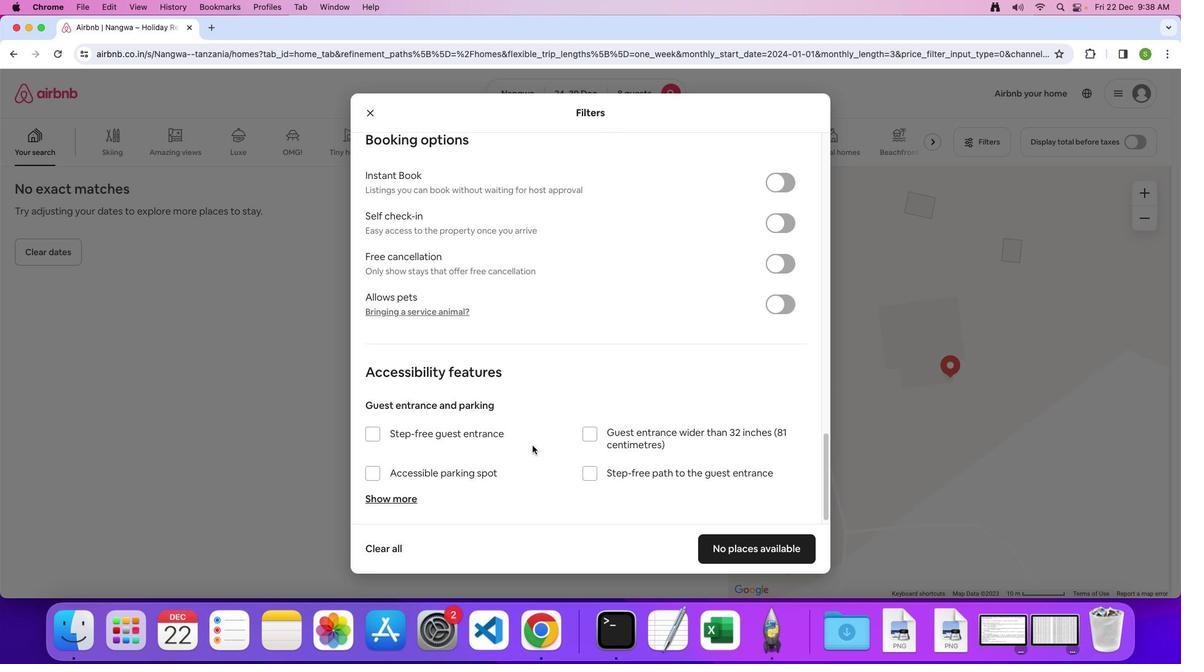 
Action: Mouse moved to (532, 445)
Screenshot: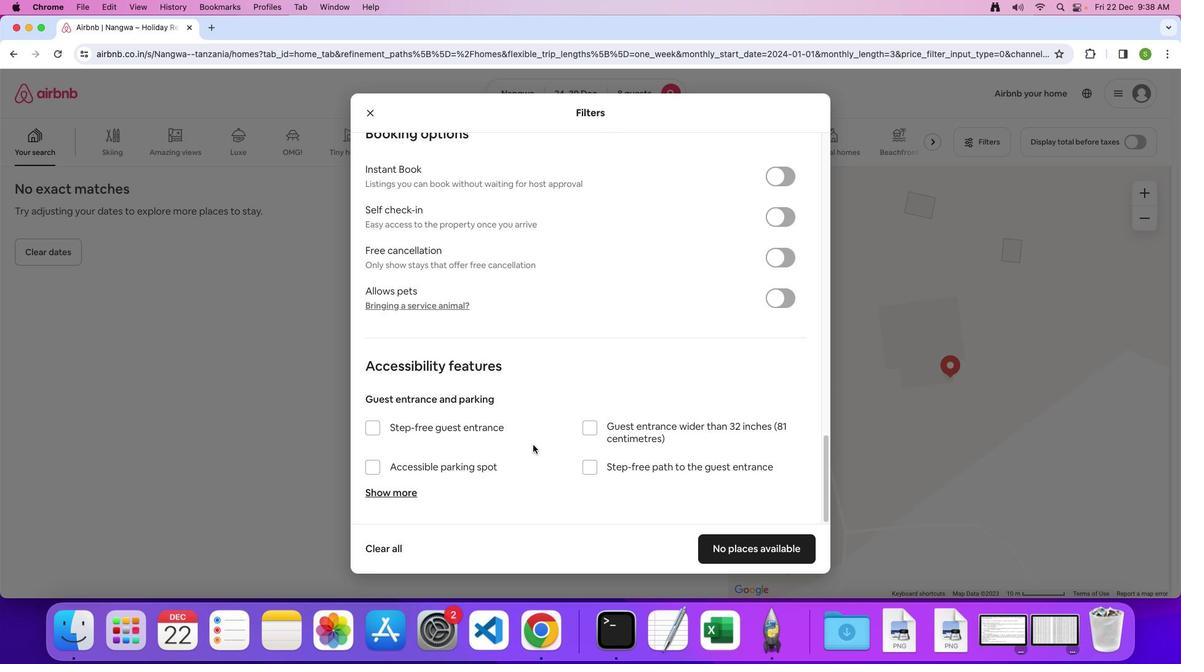
Action: Mouse scrolled (532, 445) with delta (0, 0)
Screenshot: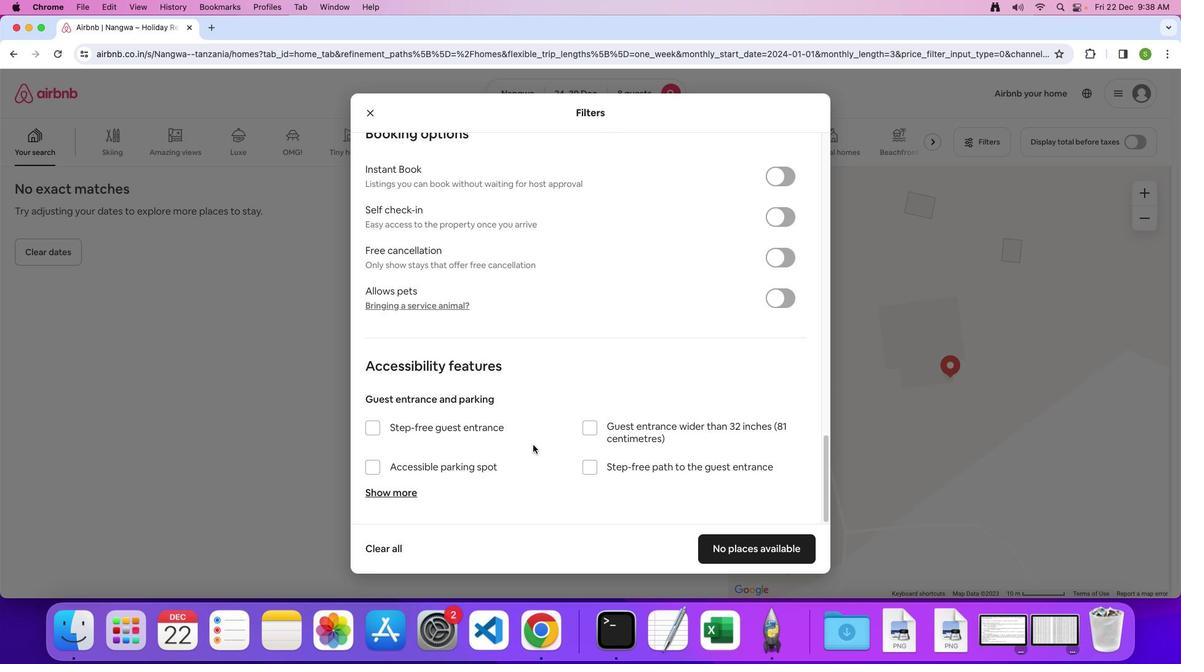 
Action: Mouse scrolled (532, 445) with delta (0, 0)
Screenshot: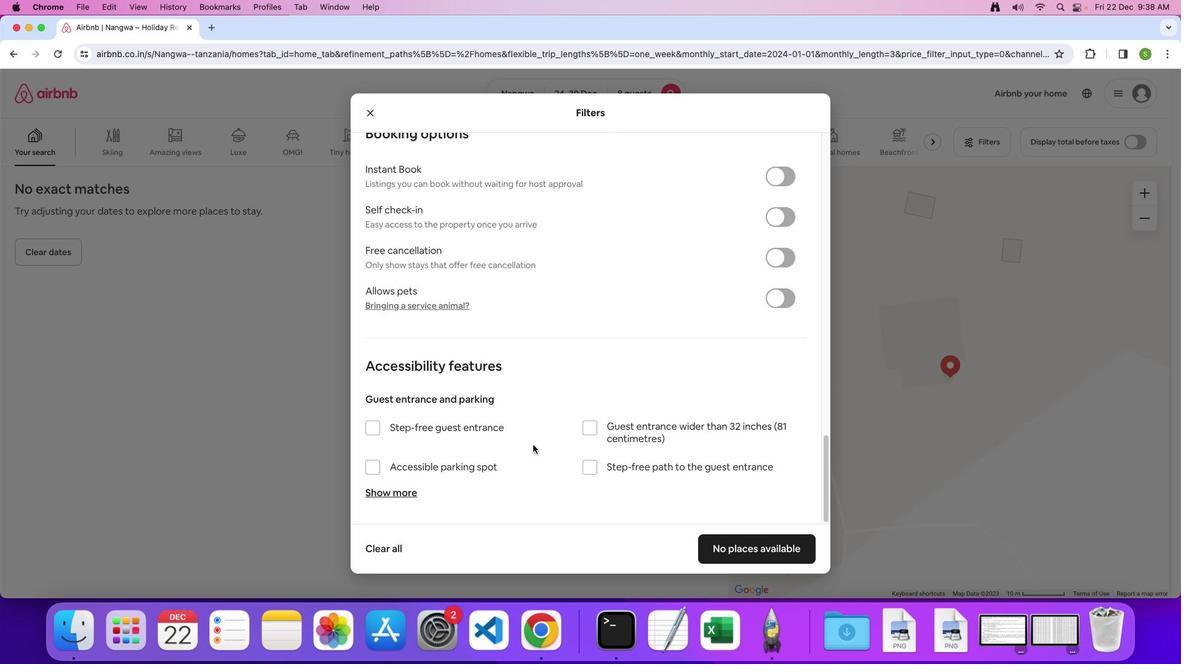 
Action: Mouse moved to (532, 445)
Screenshot: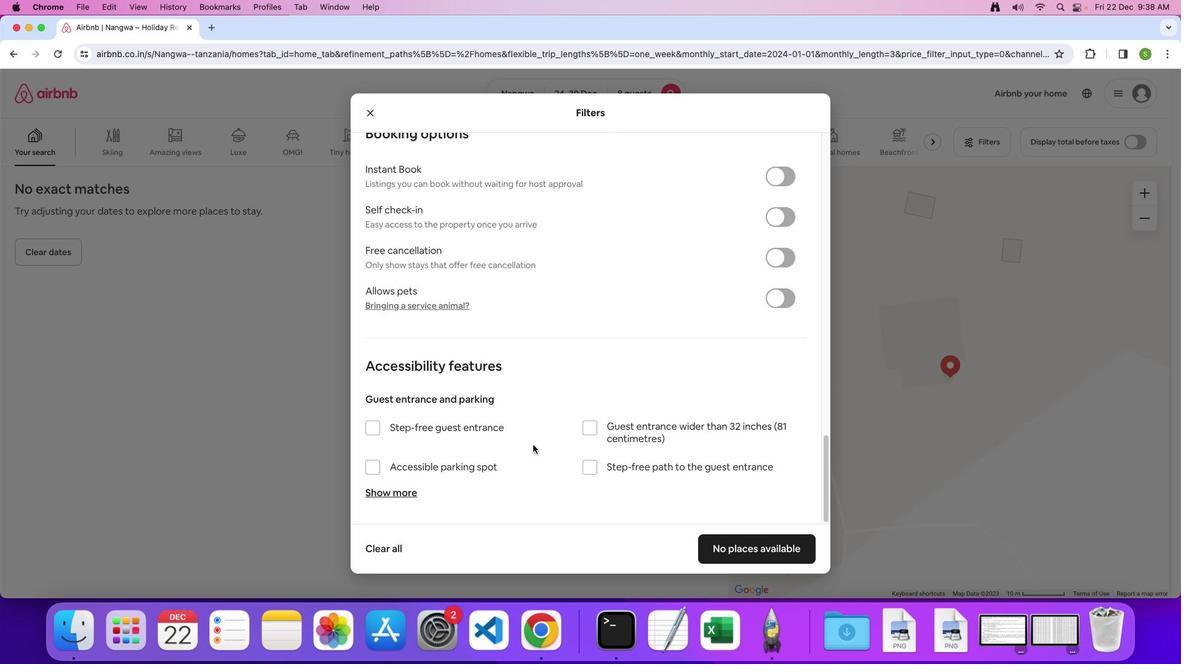 
Action: Mouse scrolled (532, 445) with delta (0, -2)
Screenshot: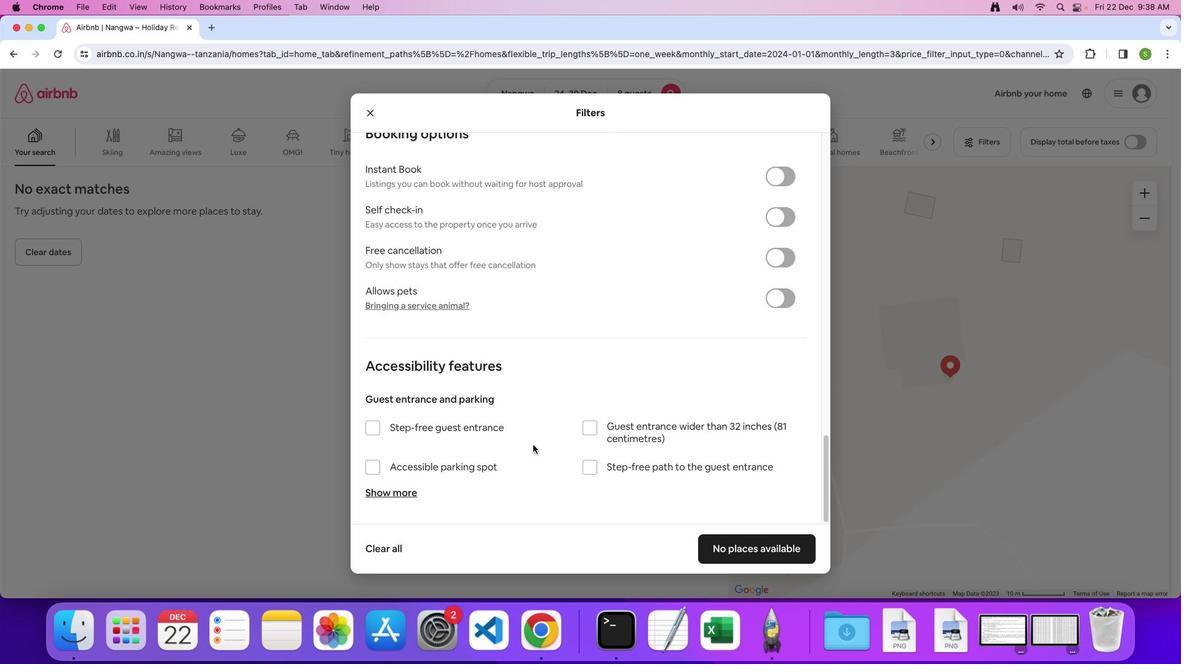 
Action: Mouse moved to (745, 543)
Screenshot: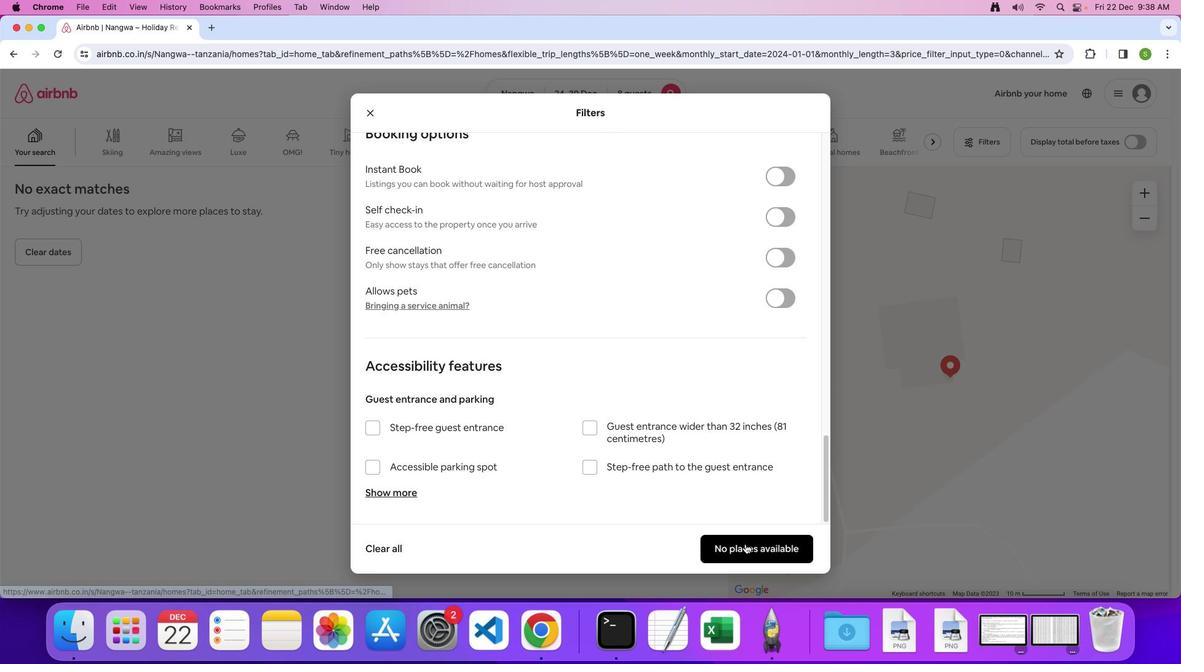 
Action: Mouse pressed left at (745, 543)
Screenshot: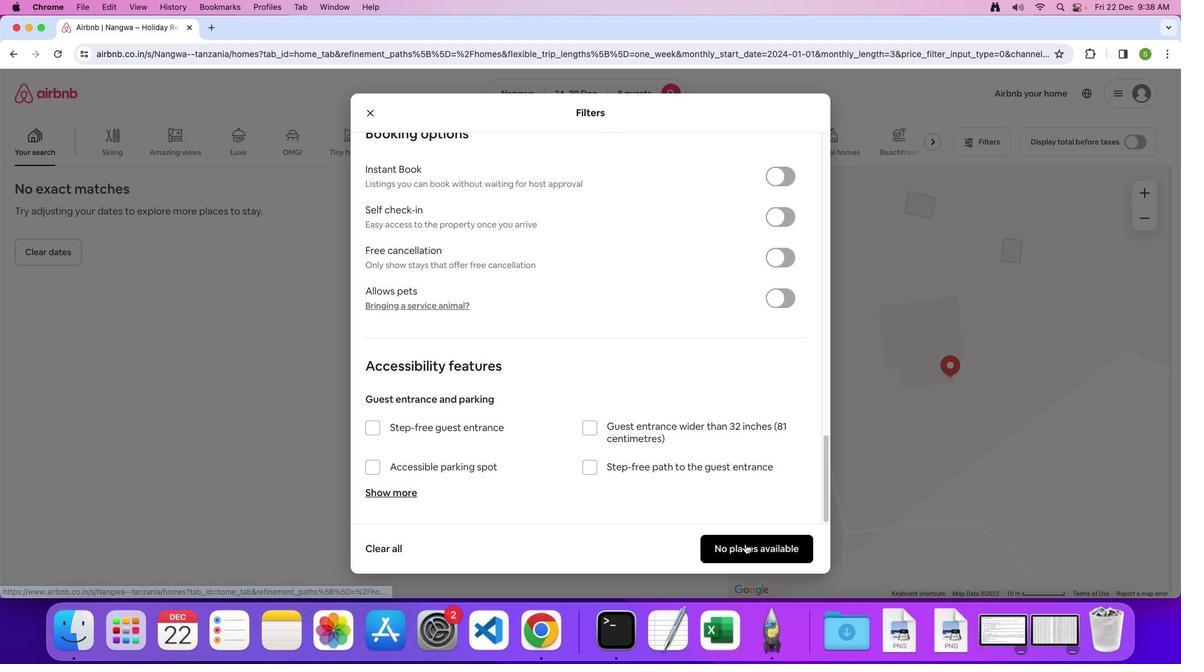 
Action: Mouse moved to (425, 366)
Screenshot: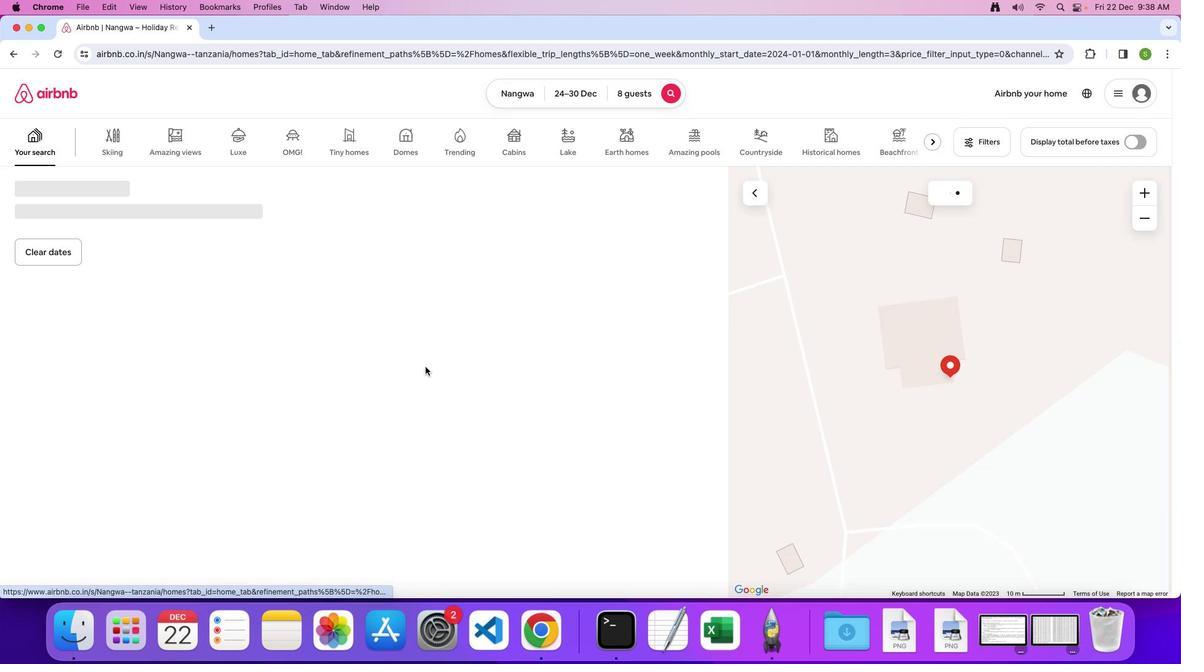 
